 Task: Compose an email with the signature Jesse Powell with the subject Request for a call and the message Can you please confirm if the equipment has been ordered? from softage.8@softage.net to softage.6@softage.net Select the numbered list and change the font typography to strikethroughSelect the numbered list and remove the font typography strikethrough Send the email. Finally, move the email from Sent Items to the label Volunteer work
Action: Mouse moved to (1147, 67)
Screenshot: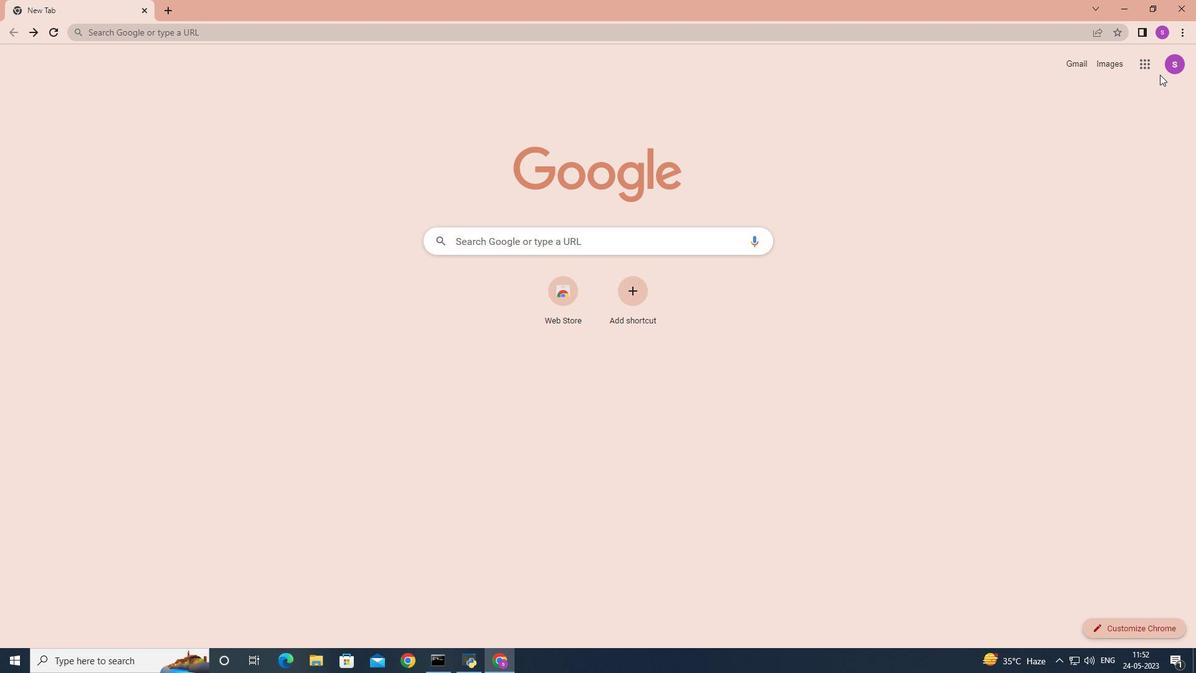 
Action: Mouse pressed left at (1147, 67)
Screenshot: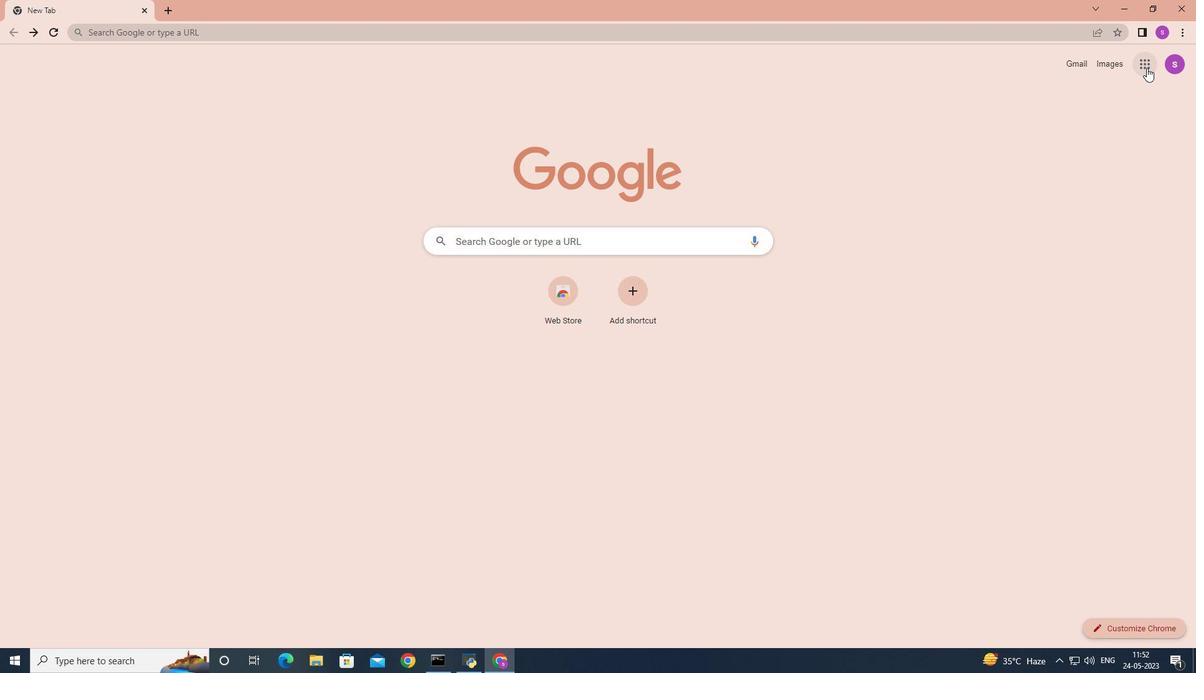 
Action: Mouse moved to (1103, 125)
Screenshot: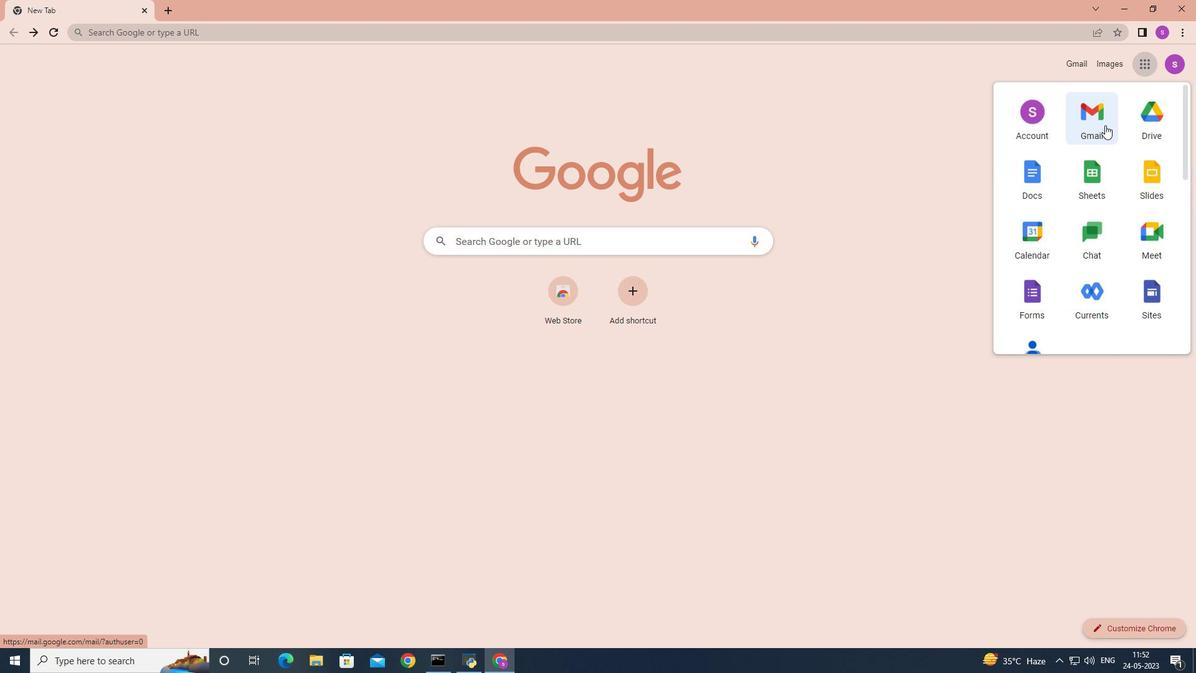 
Action: Mouse pressed left at (1103, 125)
Screenshot: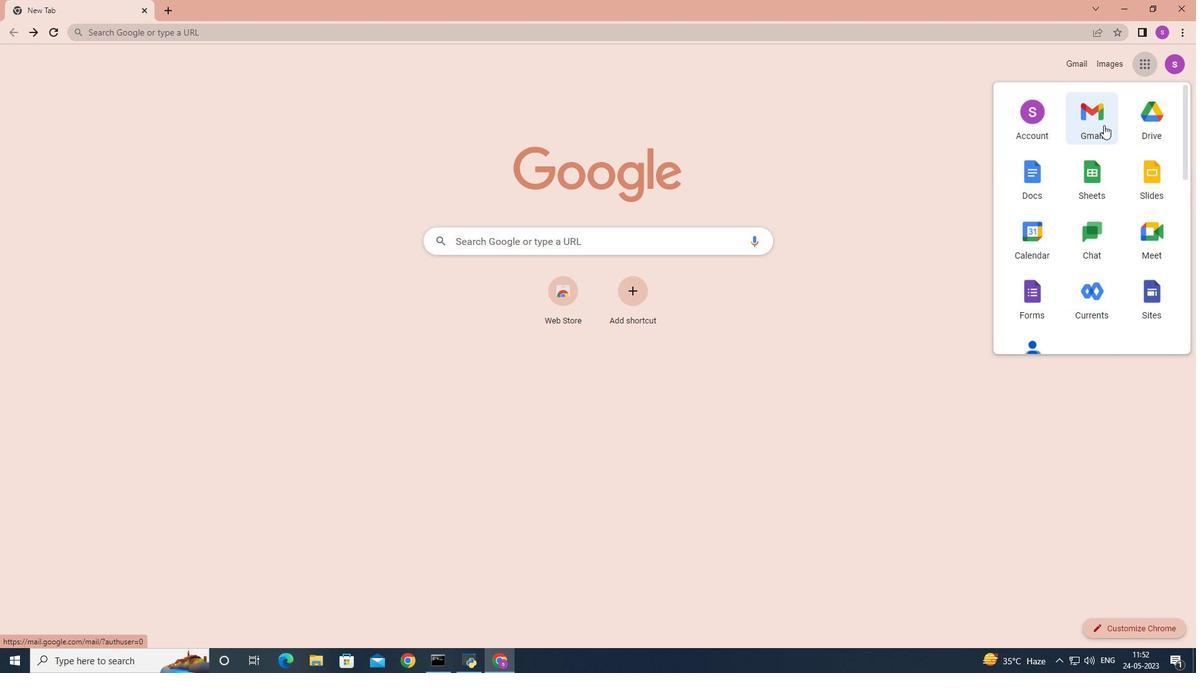 
Action: Mouse moved to (1060, 65)
Screenshot: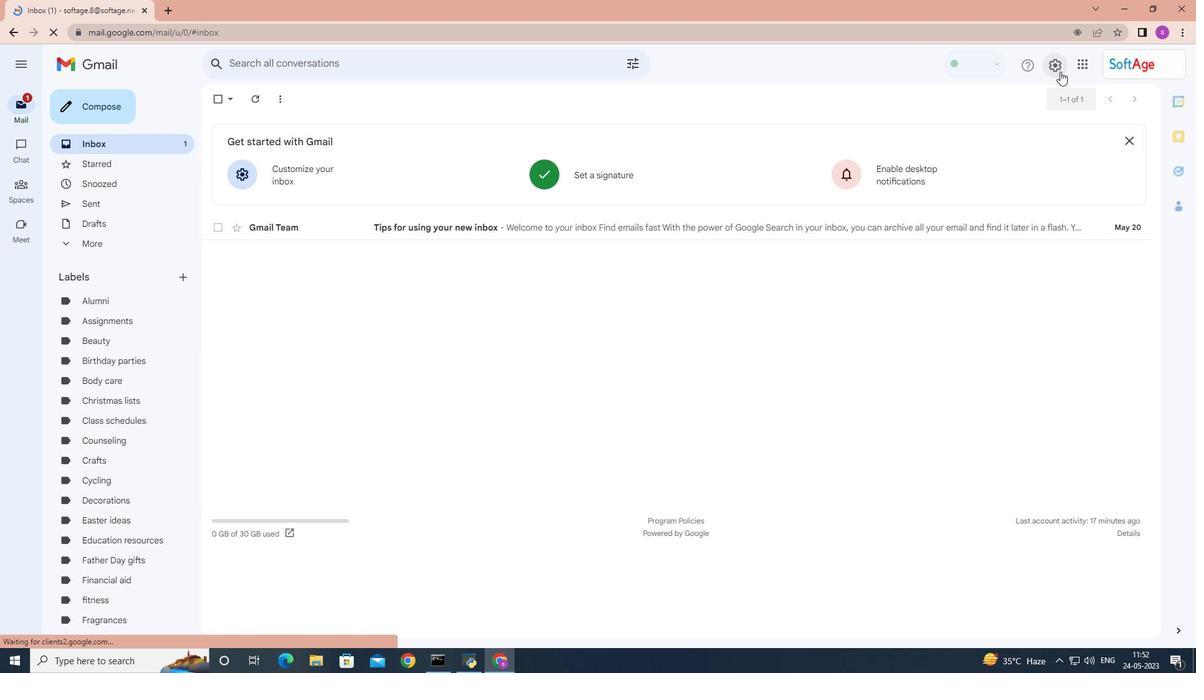 
Action: Mouse pressed left at (1060, 65)
Screenshot: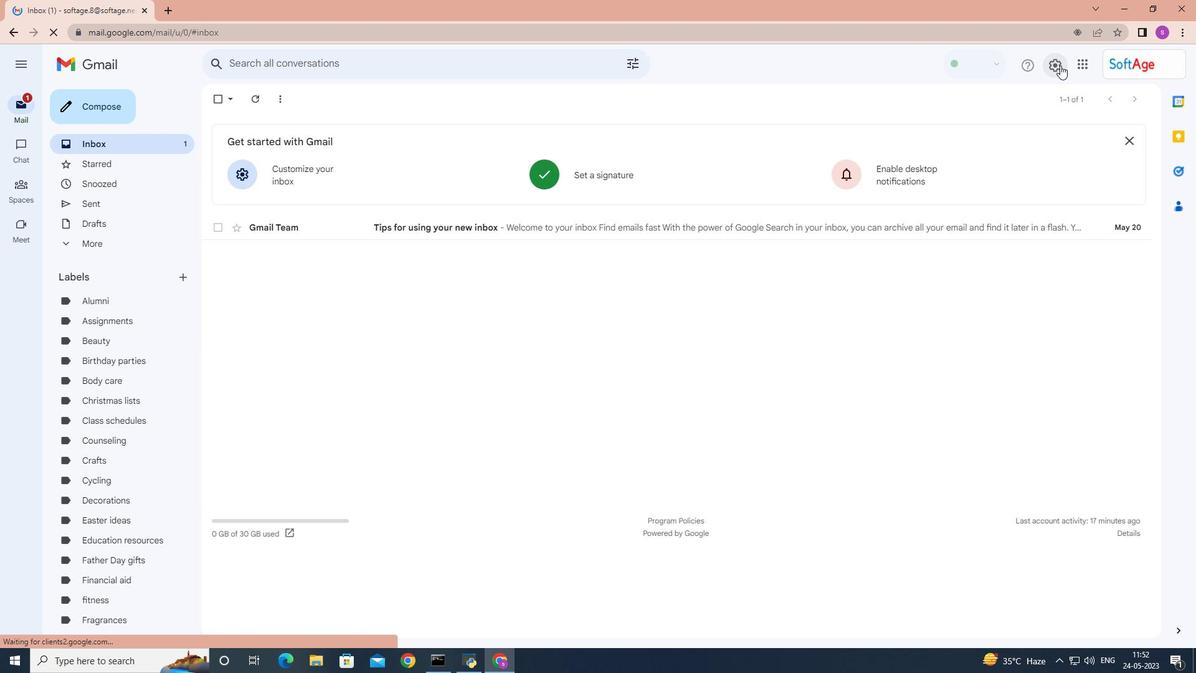 
Action: Mouse moved to (1066, 130)
Screenshot: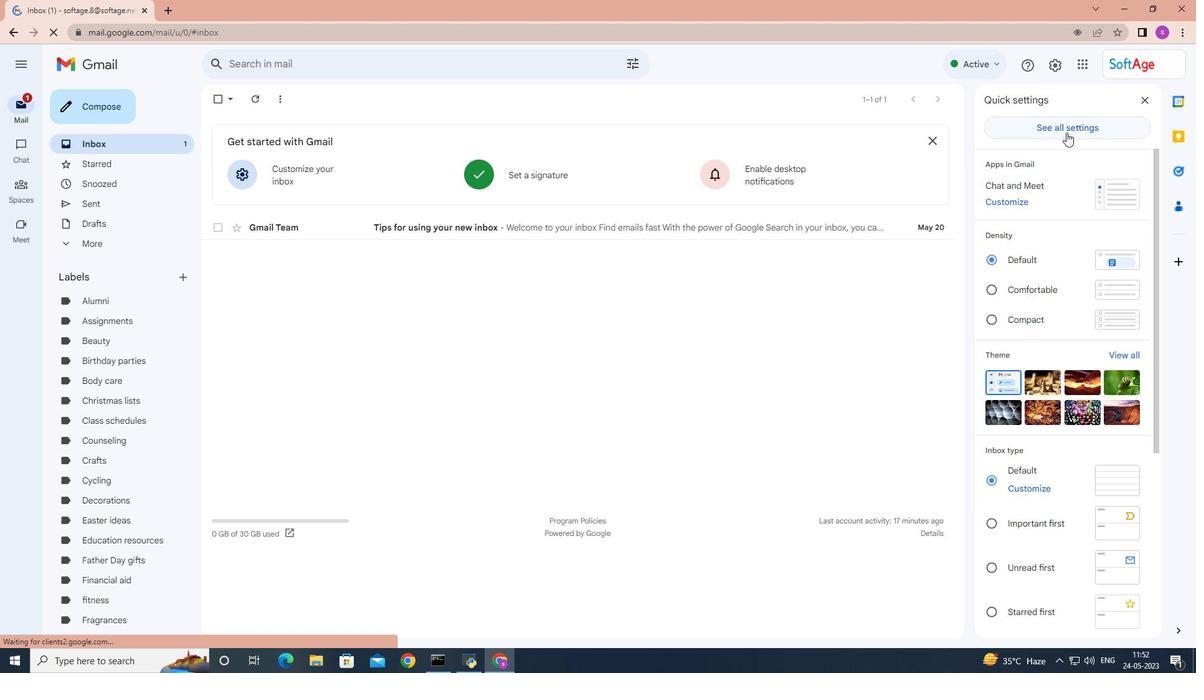 
Action: Mouse pressed left at (1066, 130)
Screenshot: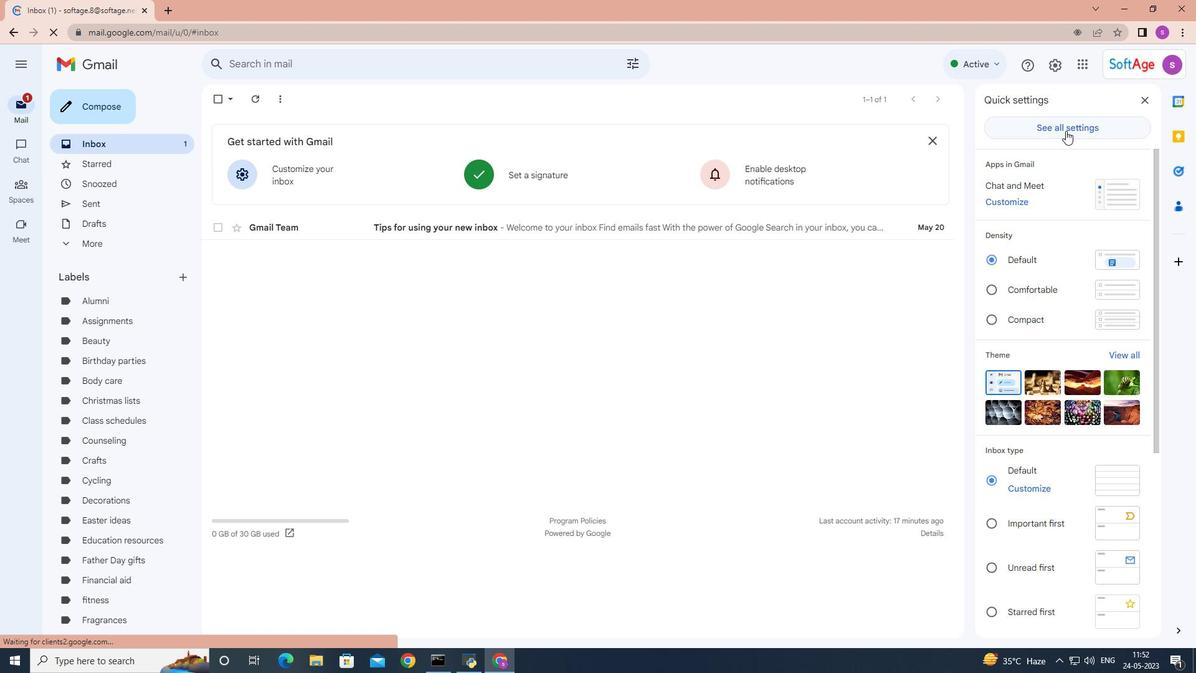 
Action: Mouse moved to (824, 248)
Screenshot: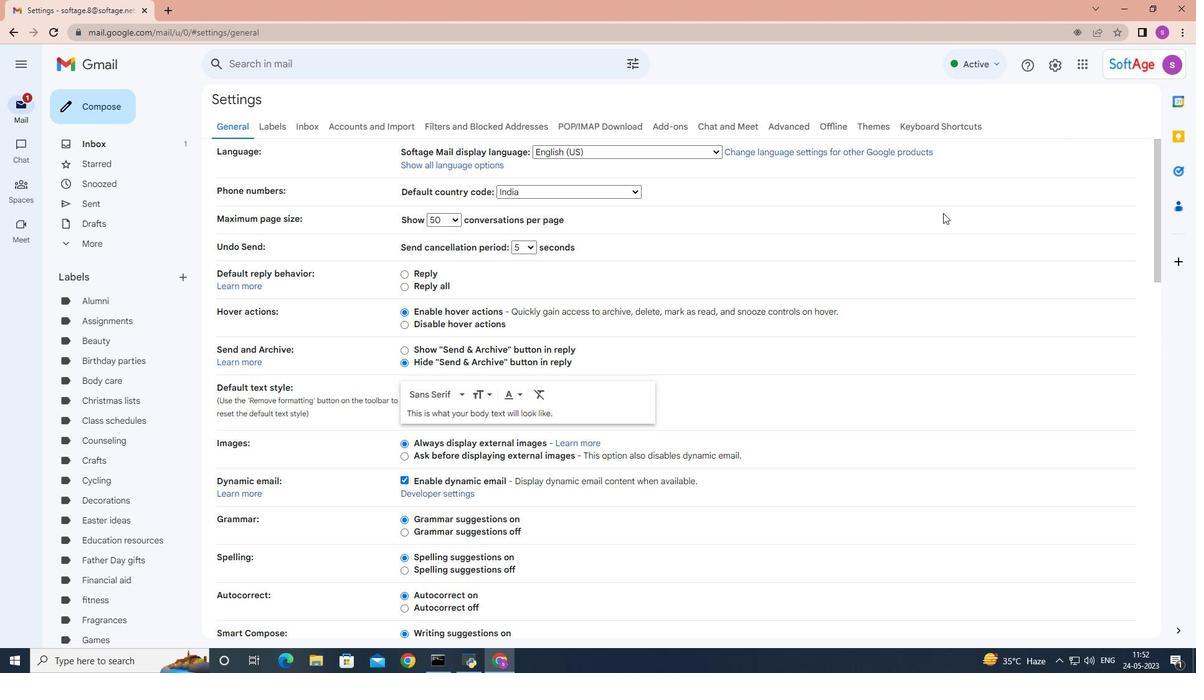
Action: Mouse scrolled (824, 247) with delta (0, 0)
Screenshot: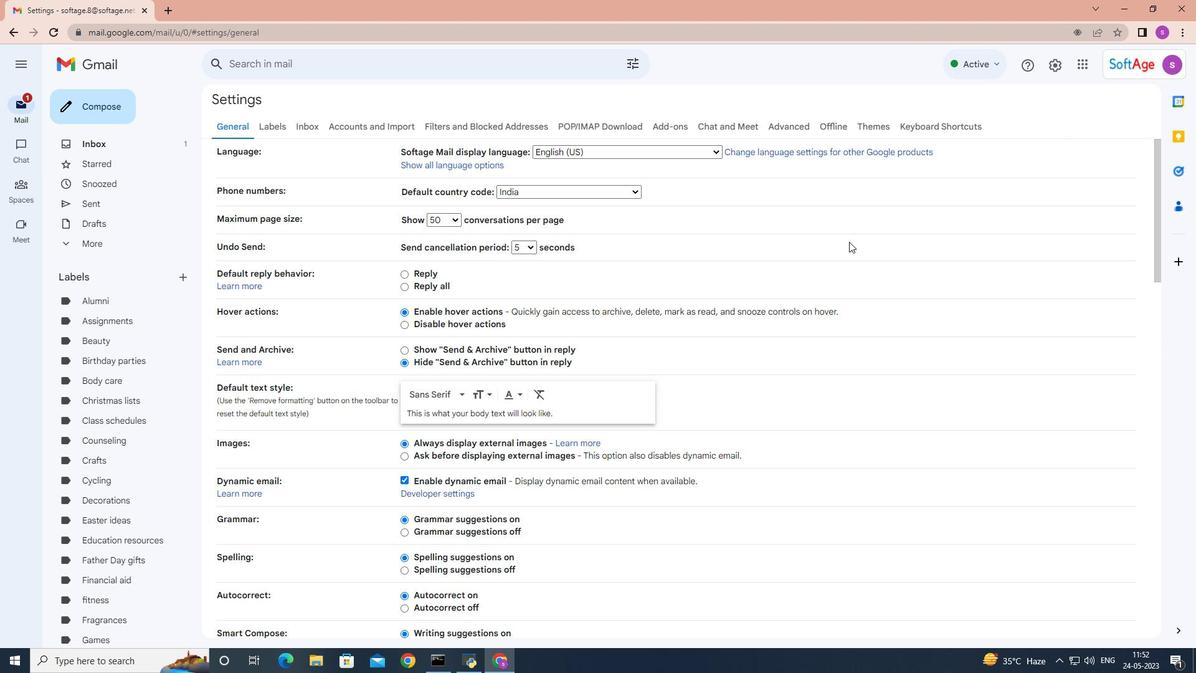 
Action: Mouse scrolled (824, 247) with delta (0, 0)
Screenshot: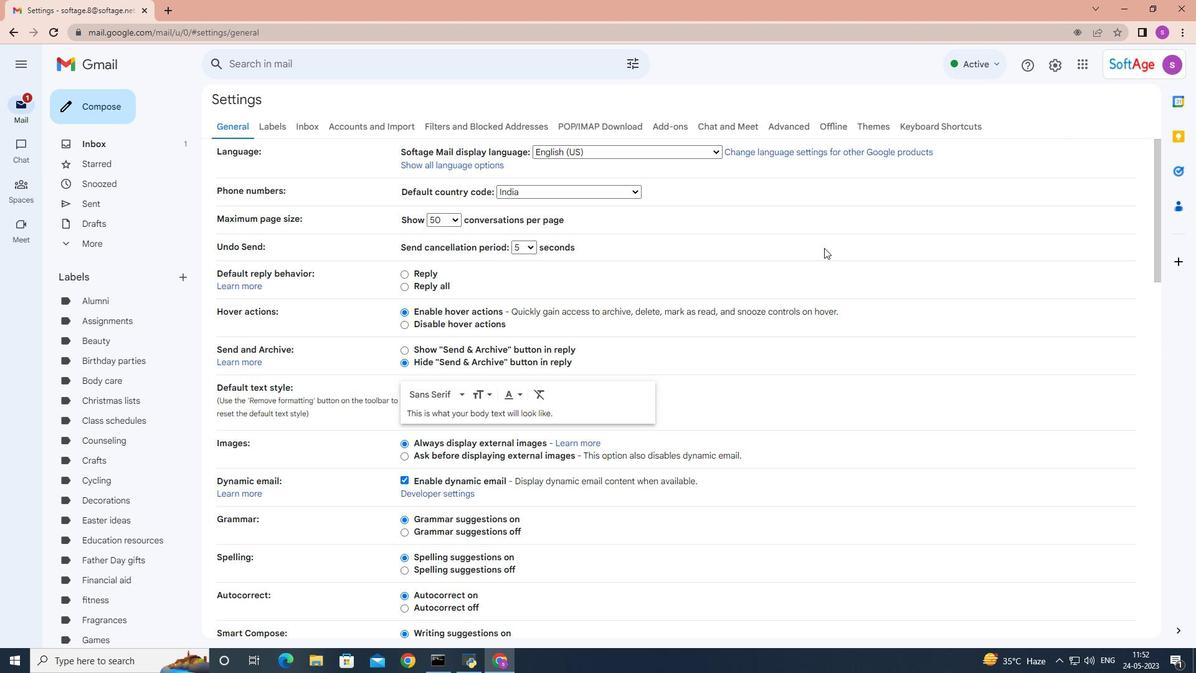 
Action: Mouse scrolled (824, 247) with delta (0, 0)
Screenshot: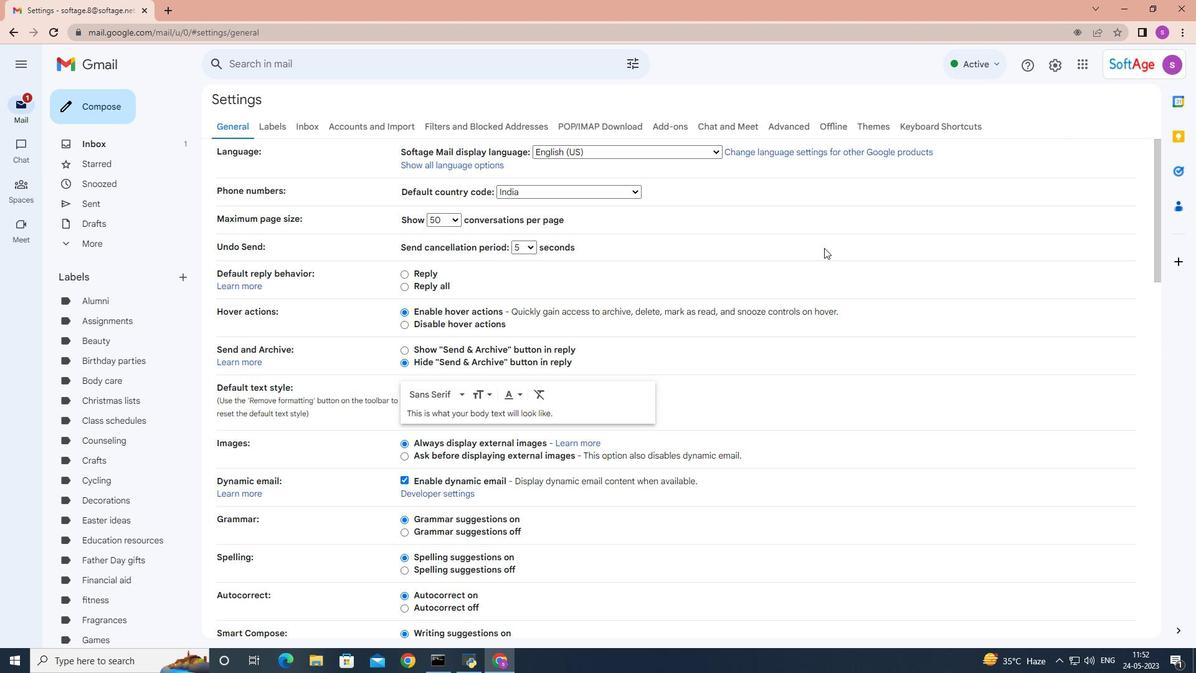 
Action: Mouse scrolled (824, 247) with delta (0, 0)
Screenshot: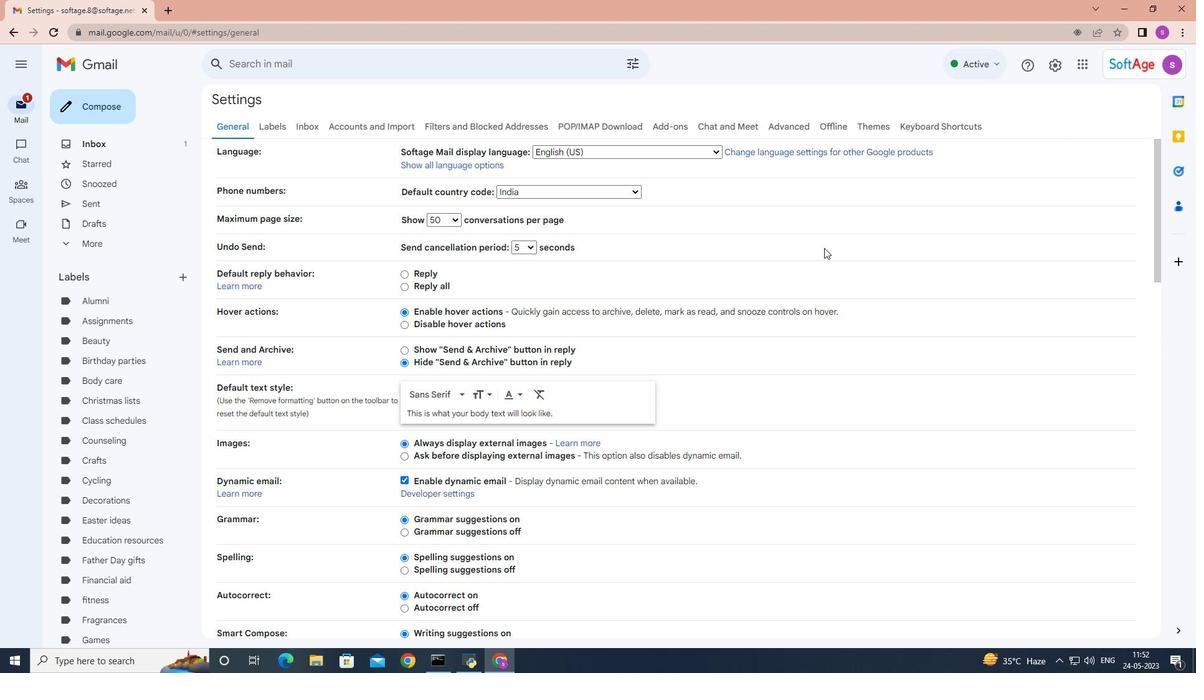 
Action: Mouse scrolled (824, 247) with delta (0, 0)
Screenshot: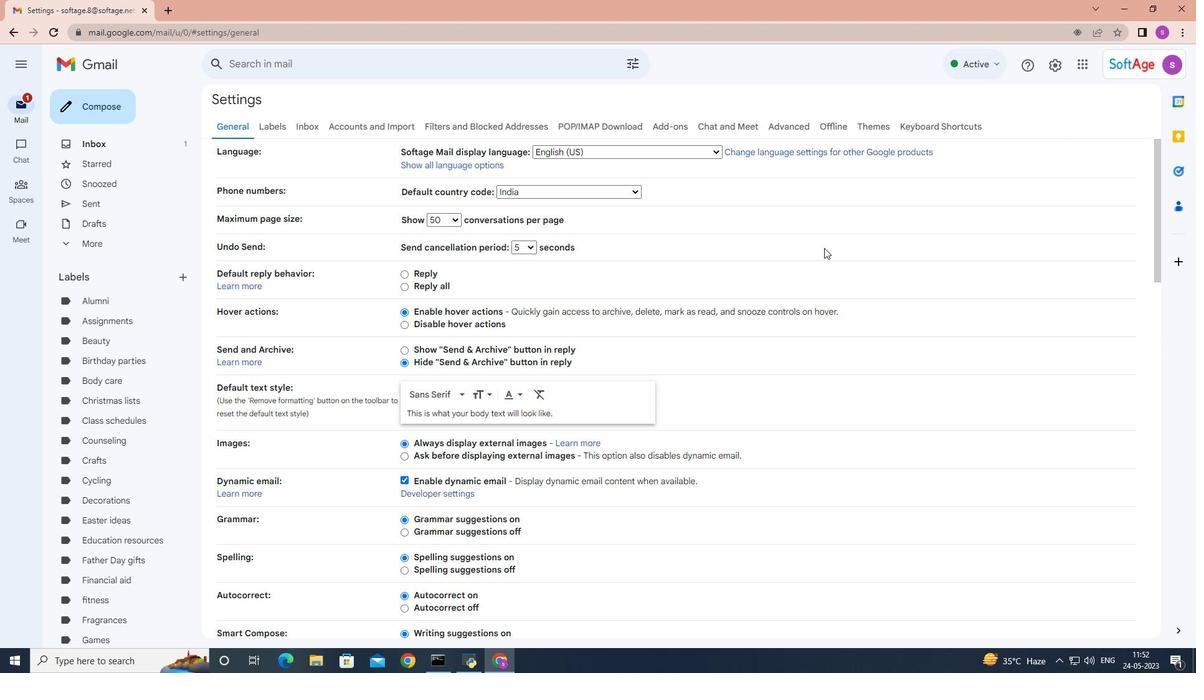 
Action: Mouse scrolled (824, 247) with delta (0, 0)
Screenshot: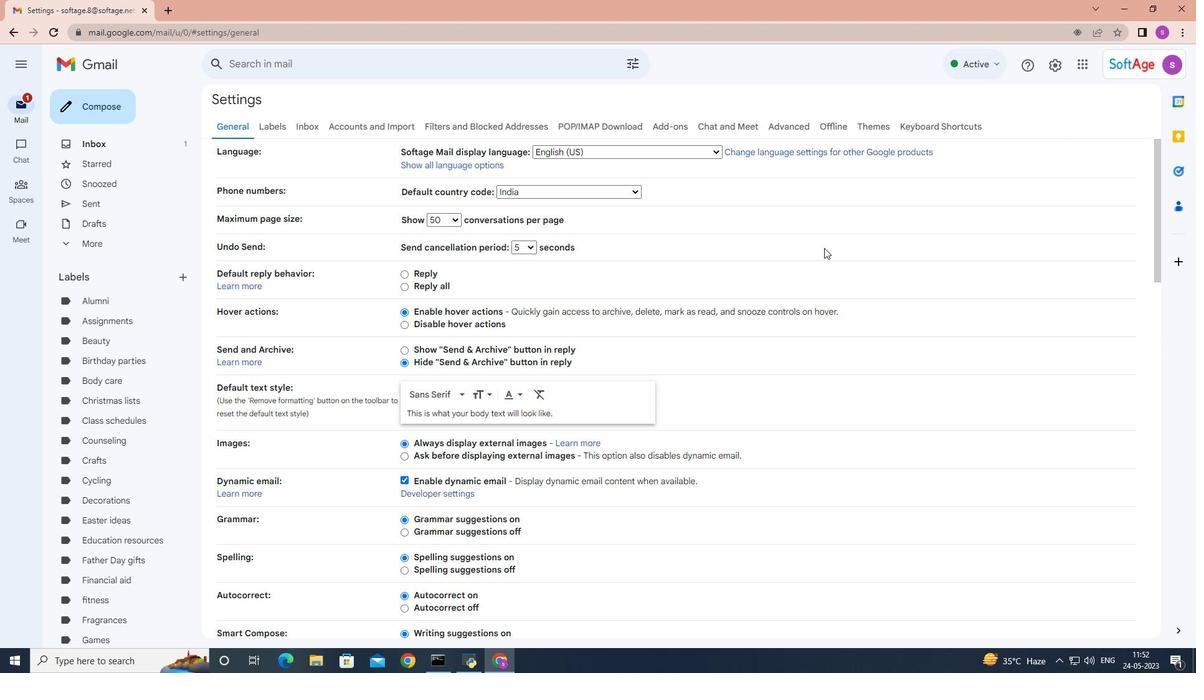 
Action: Mouse moved to (823, 248)
Screenshot: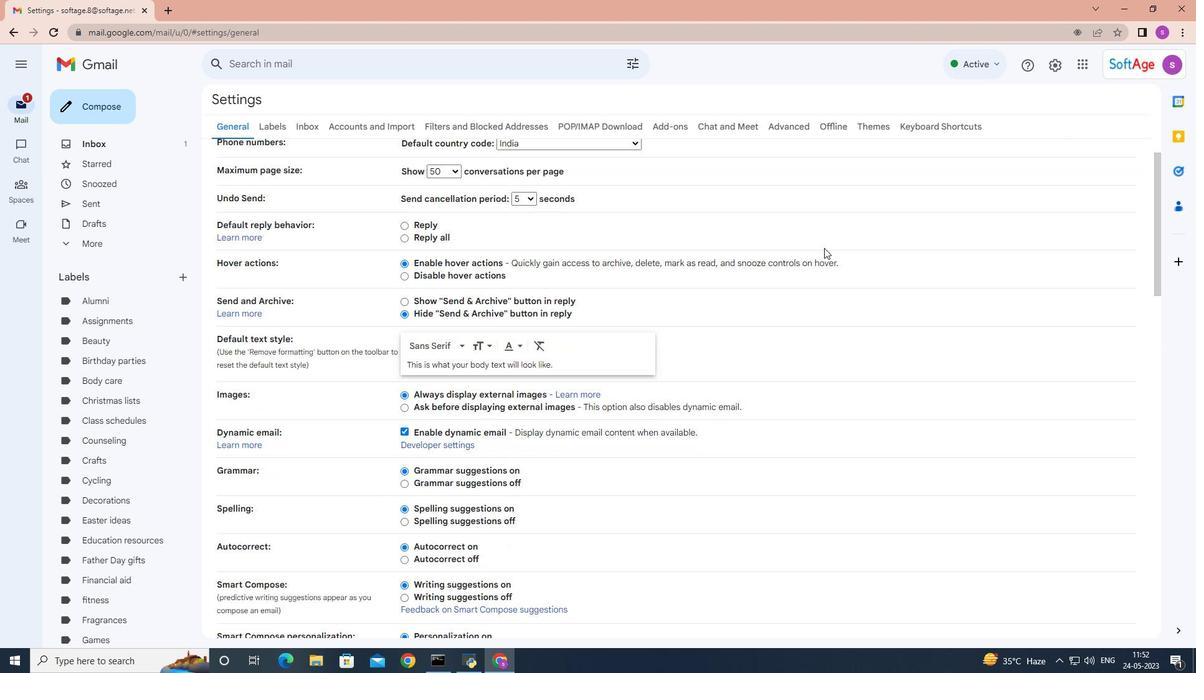 
Action: Mouse scrolled (823, 247) with delta (0, 0)
Screenshot: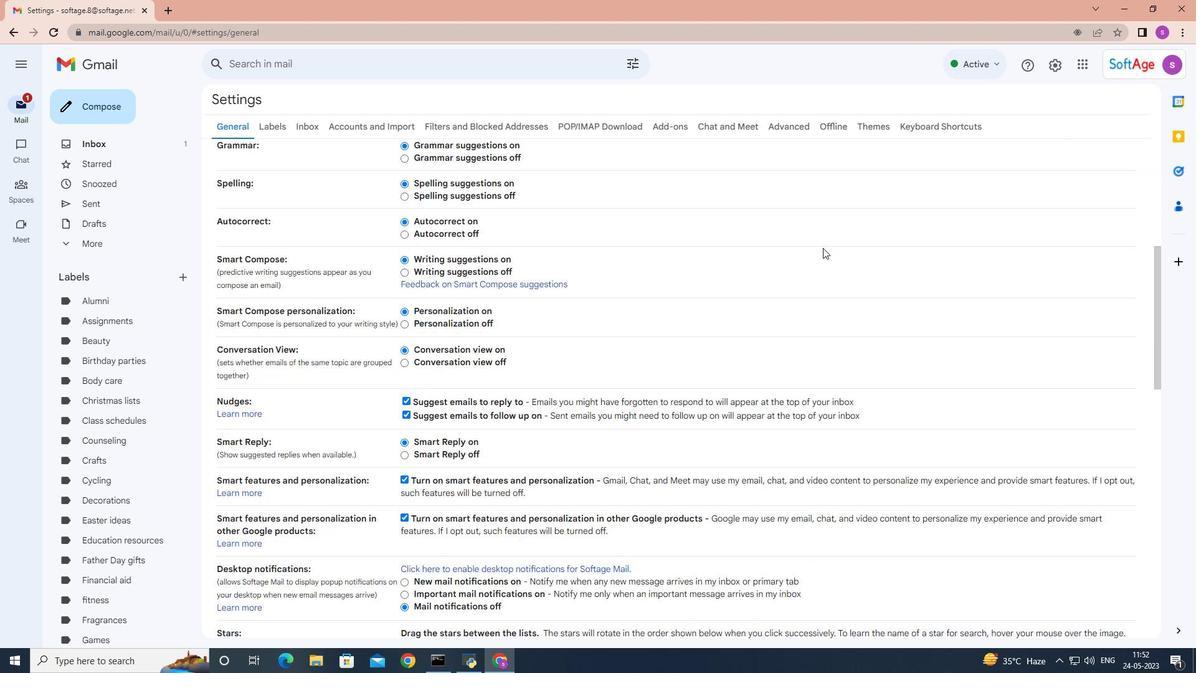 
Action: Mouse scrolled (823, 247) with delta (0, 0)
Screenshot: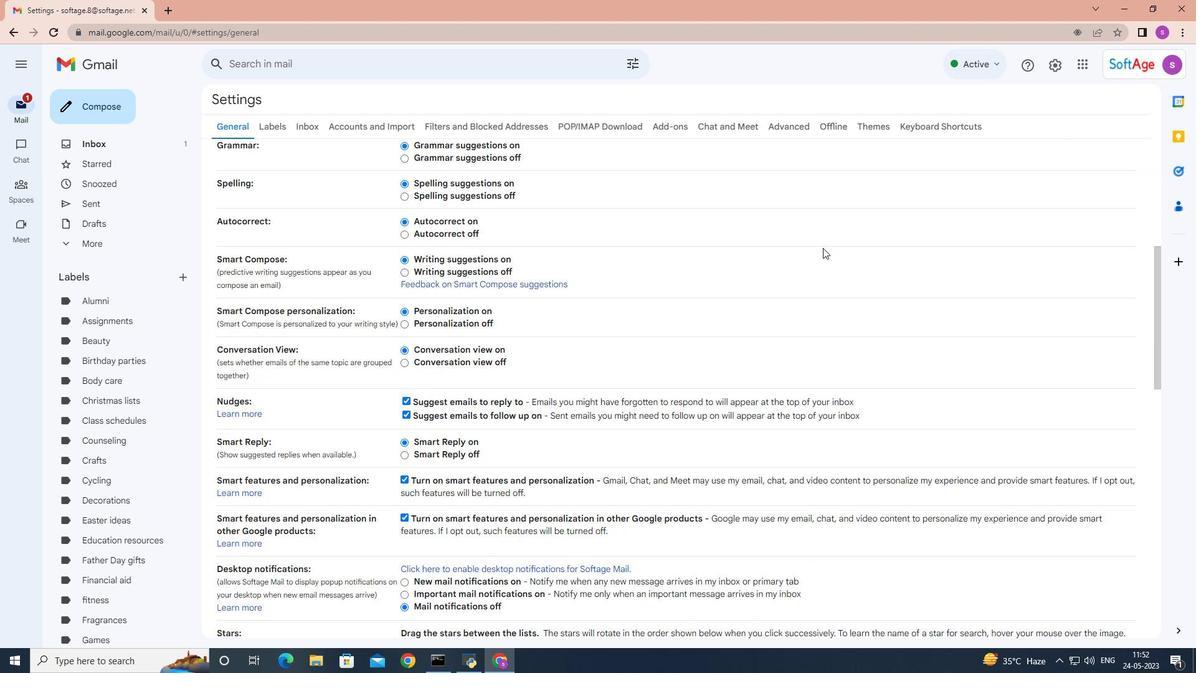 
Action: Mouse scrolled (823, 247) with delta (0, 0)
Screenshot: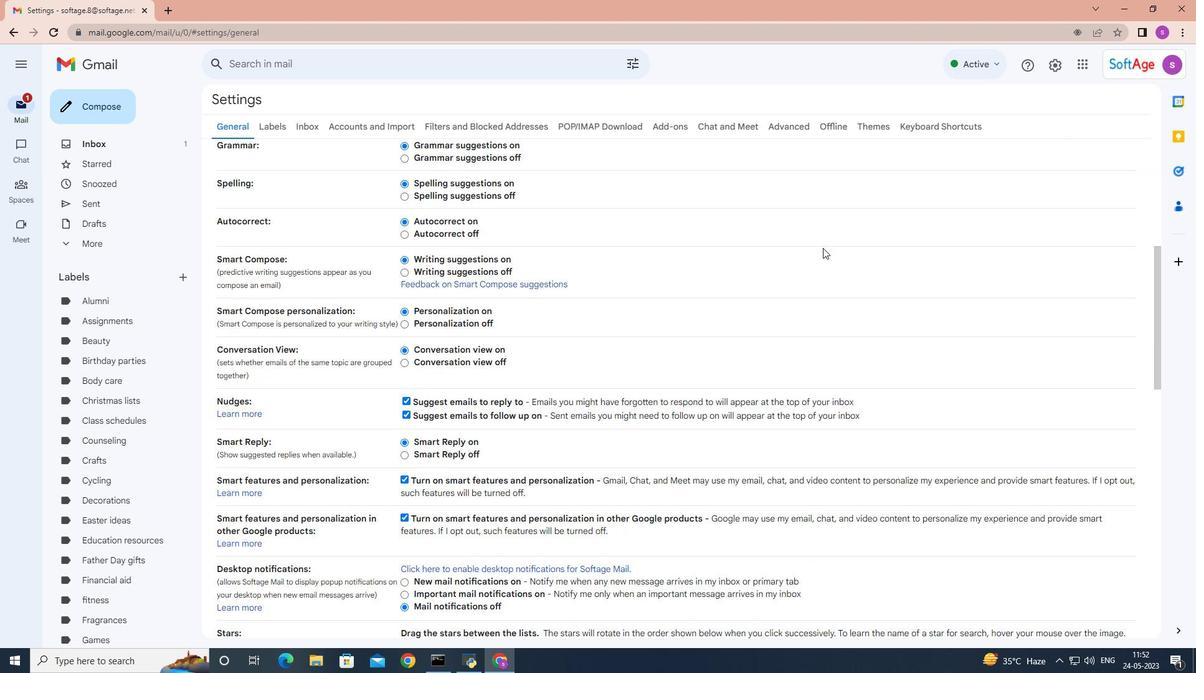 
Action: Mouse scrolled (823, 247) with delta (0, 0)
Screenshot: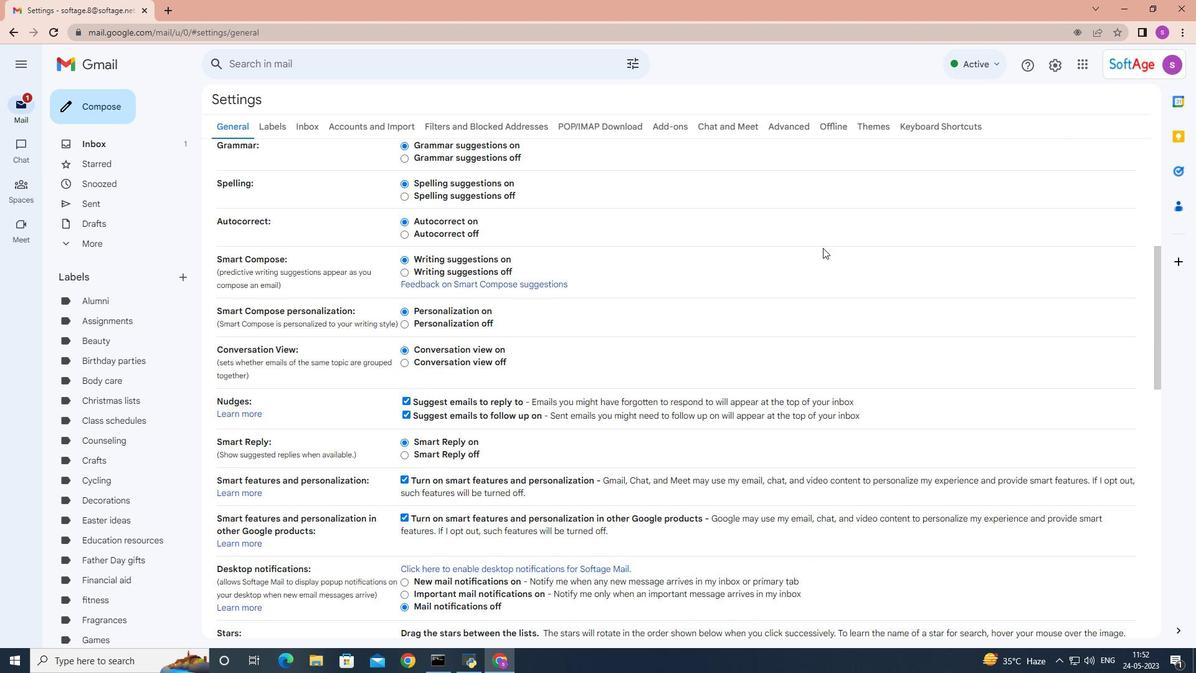 
Action: Mouse scrolled (823, 247) with delta (0, 0)
Screenshot: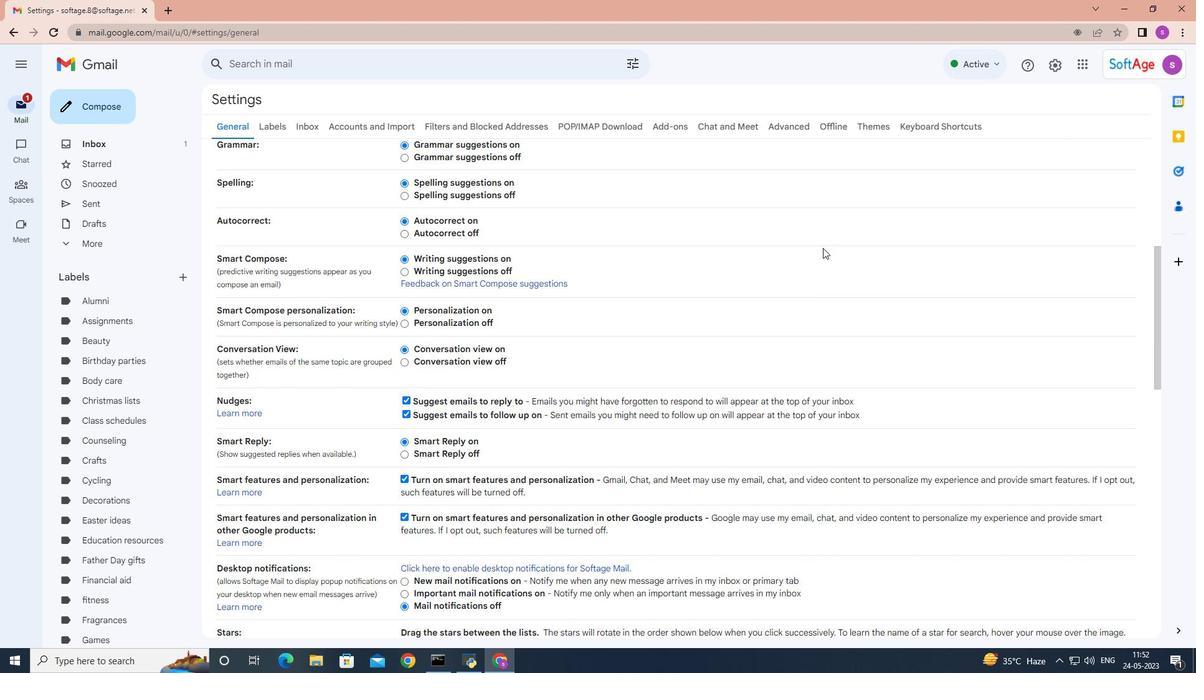 
Action: Mouse scrolled (823, 247) with delta (0, 0)
Screenshot: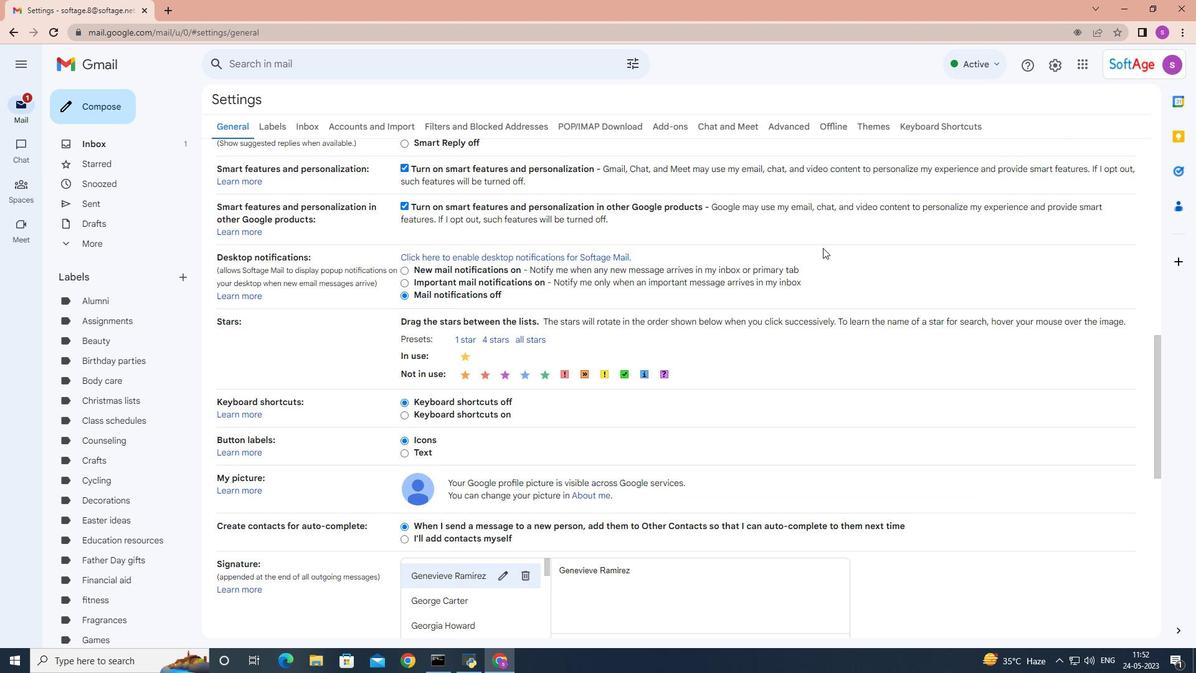 
Action: Mouse scrolled (823, 247) with delta (0, 0)
Screenshot: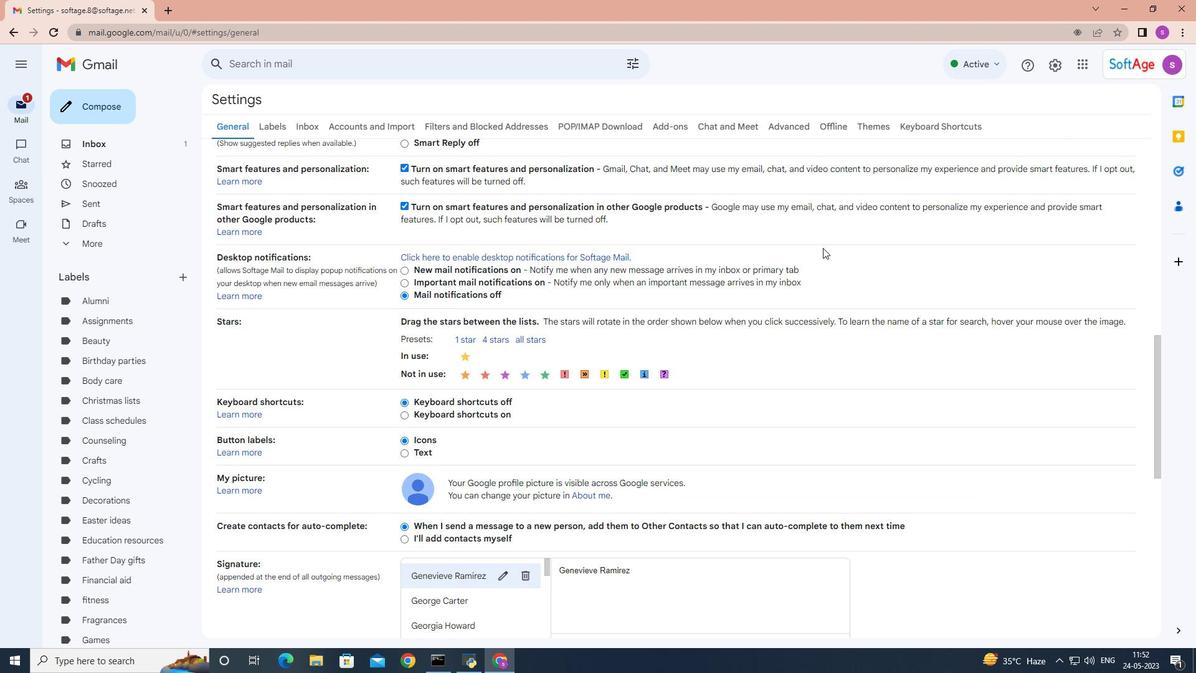
Action: Mouse scrolled (823, 247) with delta (0, 0)
Screenshot: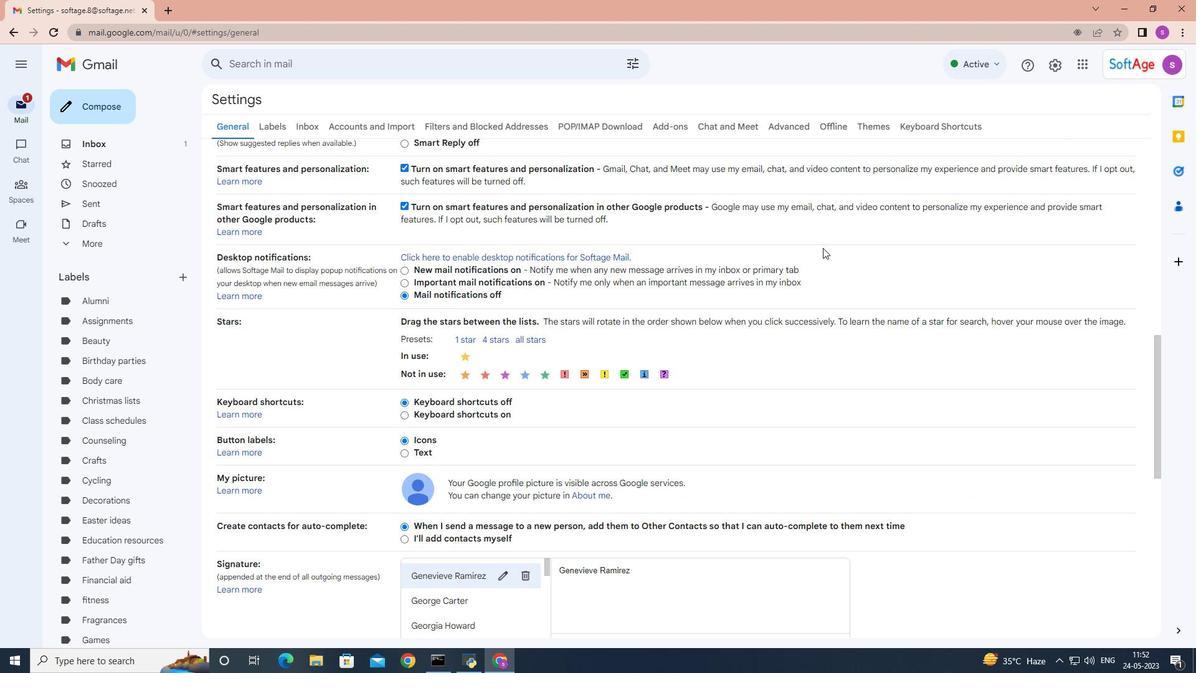 
Action: Mouse moved to (511, 493)
Screenshot: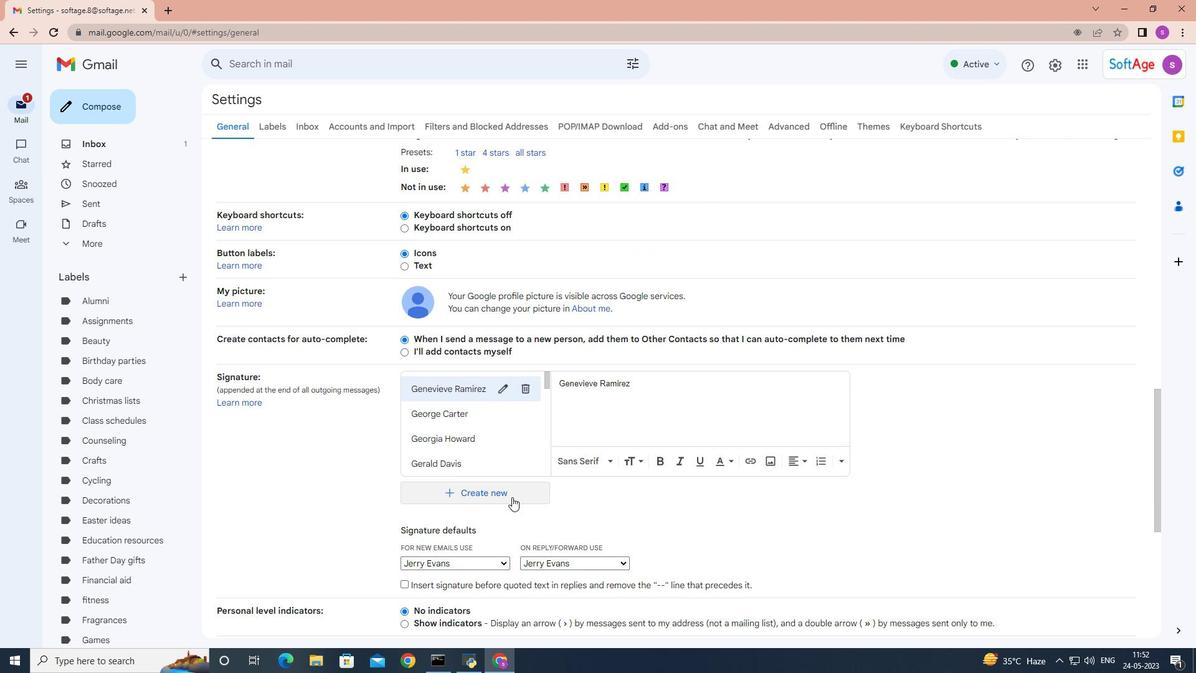 
Action: Mouse pressed left at (511, 493)
Screenshot: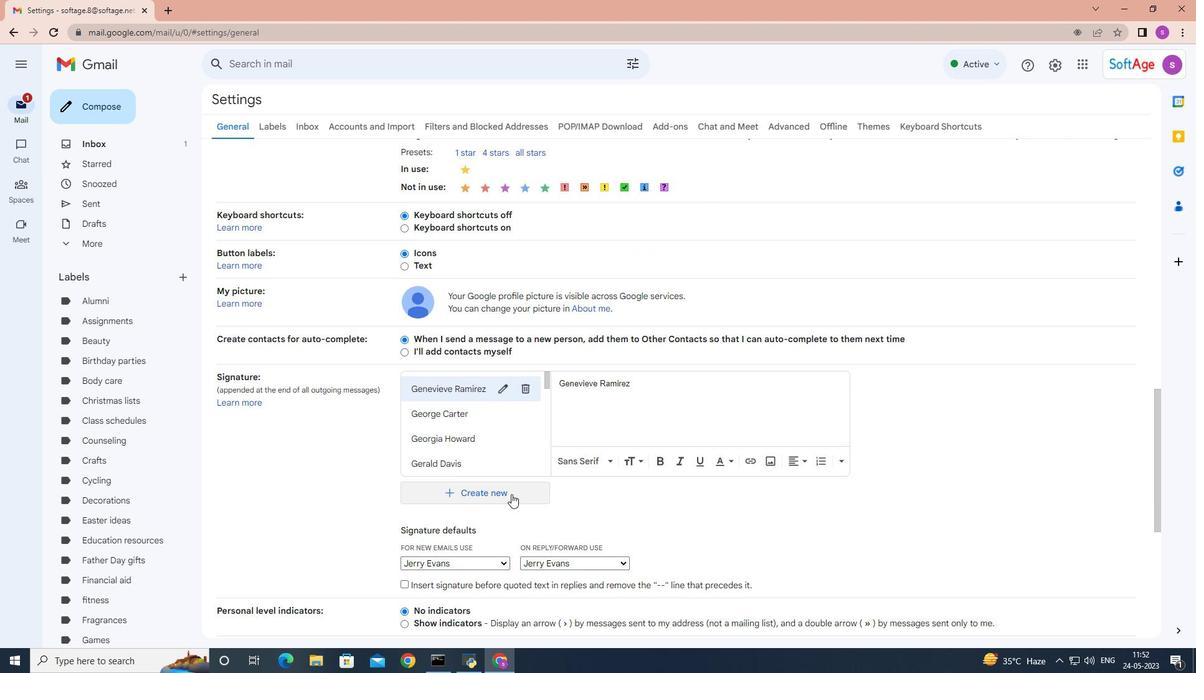 
Action: Key pressed <Key.shift>Jesse<Key.space><Key.shift>Powell
Screenshot: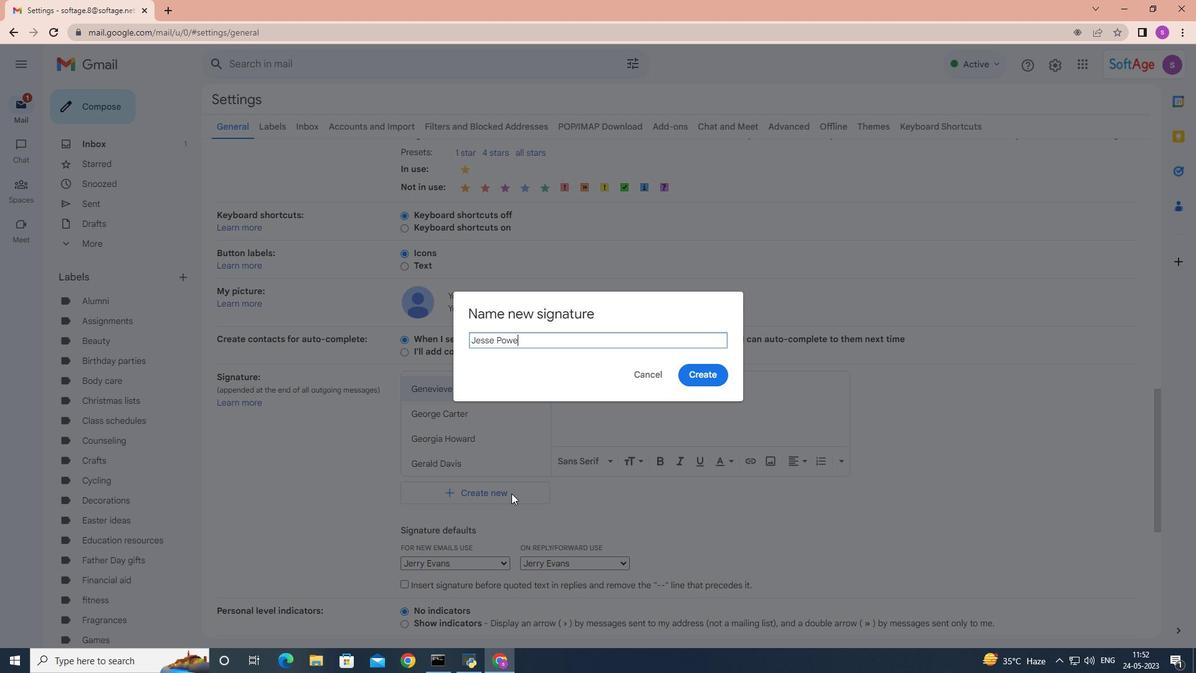 
Action: Mouse moved to (713, 376)
Screenshot: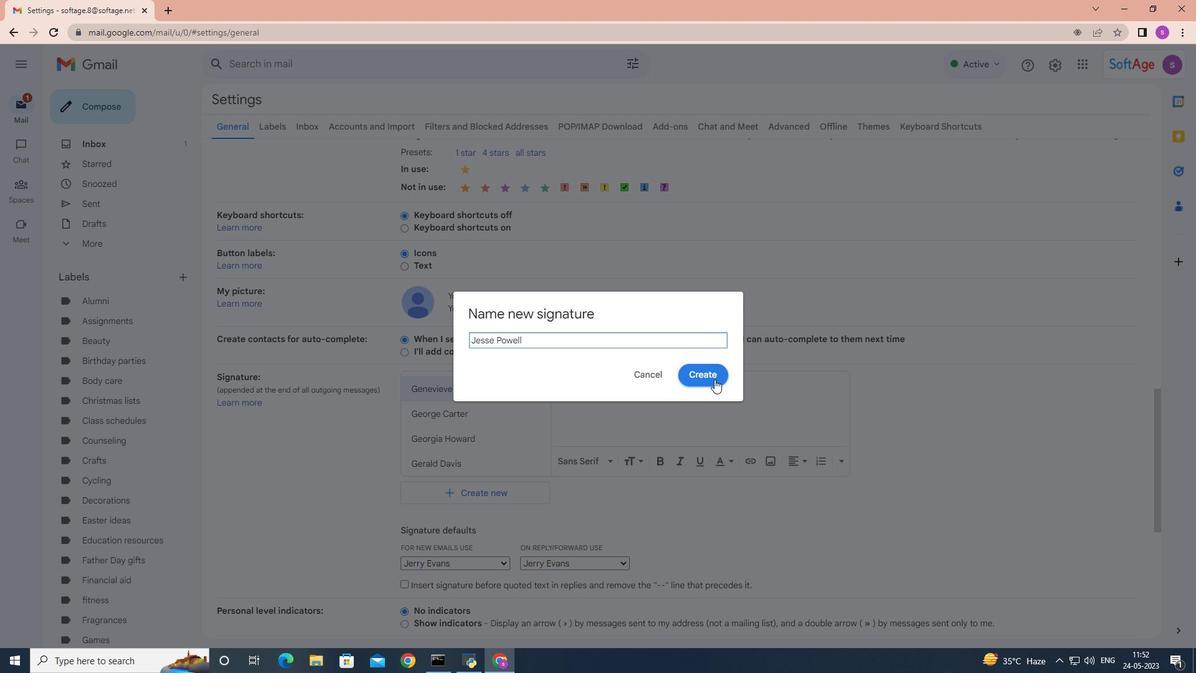 
Action: Mouse pressed left at (713, 376)
Screenshot: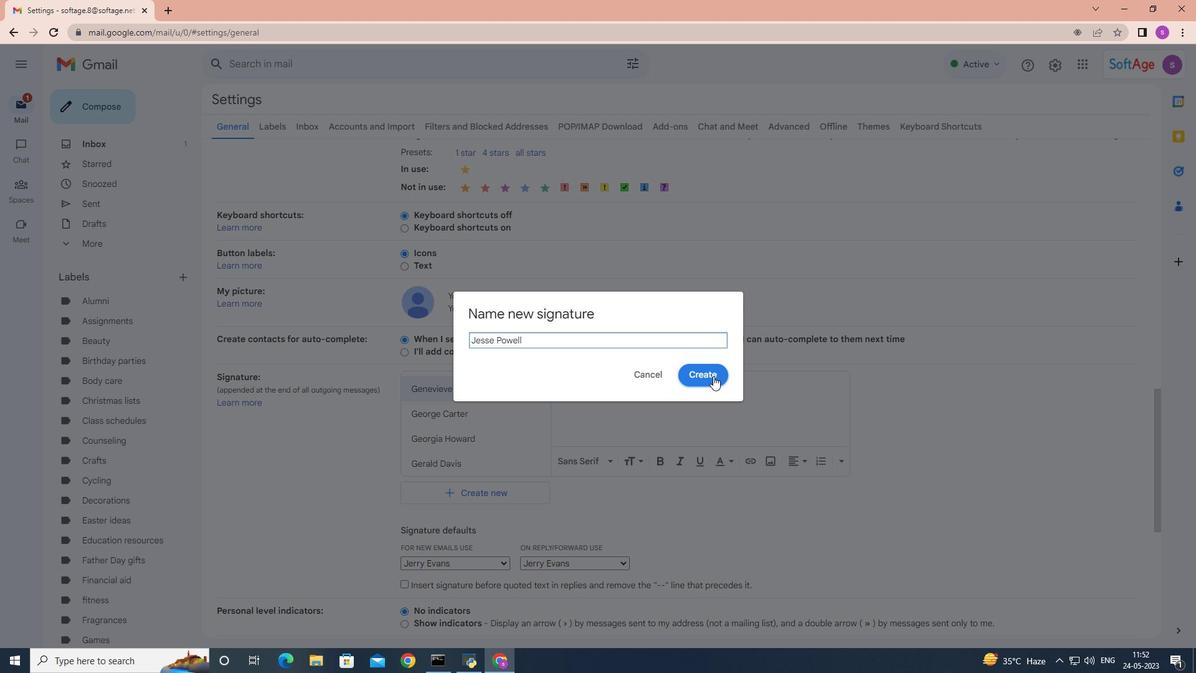 
Action: Key pressed <Key.shift>Jesse<Key.space><Key.shift>Powell
Screenshot: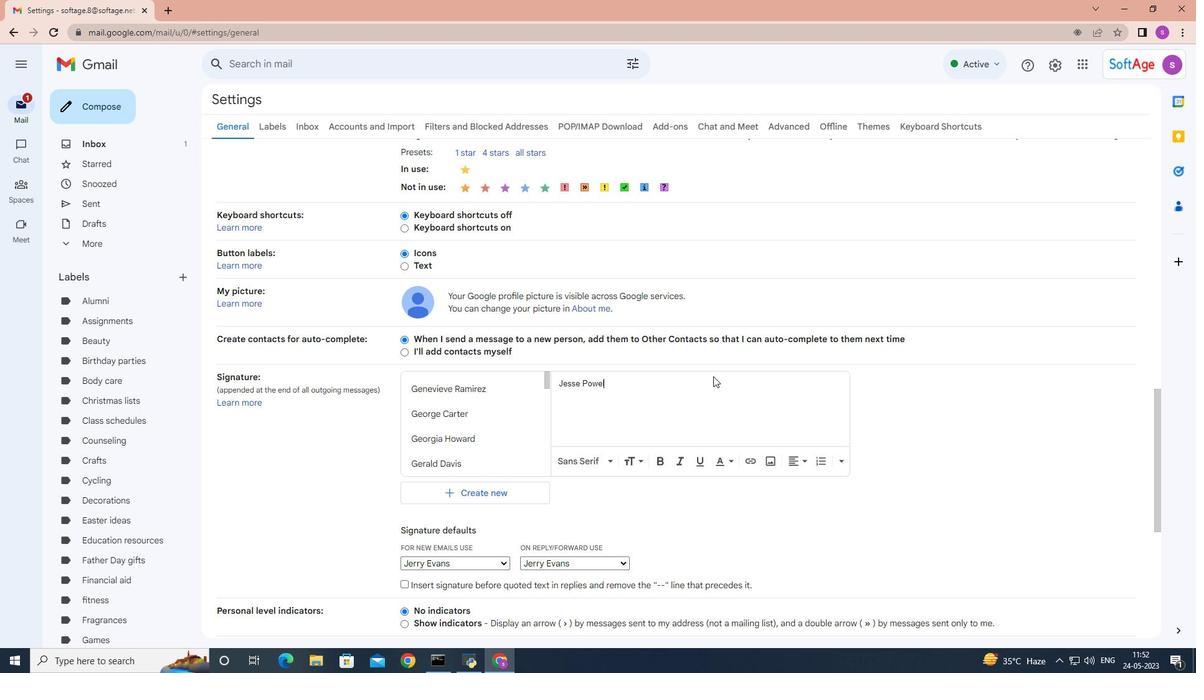 
Action: Mouse moved to (709, 373)
Screenshot: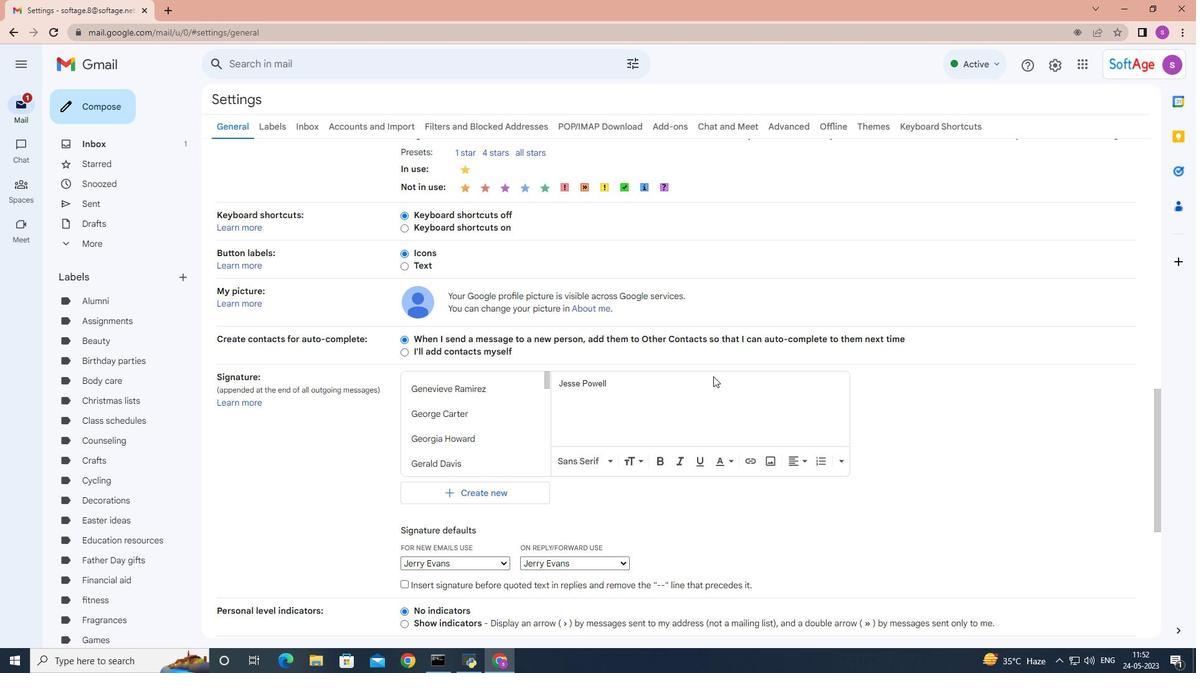 
Action: Mouse scrolled (709, 372) with delta (0, 0)
Screenshot: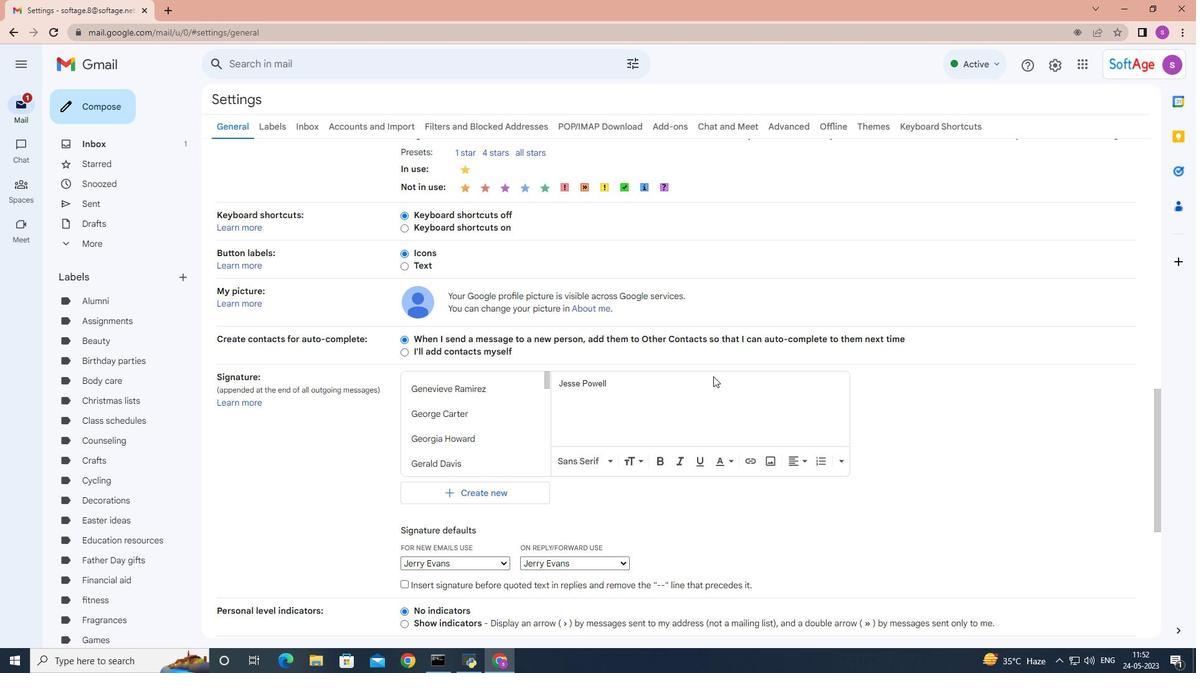 
Action: Mouse moved to (704, 370)
Screenshot: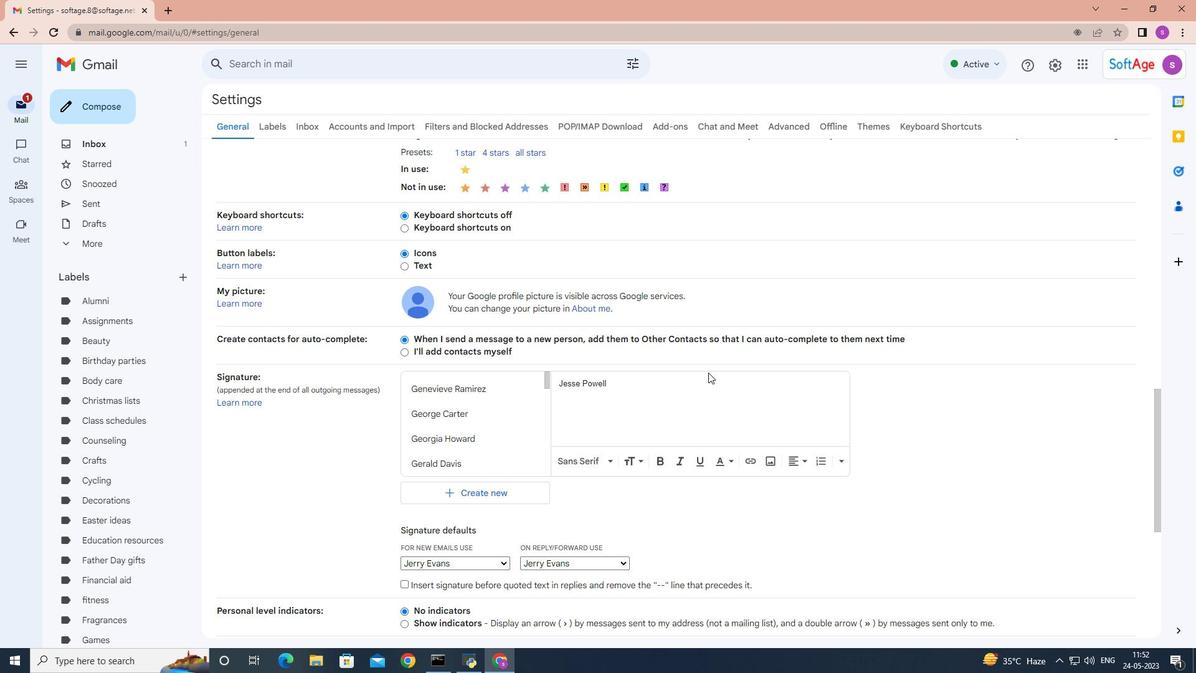 
Action: Mouse scrolled (704, 369) with delta (0, 0)
Screenshot: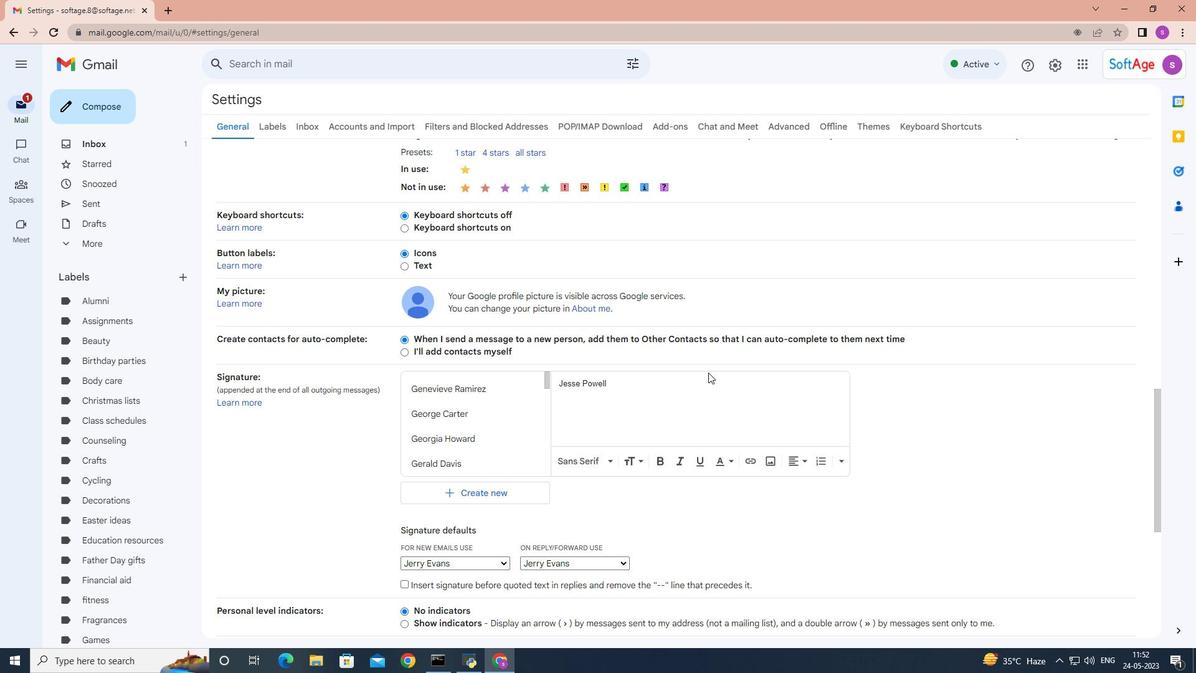 
Action: Mouse moved to (497, 441)
Screenshot: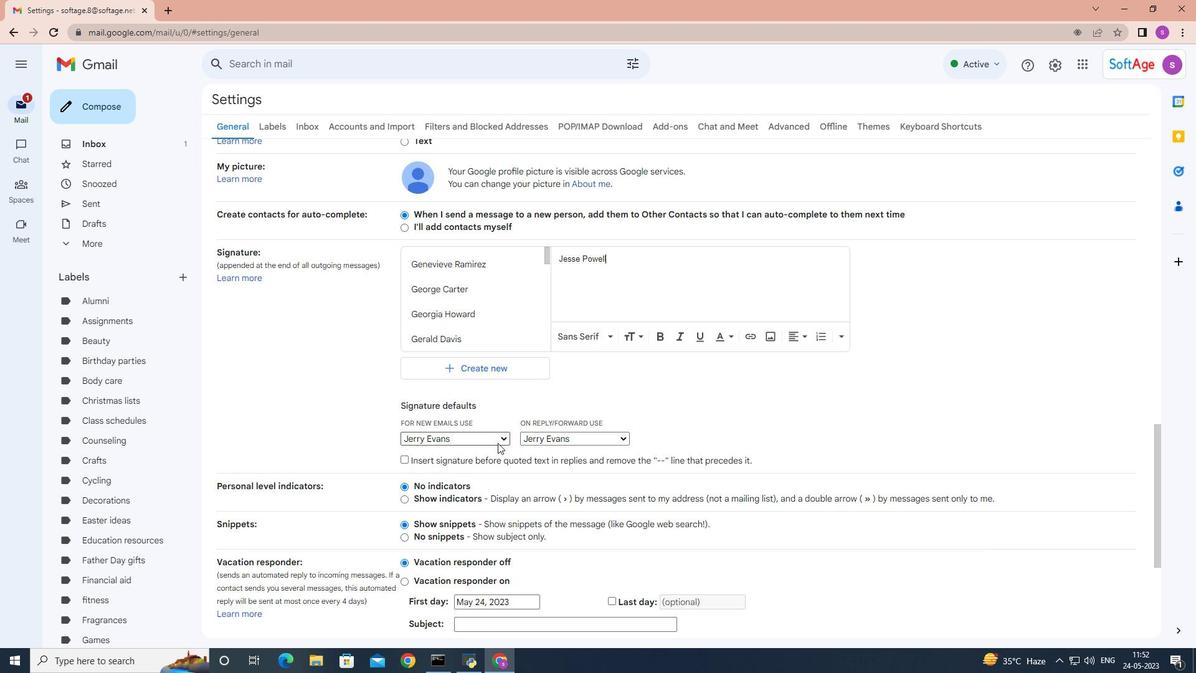
Action: Mouse pressed left at (497, 441)
Screenshot: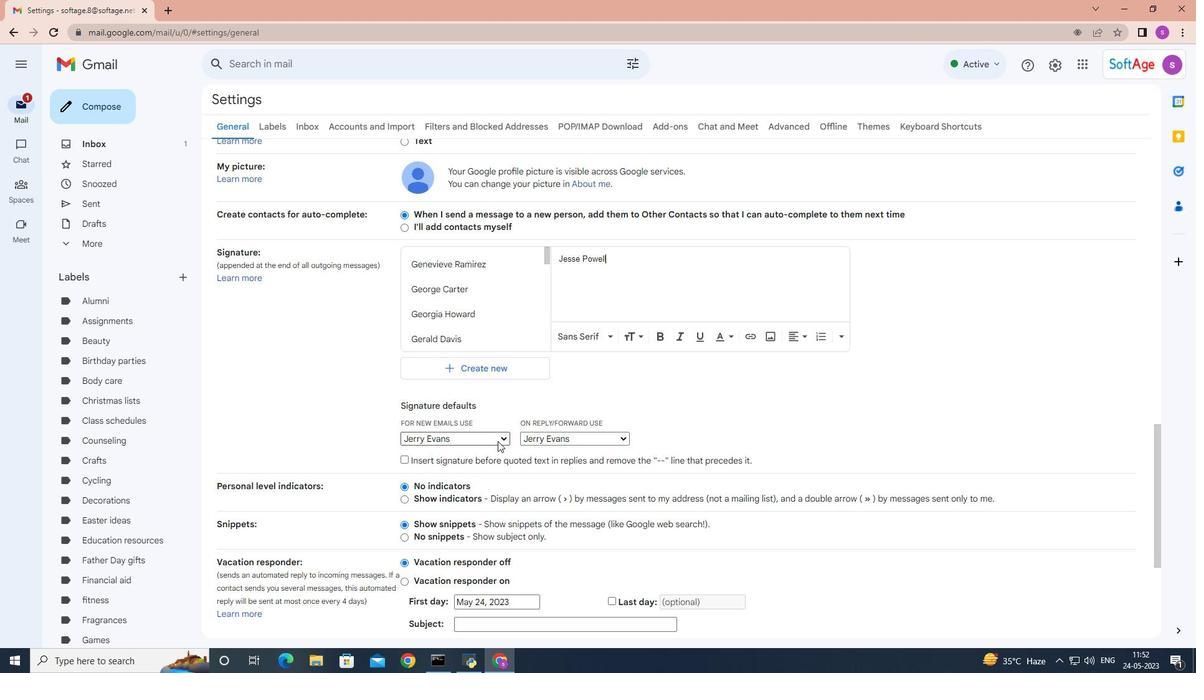 
Action: Mouse scrolled (497, 440) with delta (0, 0)
Screenshot: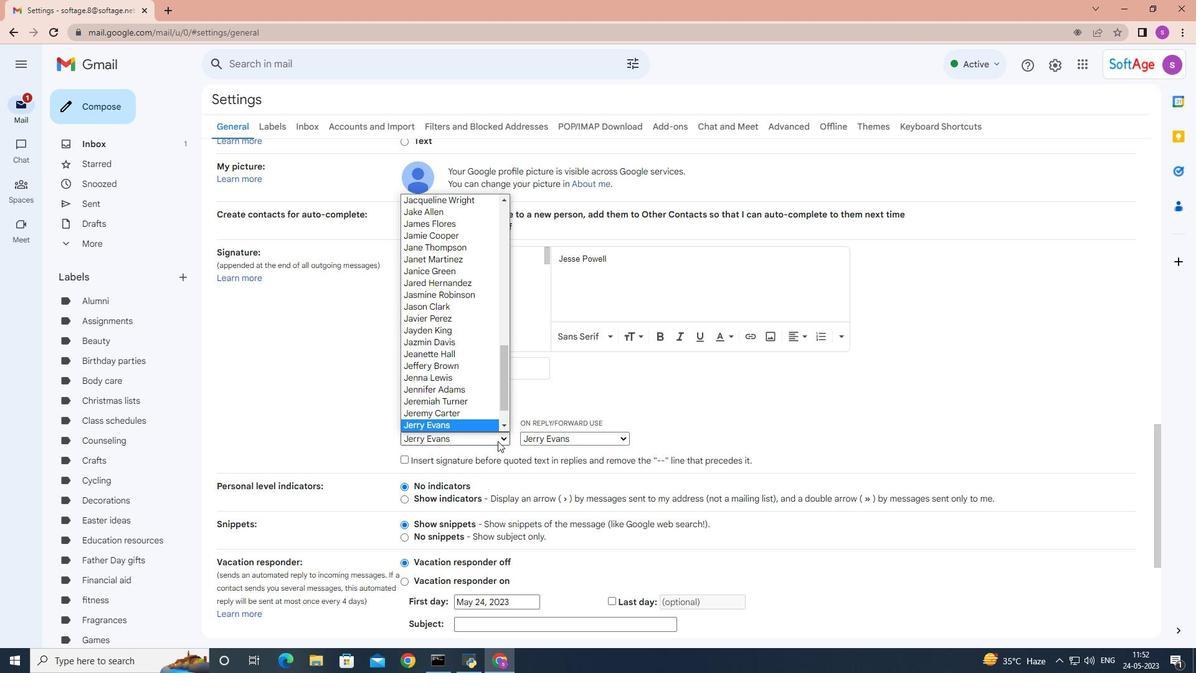 
Action: Mouse moved to (502, 382)
Screenshot: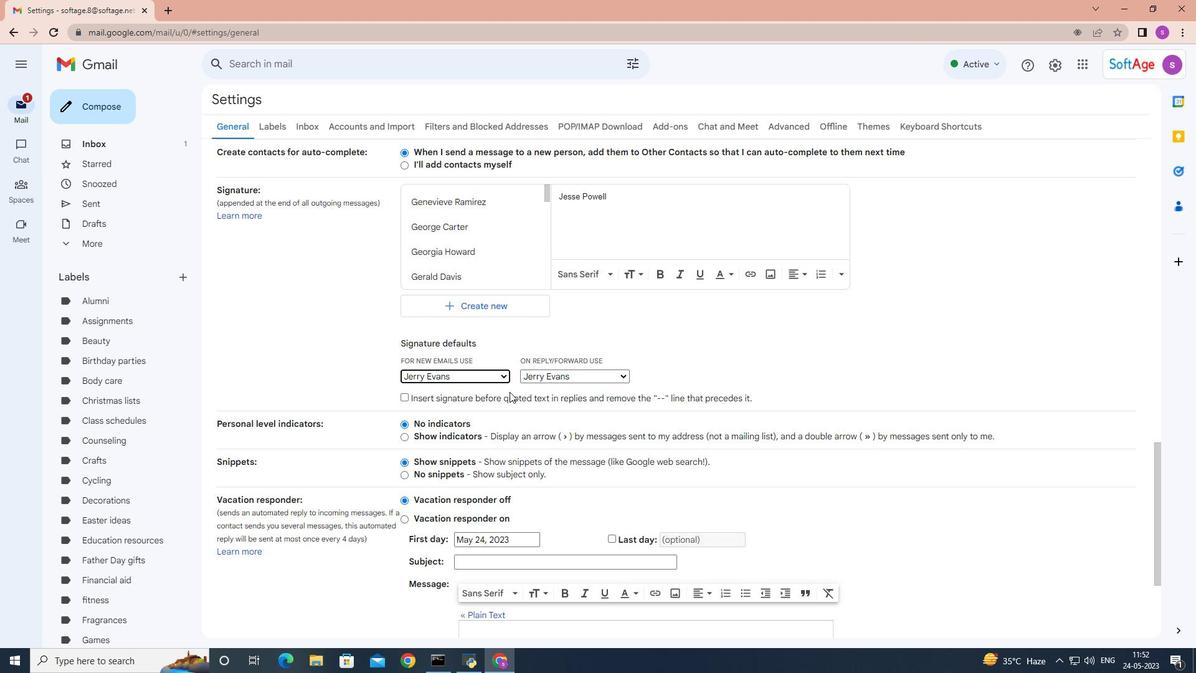 
Action: Mouse pressed left at (502, 382)
Screenshot: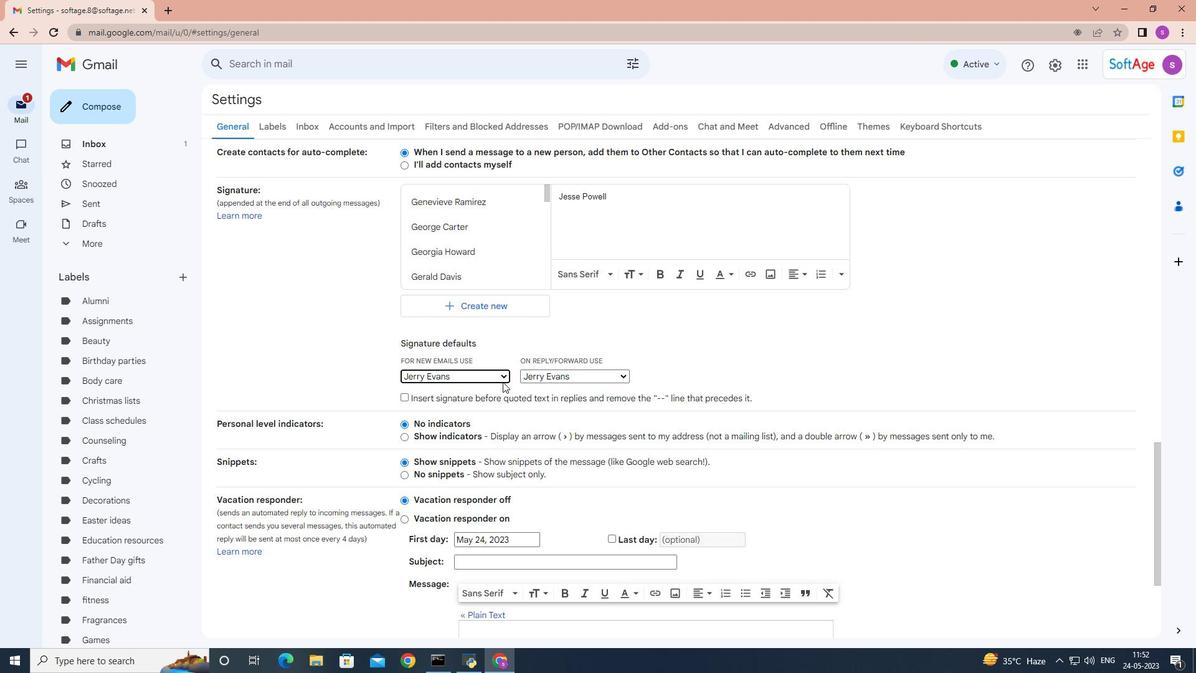 
Action: Mouse moved to (471, 478)
Screenshot: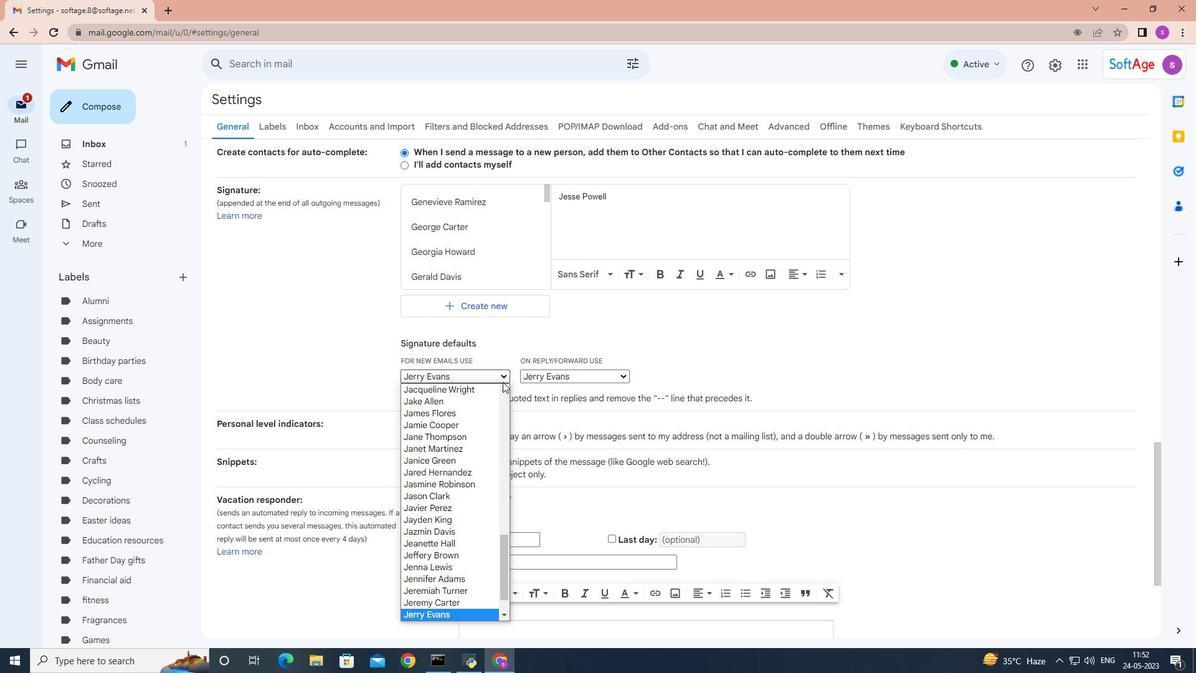 
Action: Mouse scrolled (471, 477) with delta (0, 0)
Screenshot: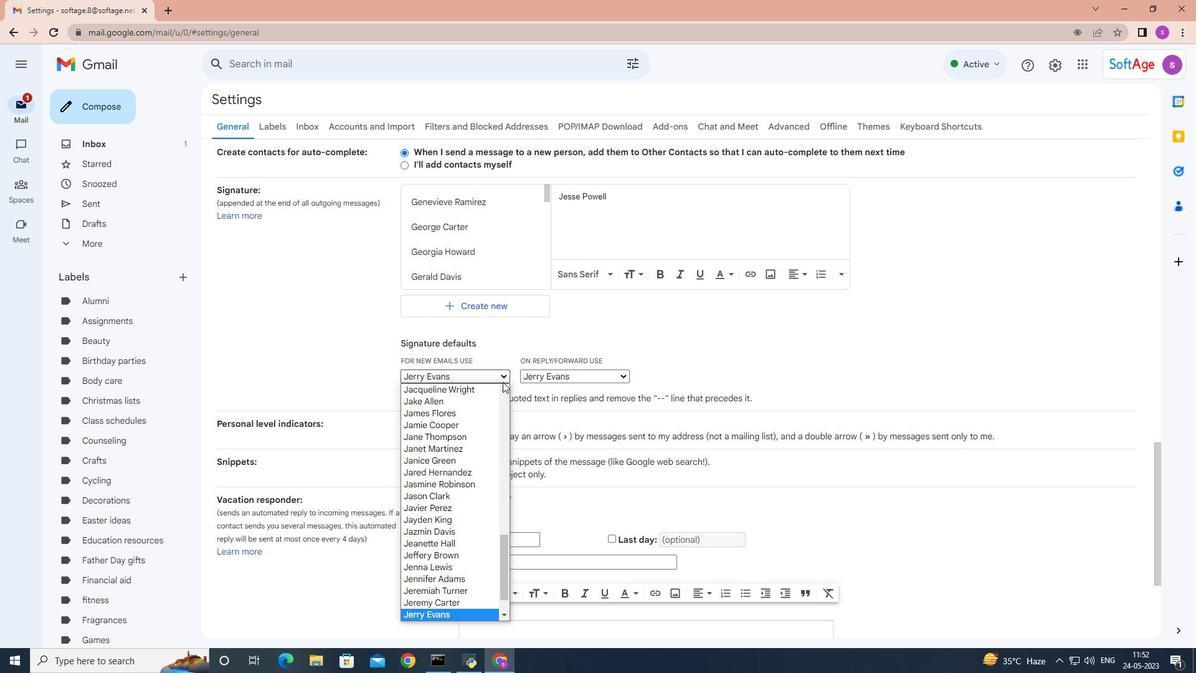 
Action: Mouse moved to (471, 479)
Screenshot: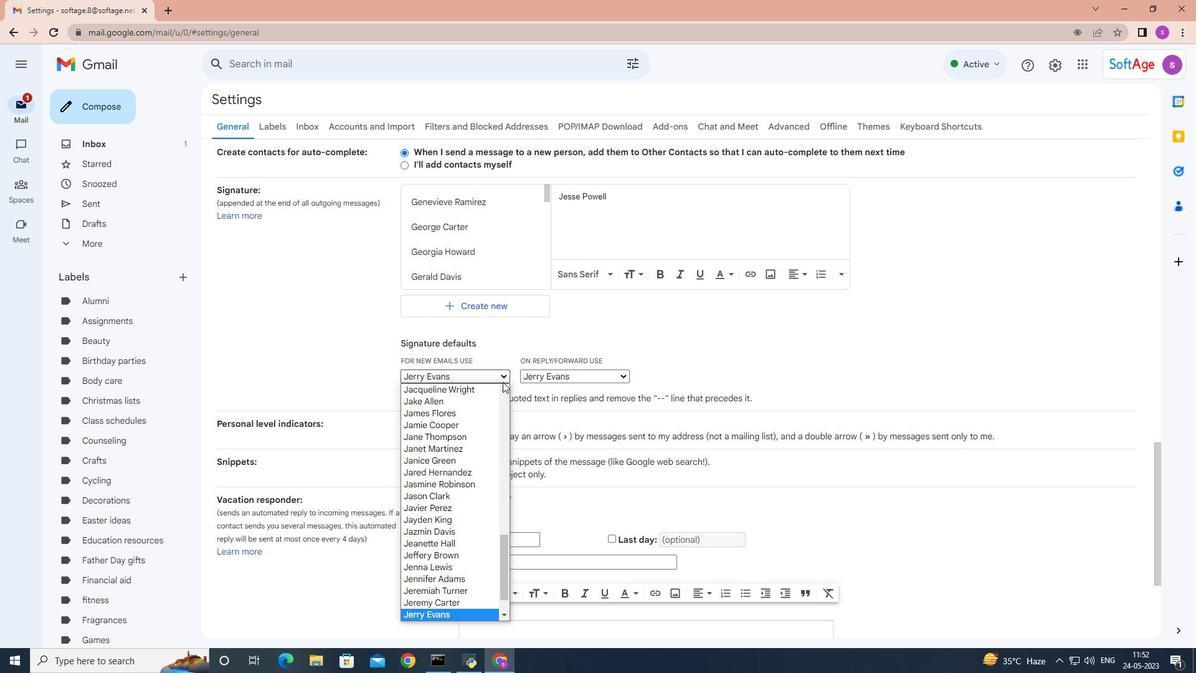 
Action: Mouse scrolled (471, 479) with delta (0, 0)
Screenshot: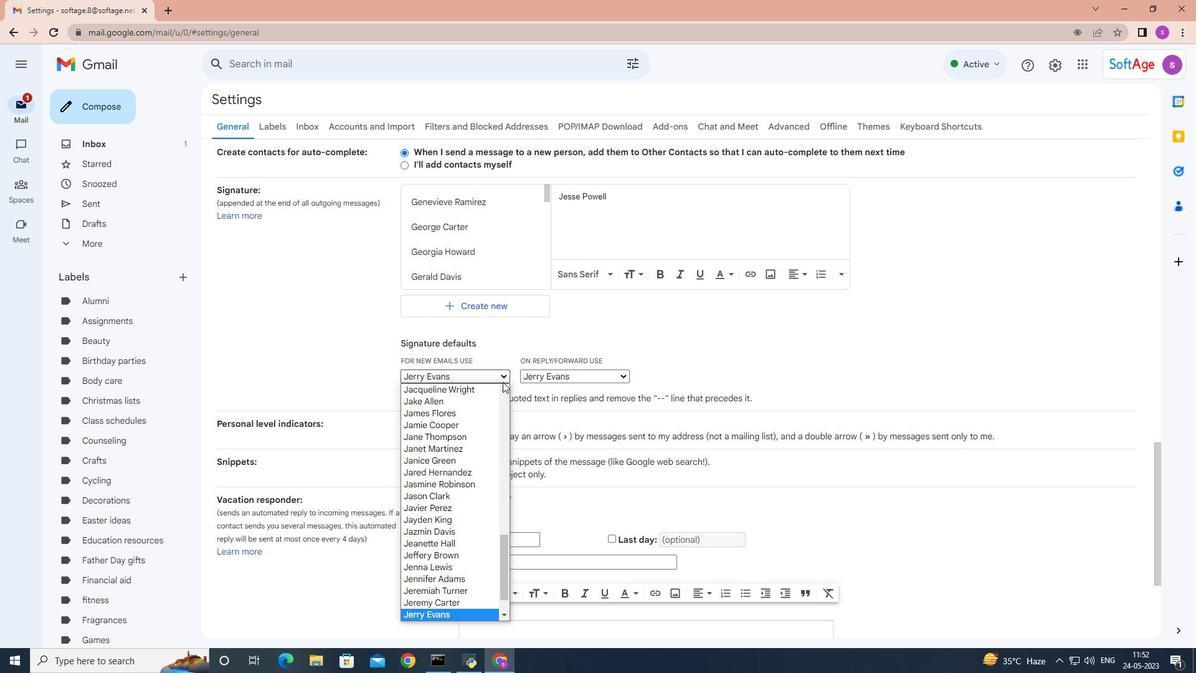 
Action: Mouse moved to (470, 480)
Screenshot: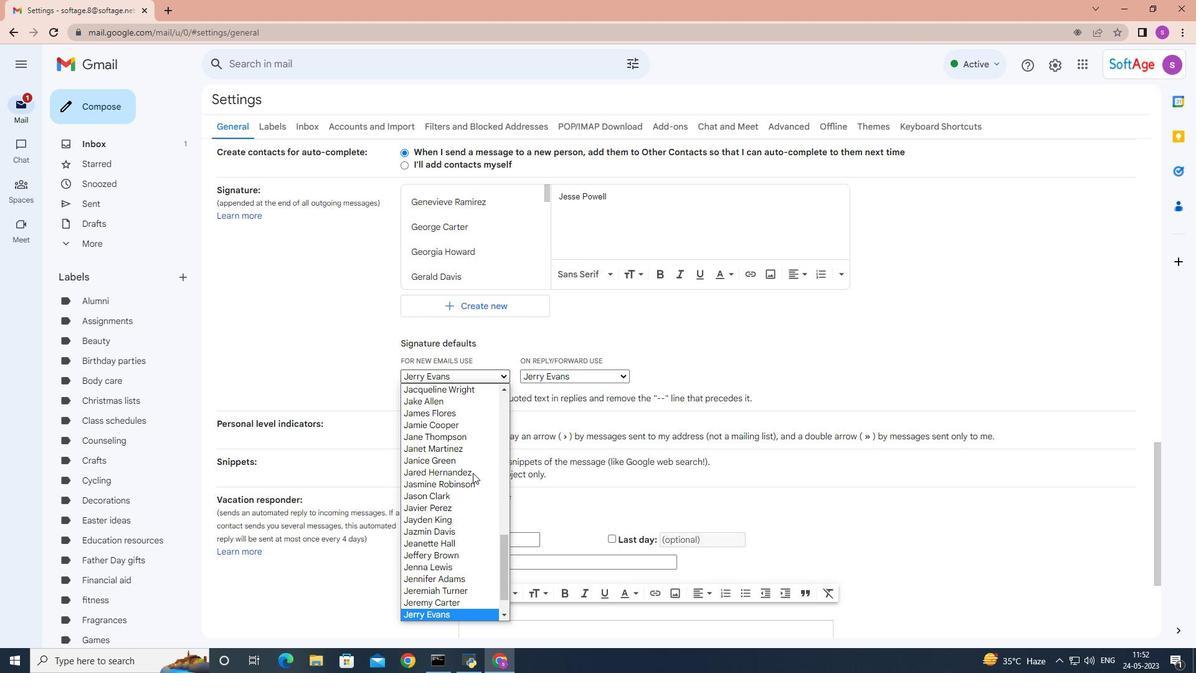 
Action: Mouse scrolled (470, 479) with delta (0, 0)
Screenshot: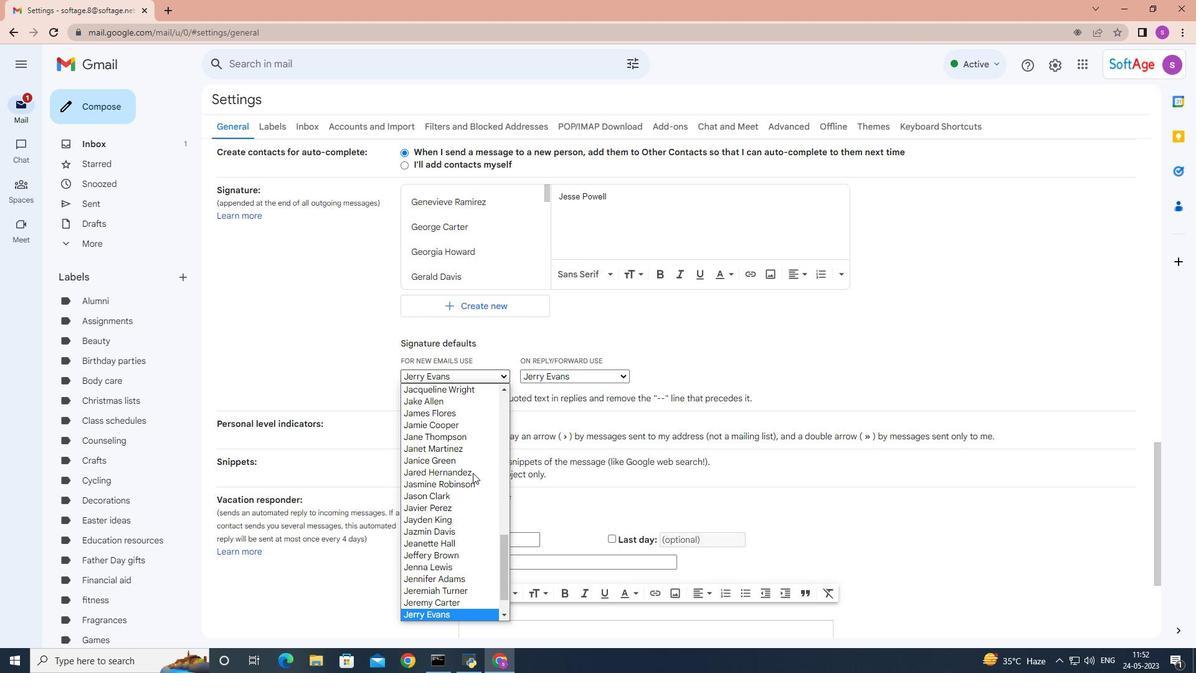 
Action: Mouse moved to (470, 480)
Screenshot: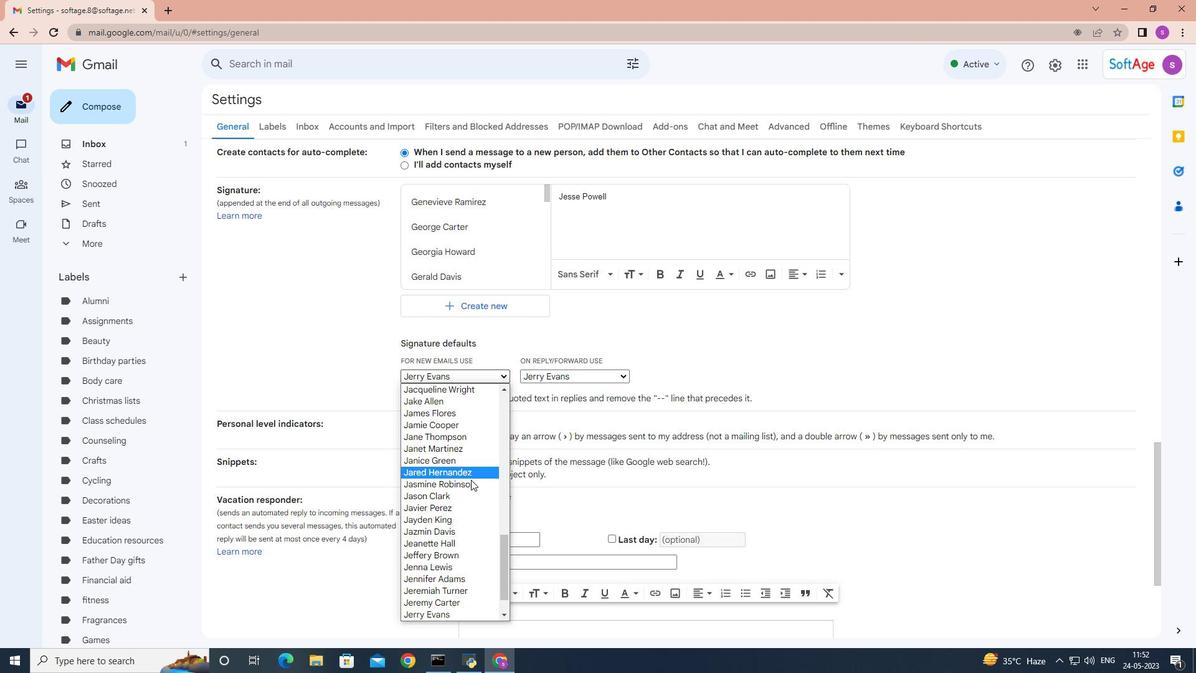 
Action: Mouse scrolled (470, 479) with delta (0, 0)
Screenshot: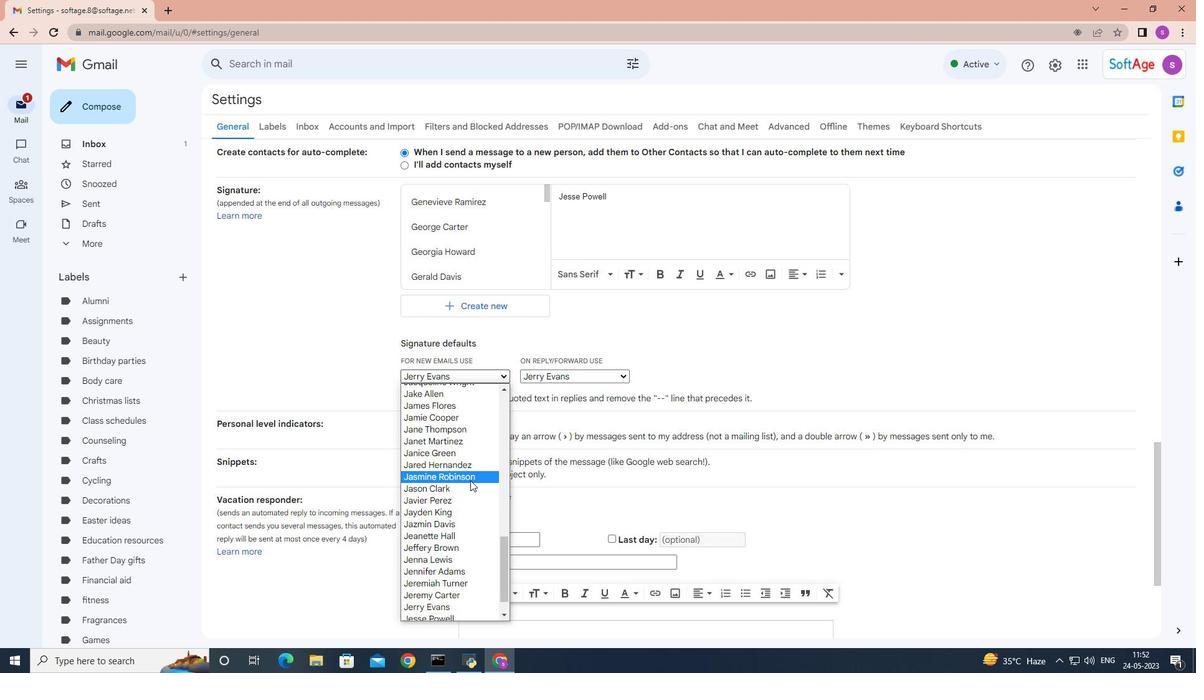 
Action: Mouse moved to (470, 480)
Screenshot: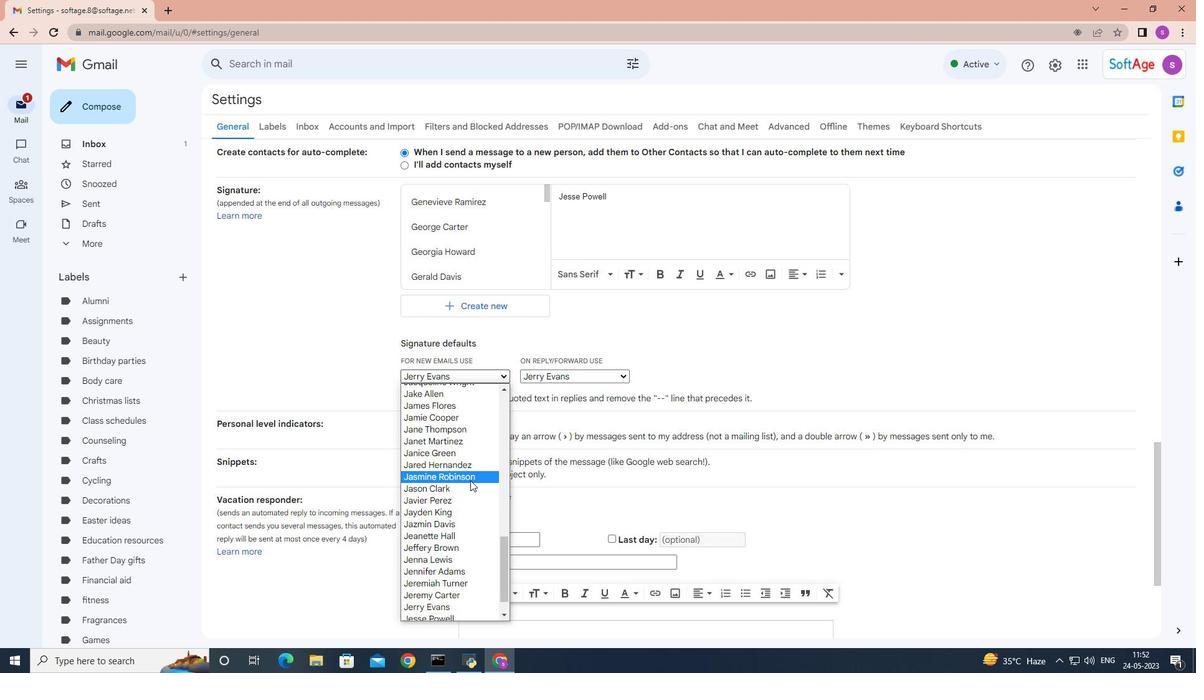 
Action: Mouse scrolled (470, 479) with delta (0, 0)
Screenshot: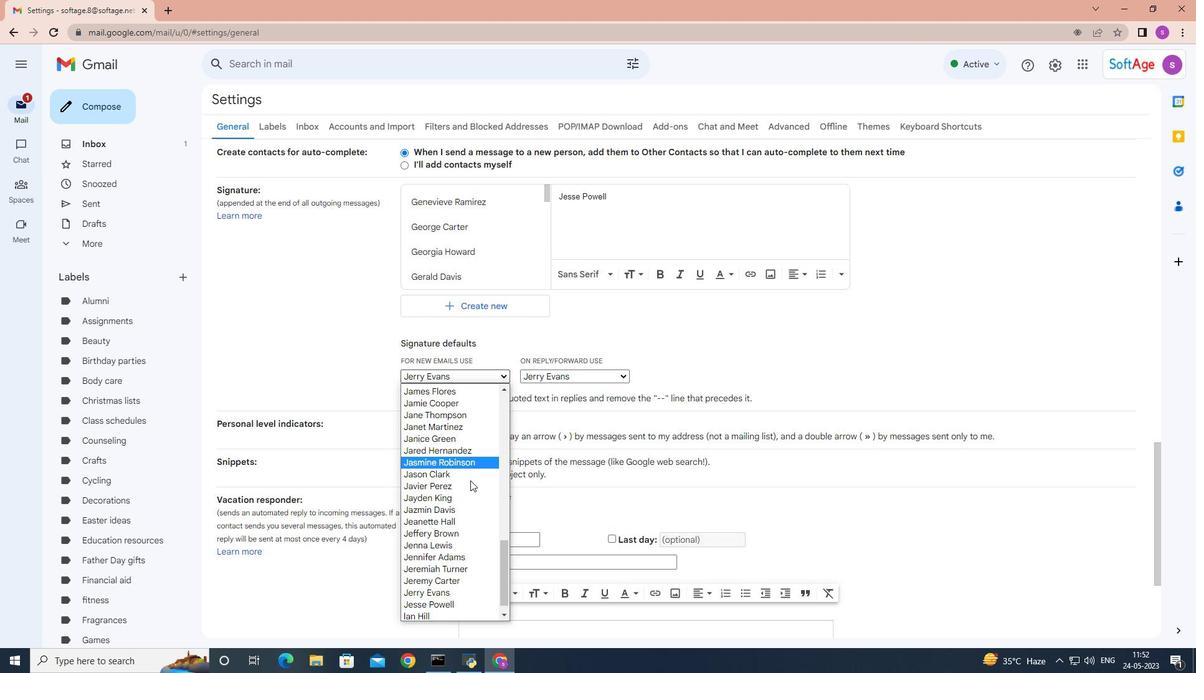 
Action: Mouse scrolled (470, 479) with delta (0, 0)
Screenshot: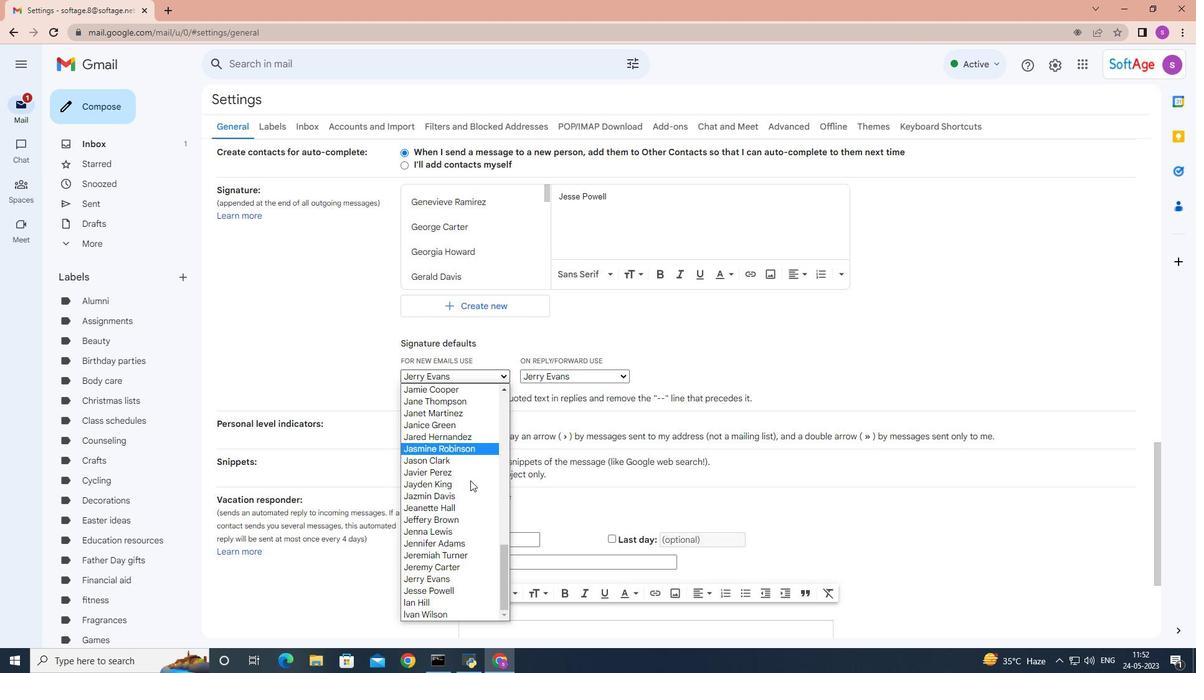 
Action: Mouse scrolled (470, 479) with delta (0, 0)
Screenshot: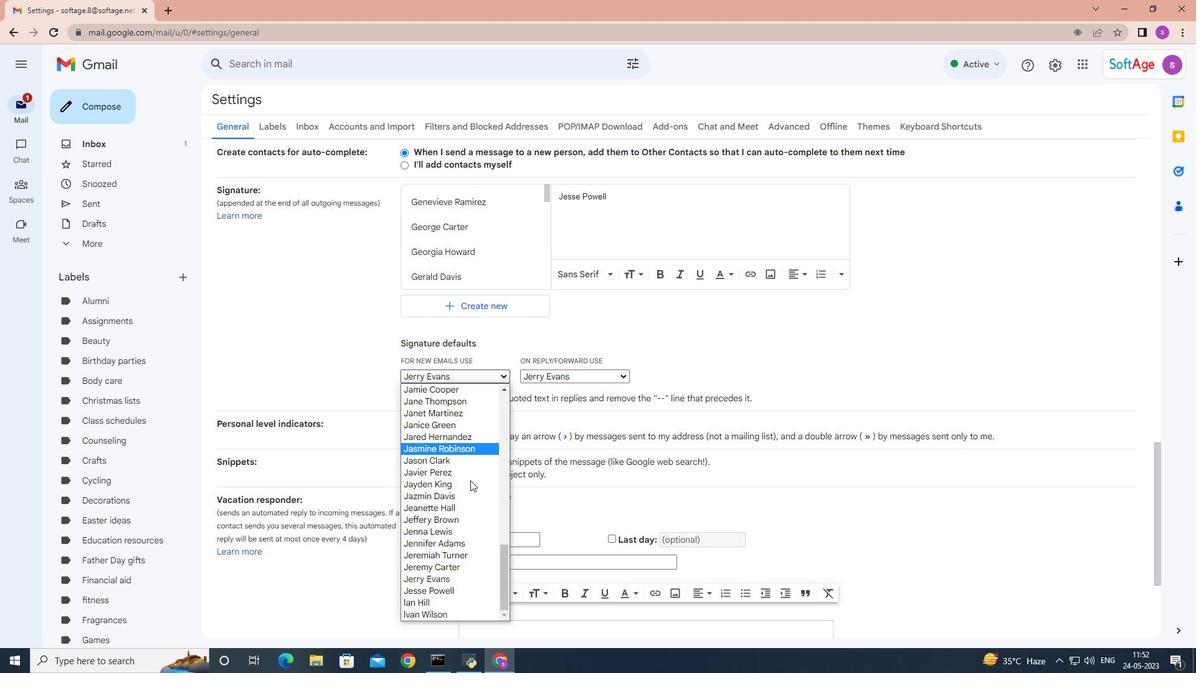 
Action: Mouse moved to (468, 587)
Screenshot: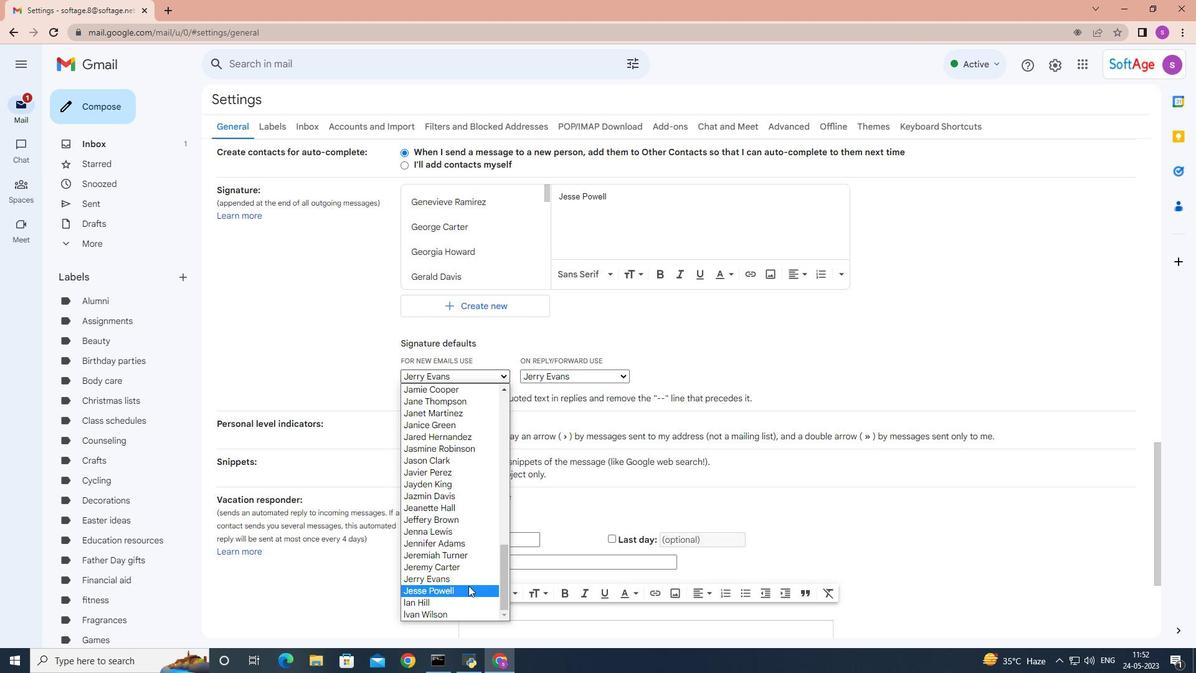 
Action: Mouse pressed left at (468, 587)
Screenshot: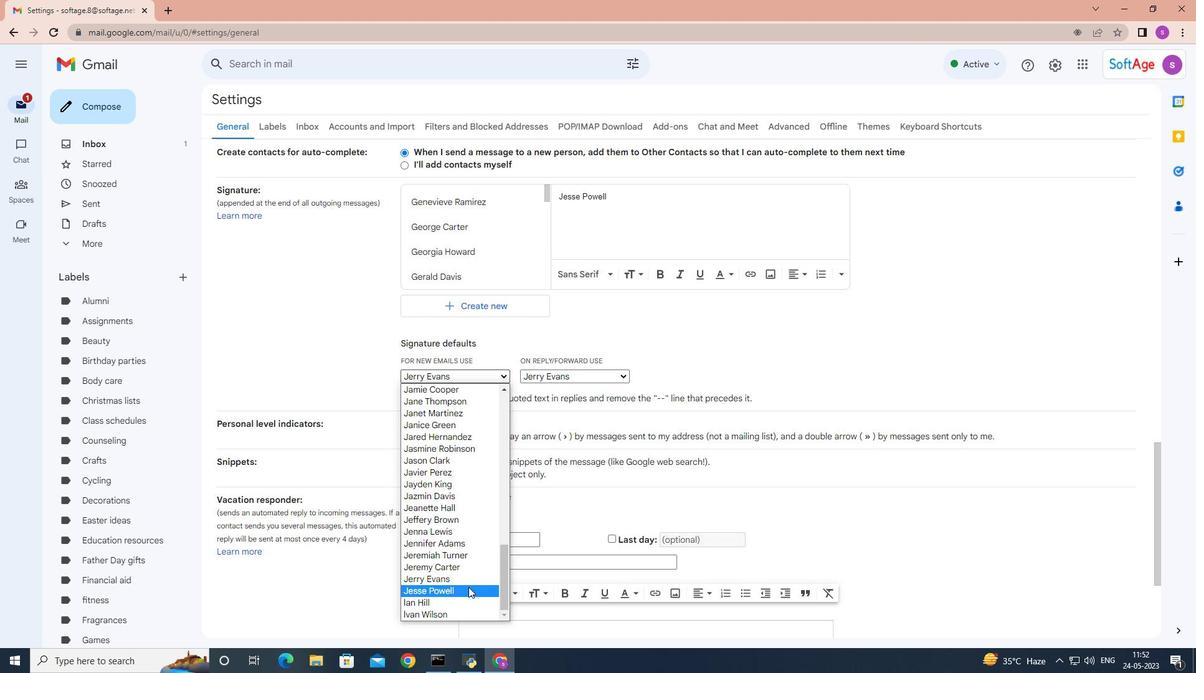 
Action: Mouse moved to (616, 375)
Screenshot: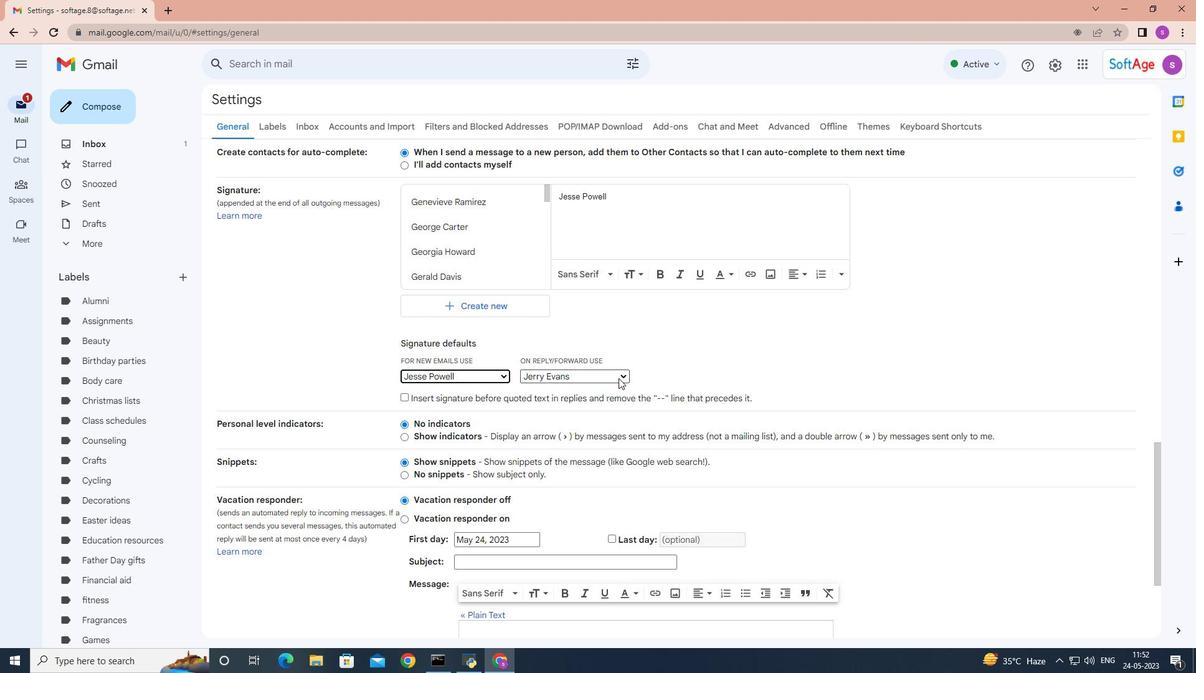 
Action: Mouse pressed left at (616, 375)
Screenshot: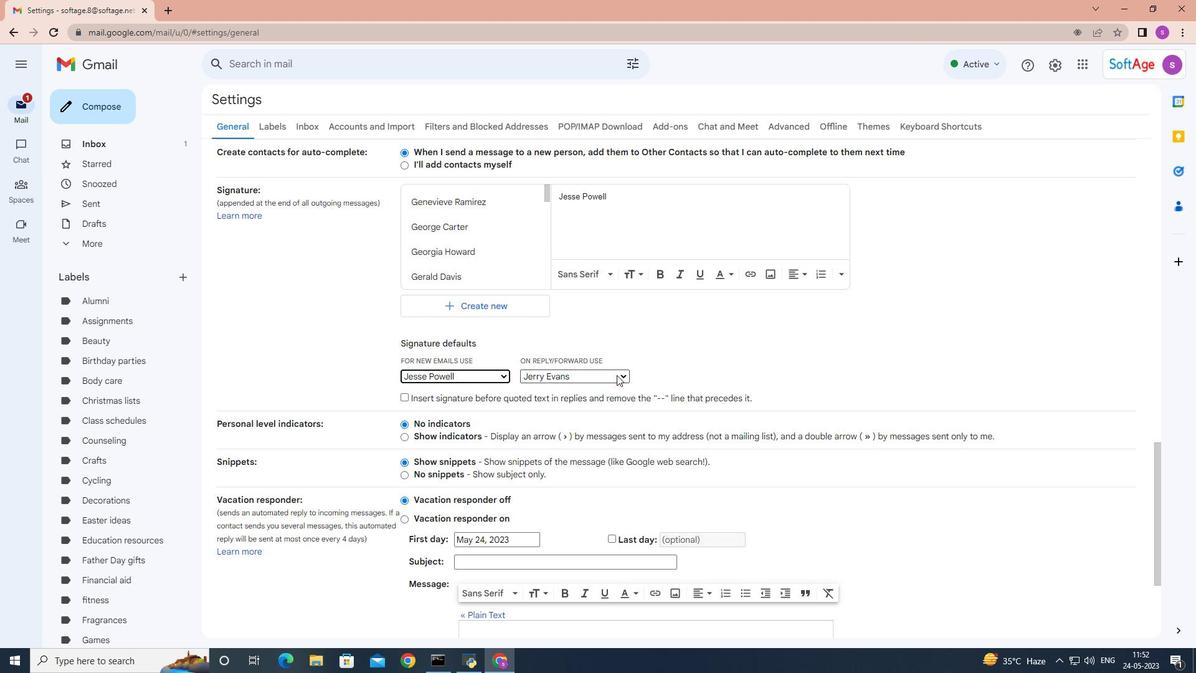 
Action: Mouse moved to (610, 428)
Screenshot: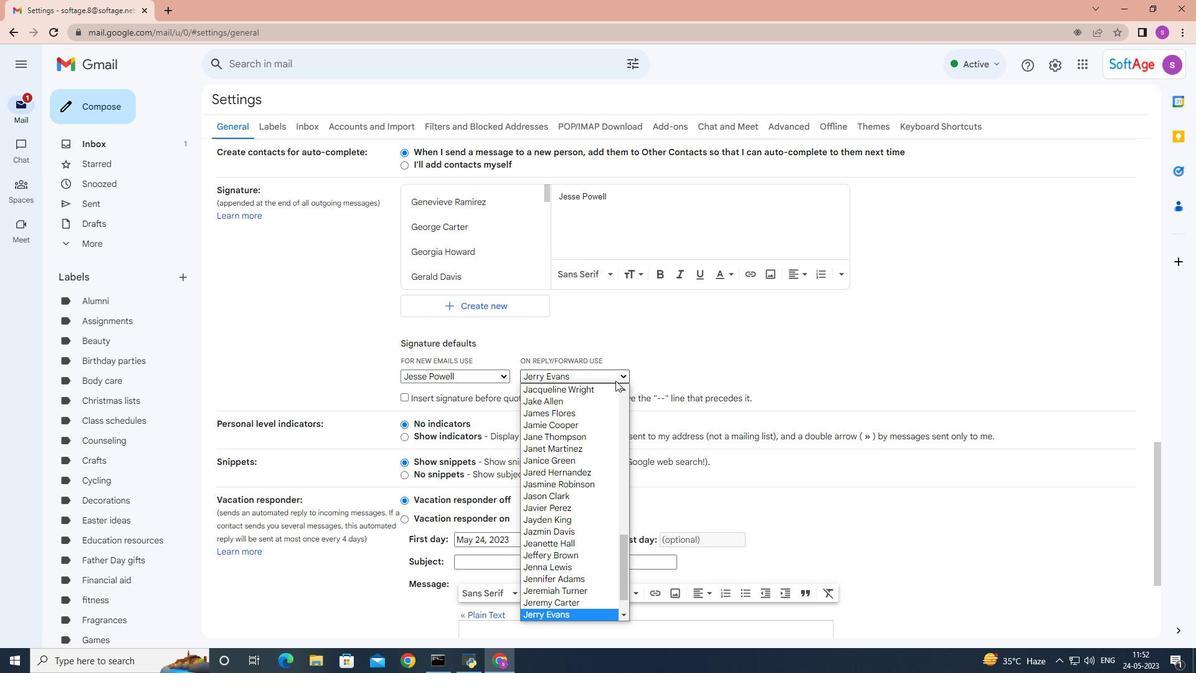 
Action: Mouse scrolled (610, 427) with delta (0, 0)
Screenshot: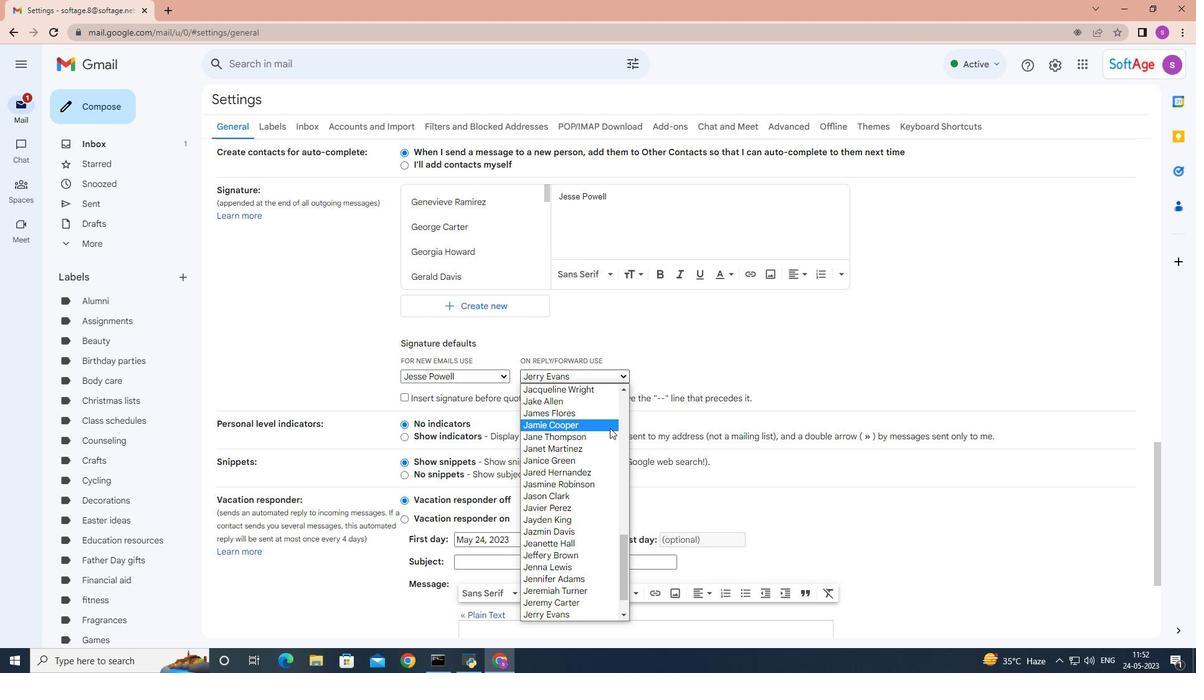 
Action: Mouse scrolled (610, 427) with delta (0, 0)
Screenshot: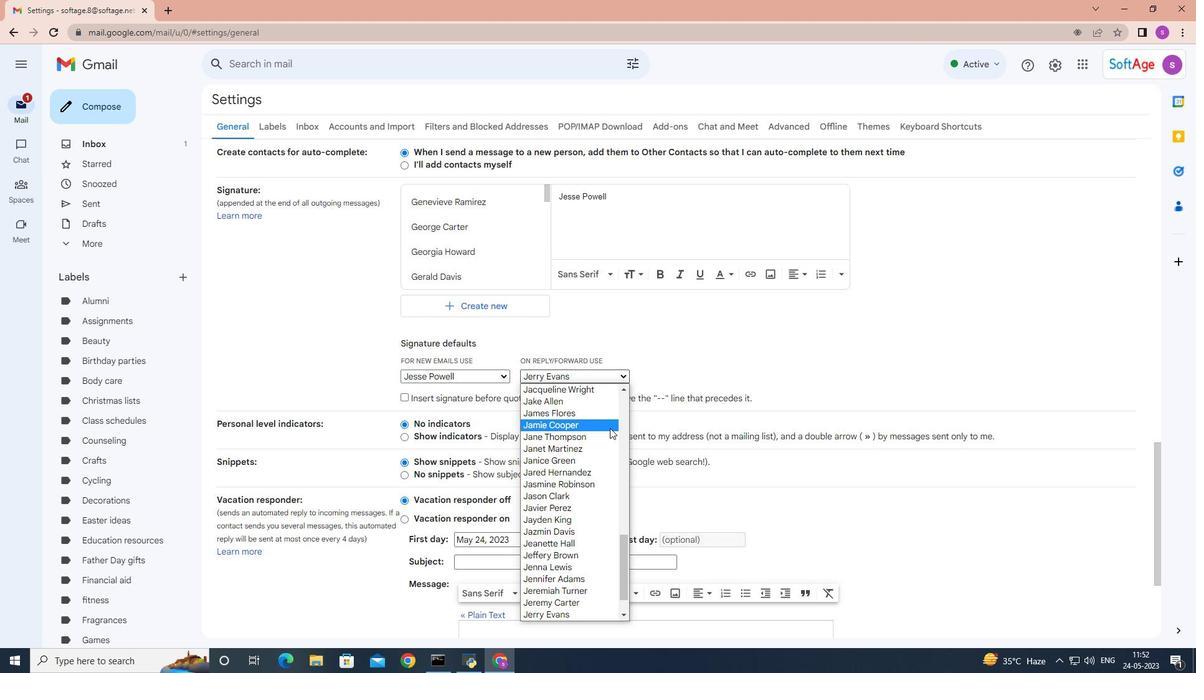 
Action: Mouse scrolled (610, 427) with delta (0, 0)
Screenshot: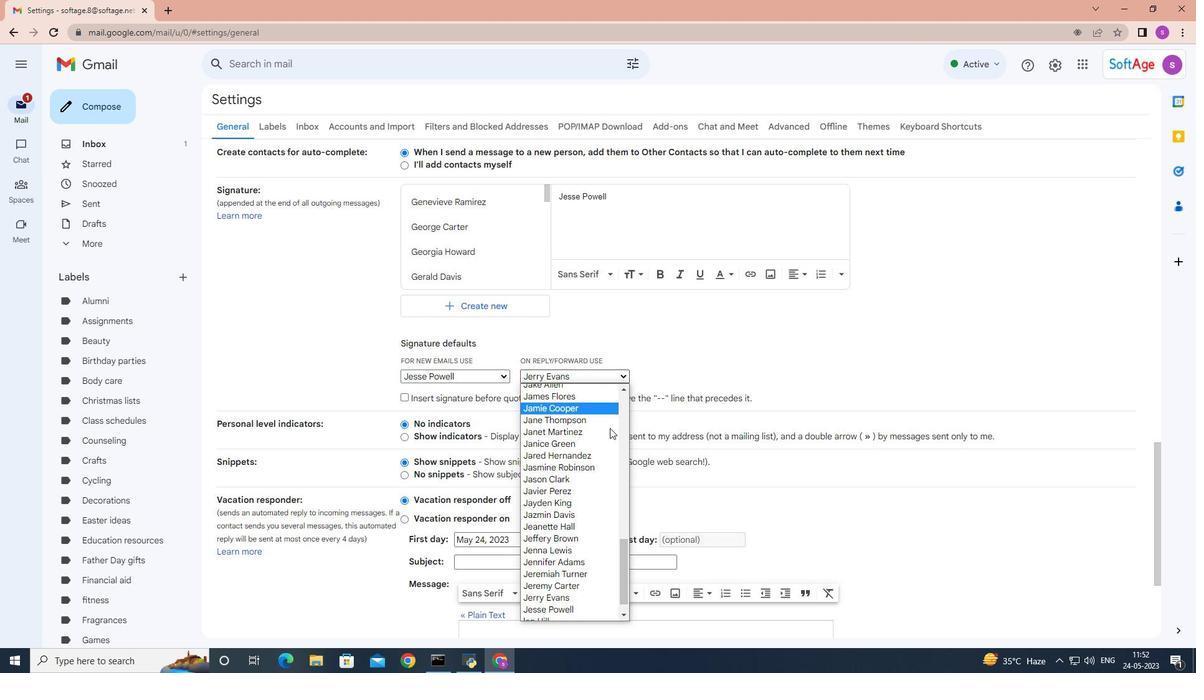 
Action: Mouse scrolled (610, 427) with delta (0, 0)
Screenshot: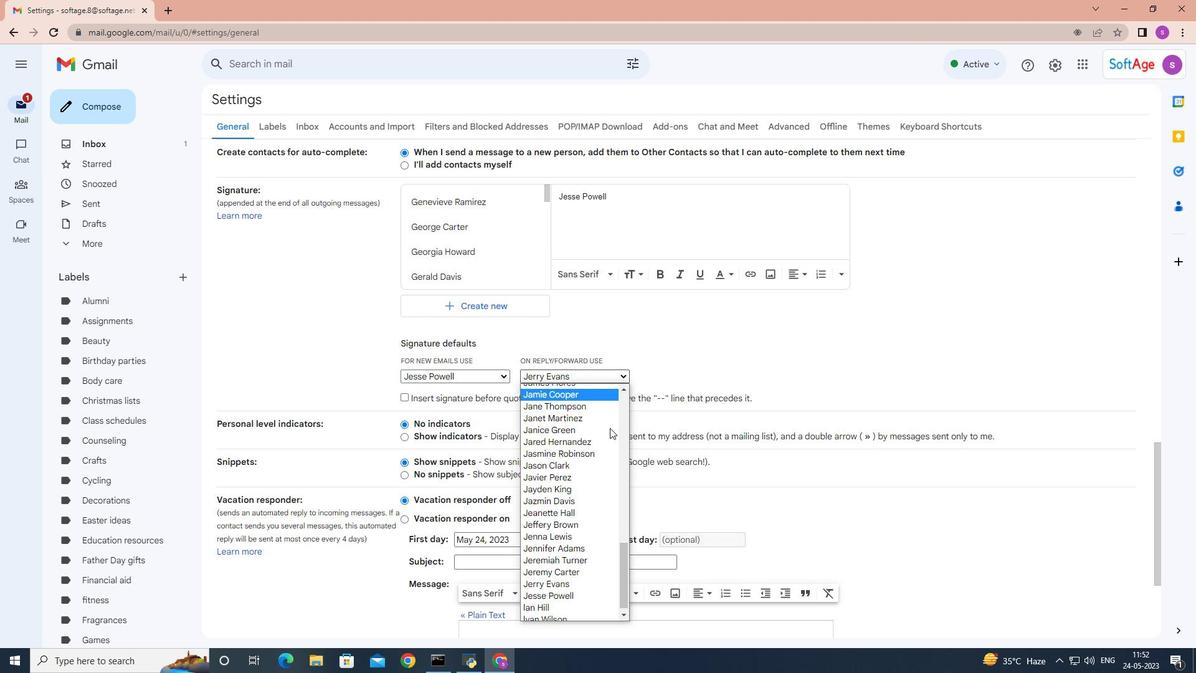 
Action: Mouse scrolled (610, 427) with delta (0, 0)
Screenshot: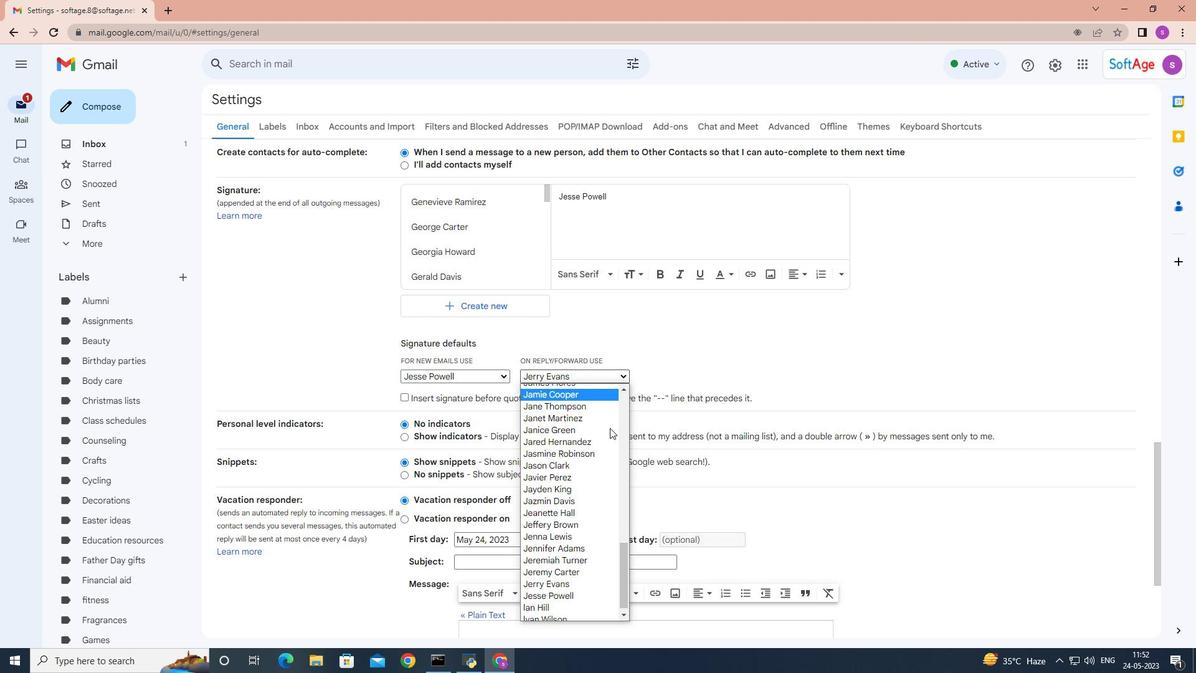 
Action: Mouse scrolled (610, 427) with delta (0, 0)
Screenshot: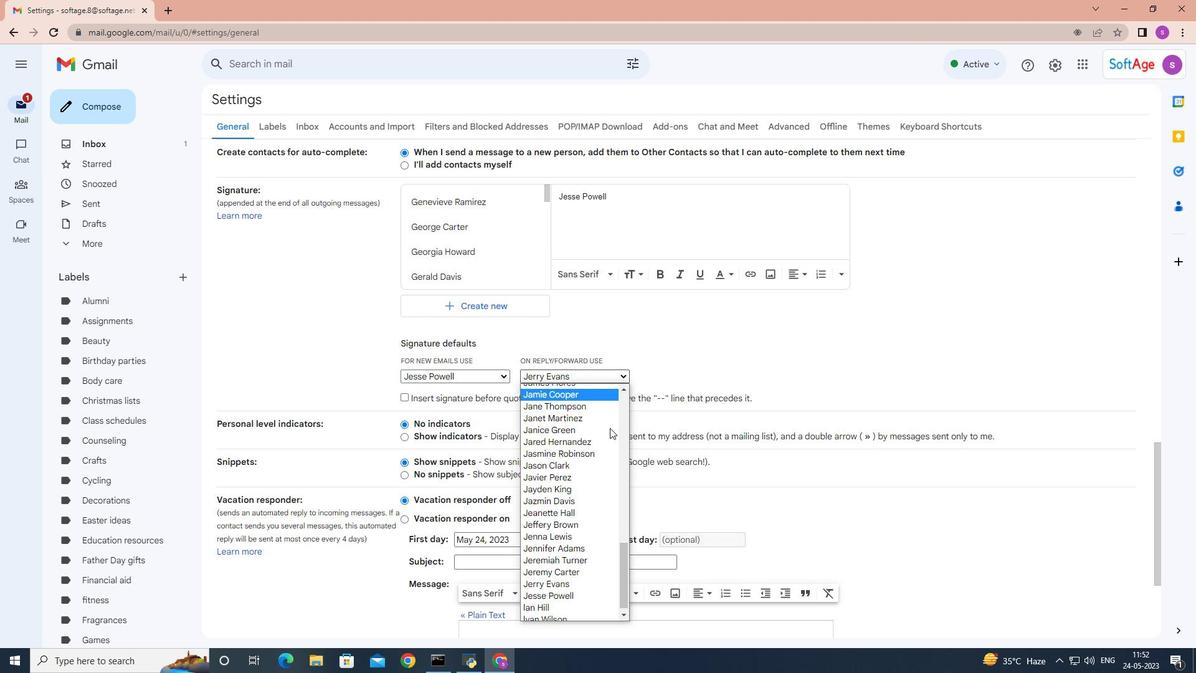
Action: Mouse scrolled (610, 427) with delta (0, 0)
Screenshot: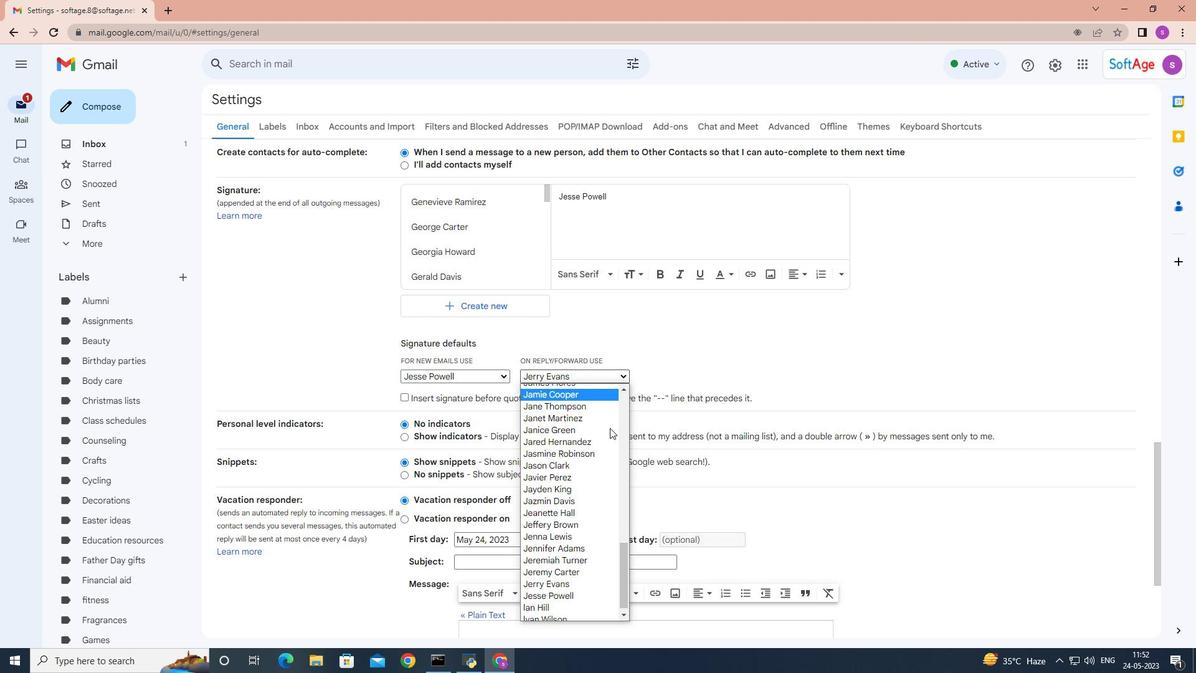 
Action: Mouse moved to (593, 585)
Screenshot: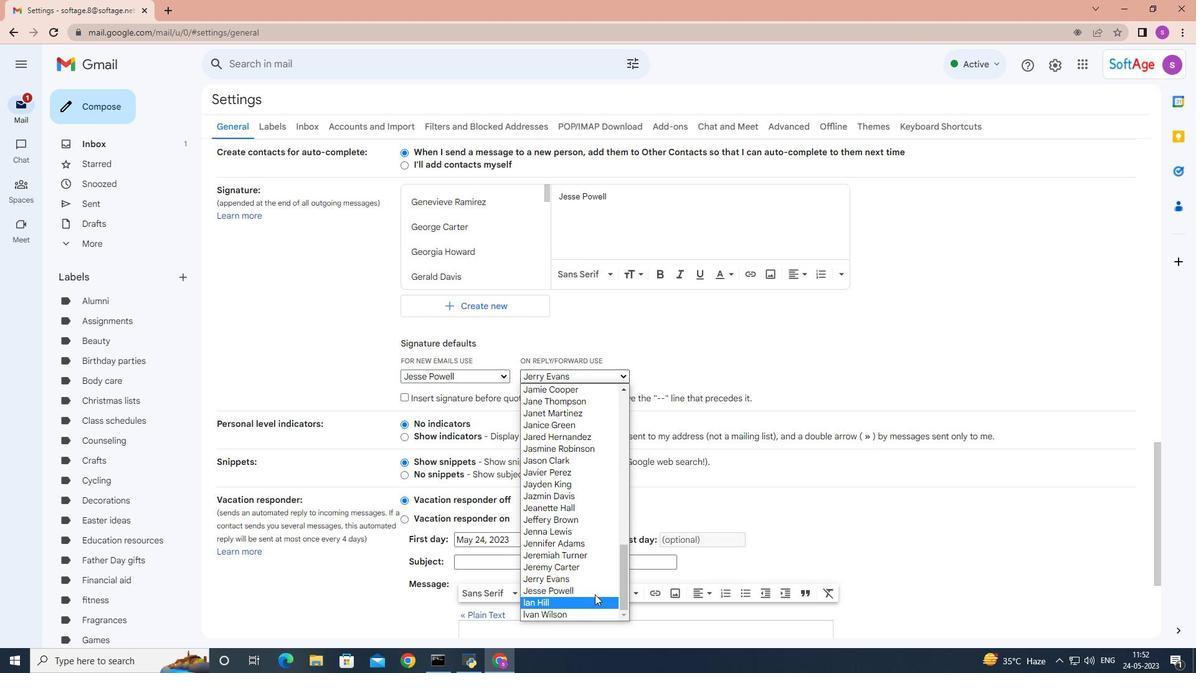 
Action: Mouse pressed left at (593, 585)
Screenshot: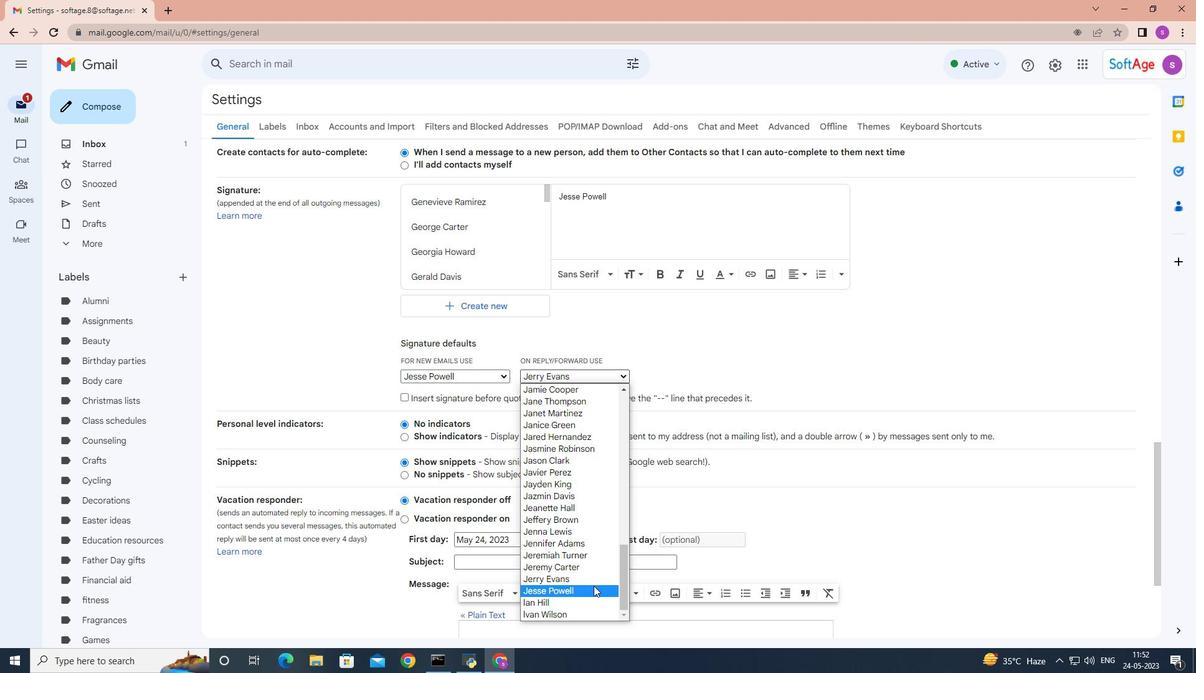 
Action: Mouse moved to (815, 401)
Screenshot: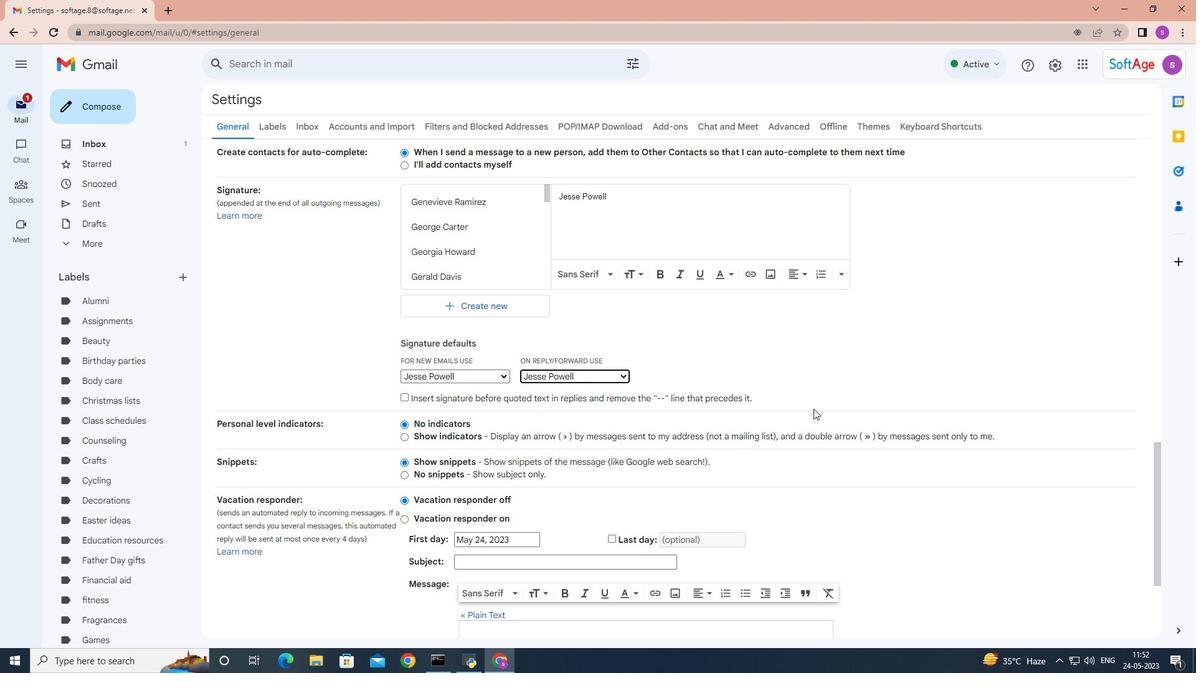 
Action: Mouse scrolled (815, 401) with delta (0, 0)
Screenshot: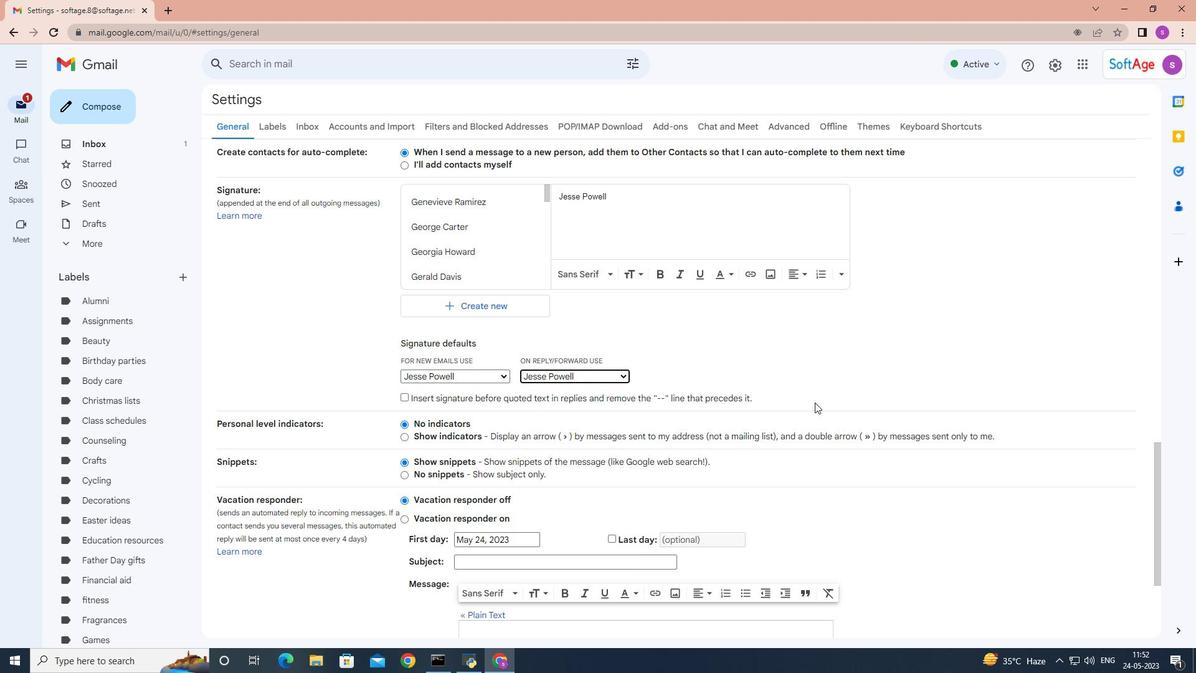 
Action: Mouse scrolled (815, 401) with delta (0, 0)
Screenshot: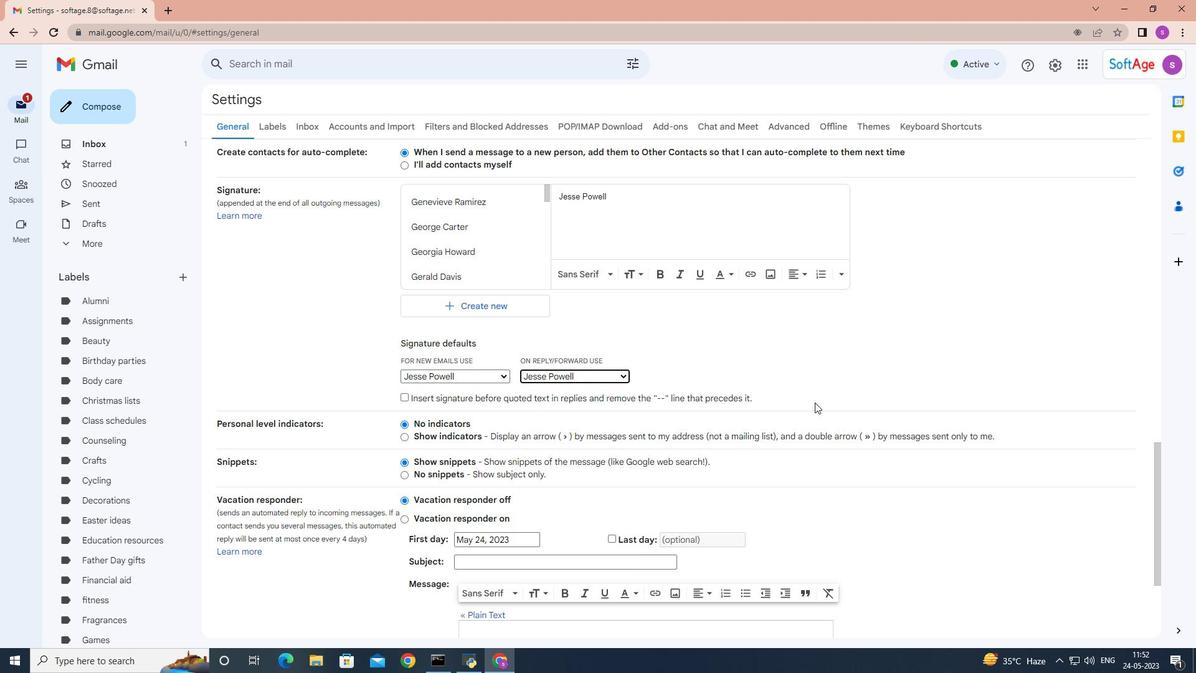 
Action: Mouse scrolled (815, 401) with delta (0, 0)
Screenshot: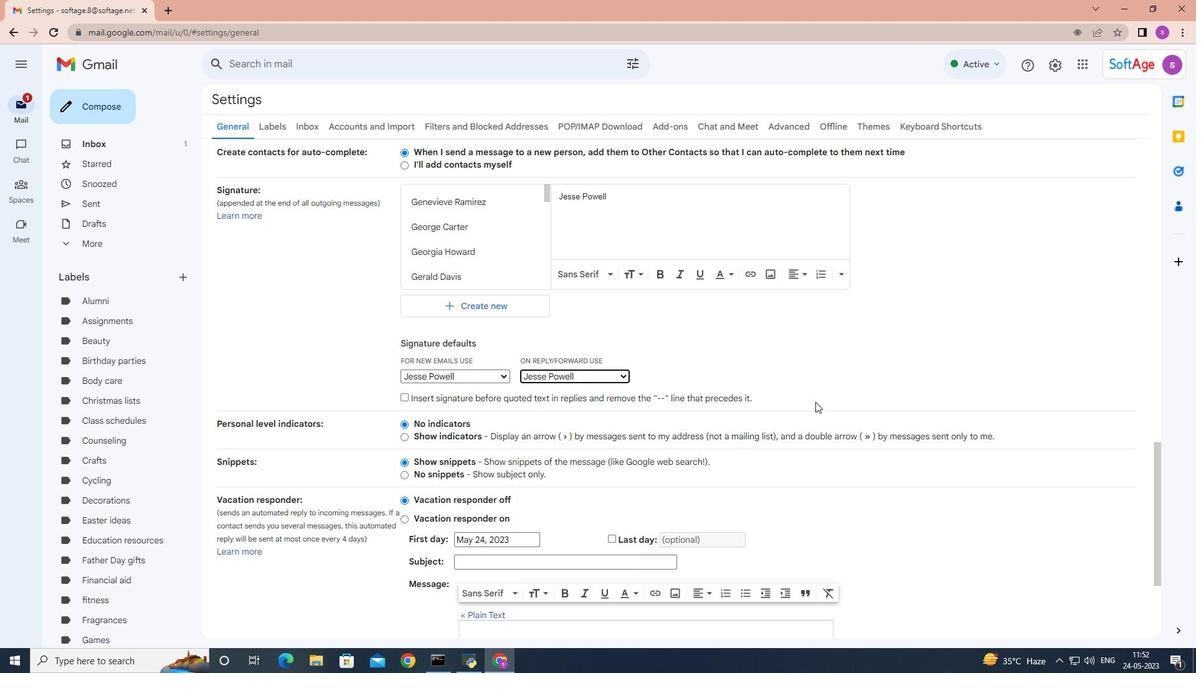 
Action: Mouse moved to (637, 575)
Screenshot: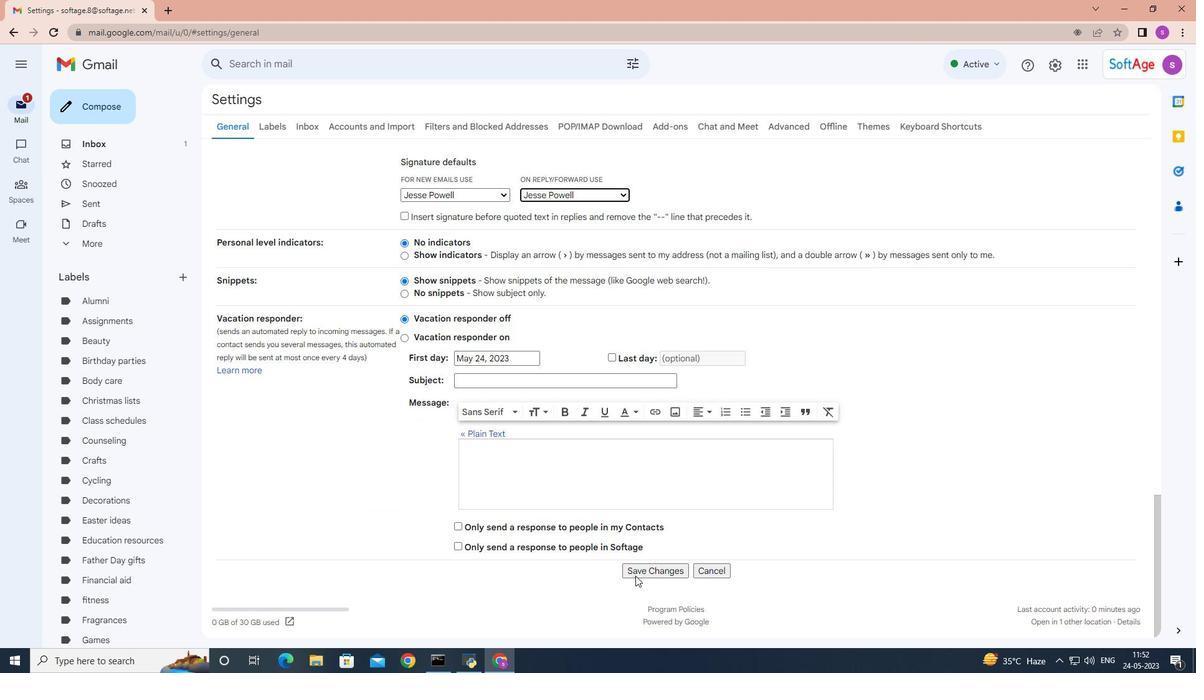
Action: Mouse pressed left at (637, 575)
Screenshot: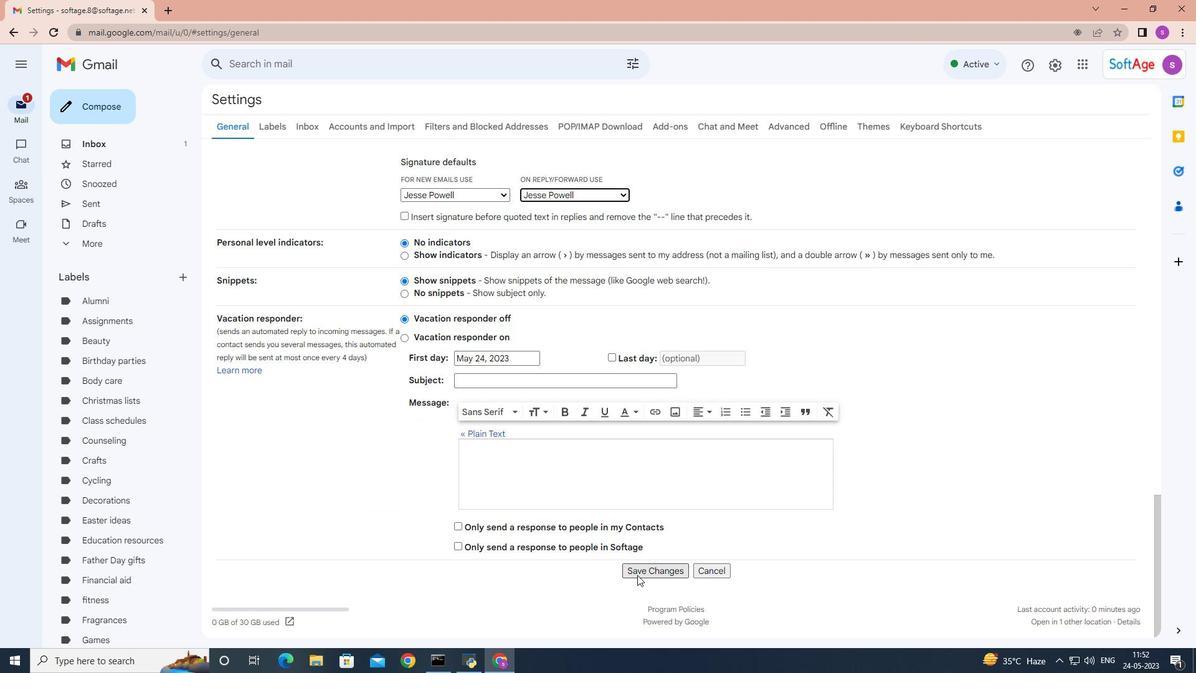 
Action: Mouse moved to (119, 107)
Screenshot: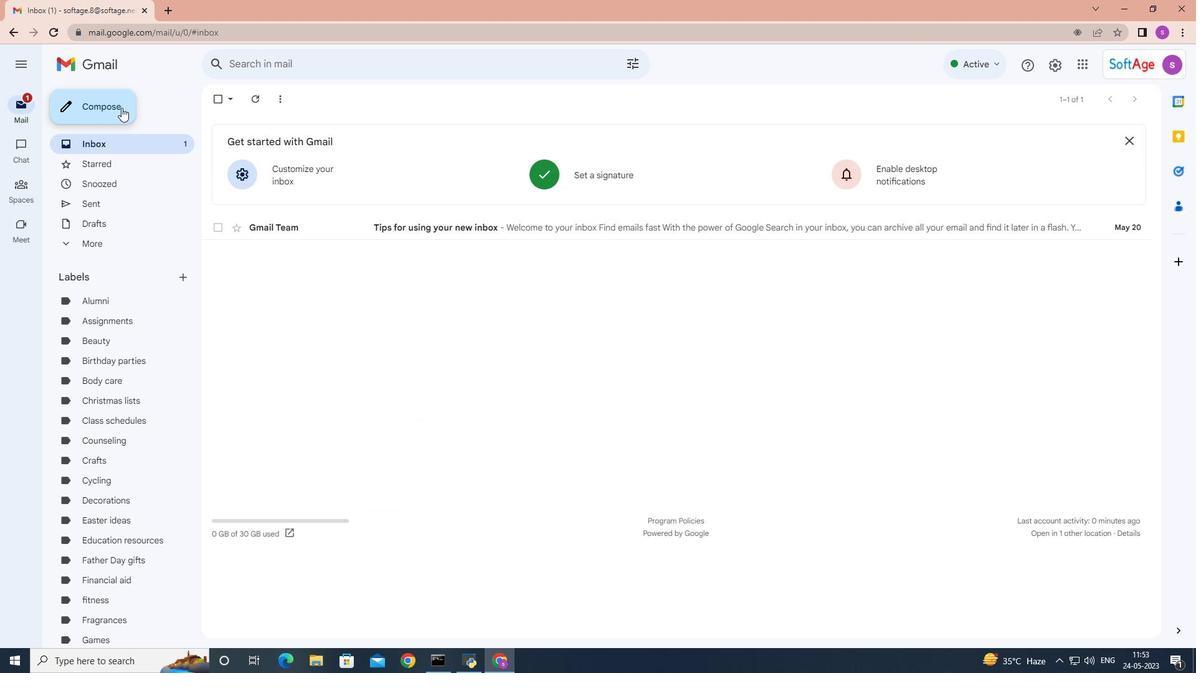 
Action: Mouse pressed left at (119, 107)
Screenshot: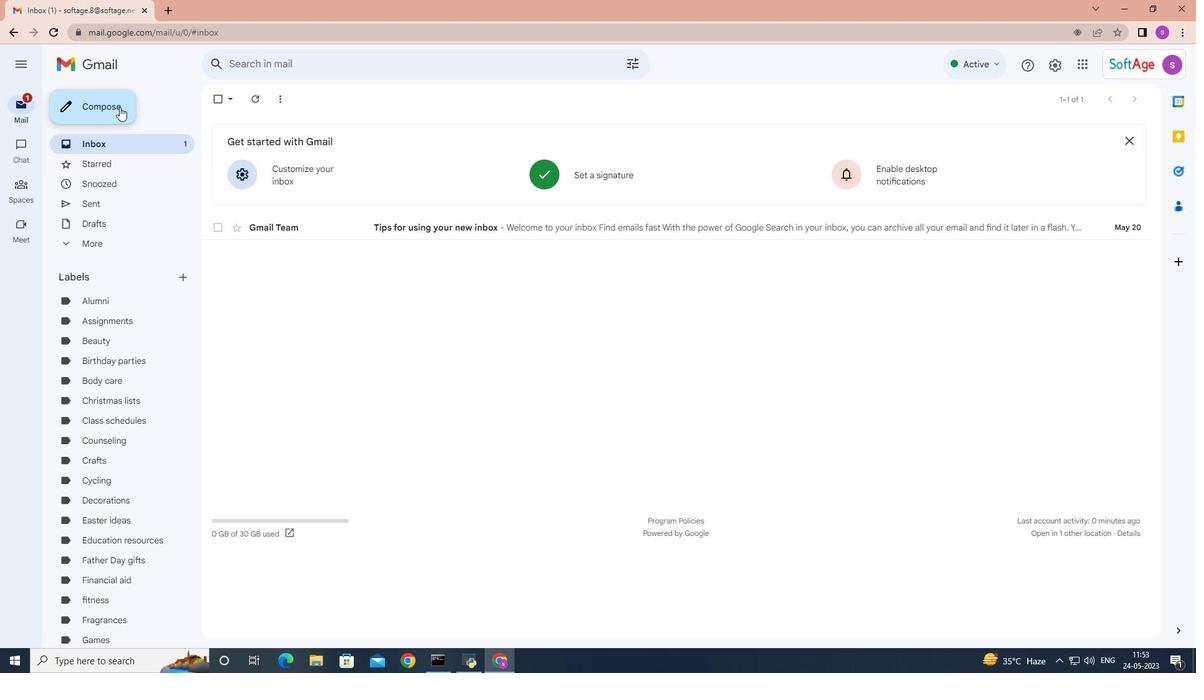 
Action: Mouse moved to (825, 331)
Screenshot: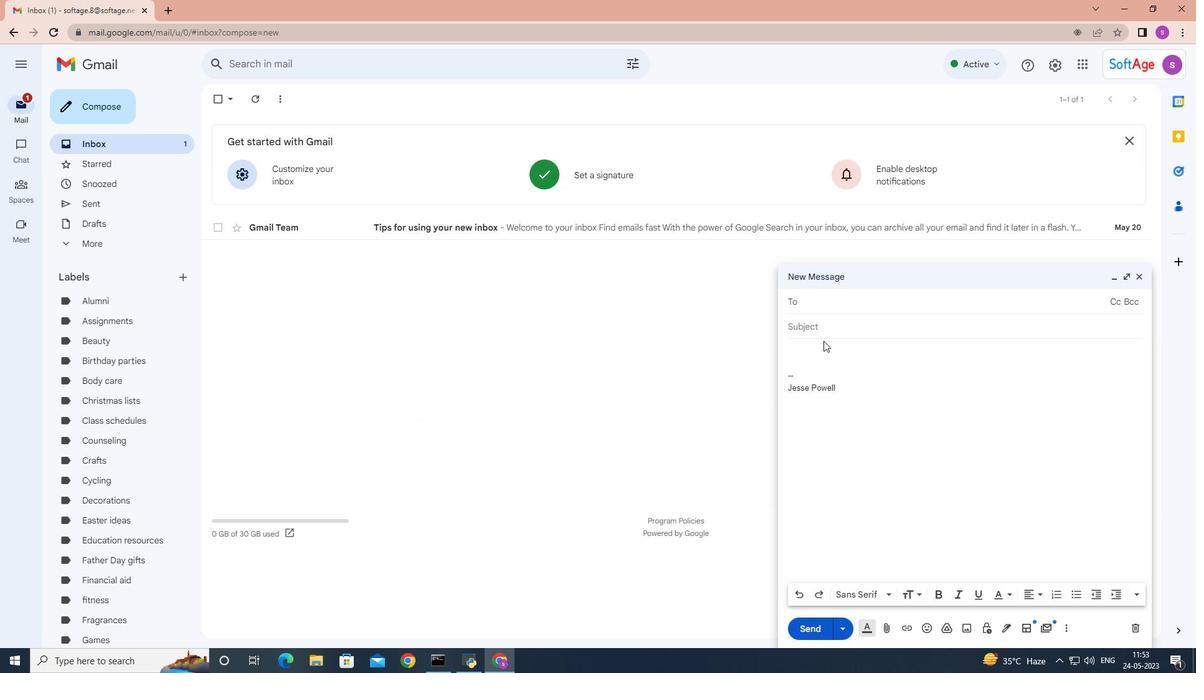 
Action: Mouse pressed left at (825, 331)
Screenshot: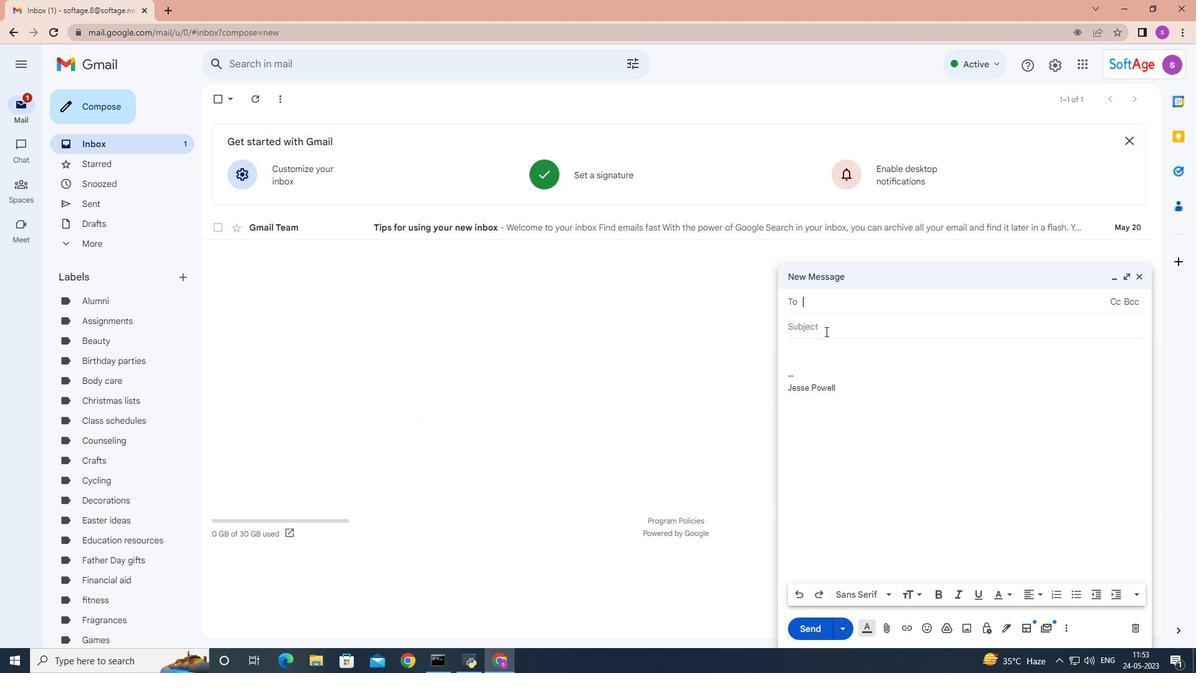 
Action: Mouse moved to (825, 331)
Screenshot: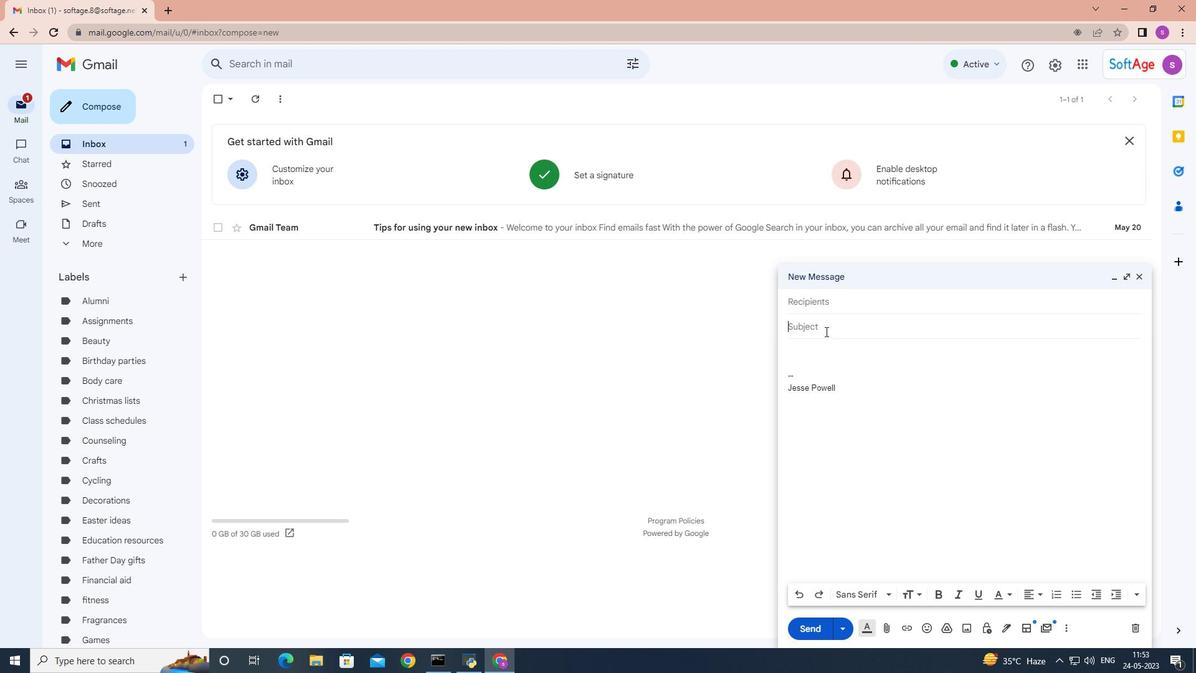 
Action: Key pressed <Key.shift>Request<Key.space>for<Key.space>a<Key.space>call<Key.space>and<Key.backspace><Key.backspace><Key.backspace>
Screenshot: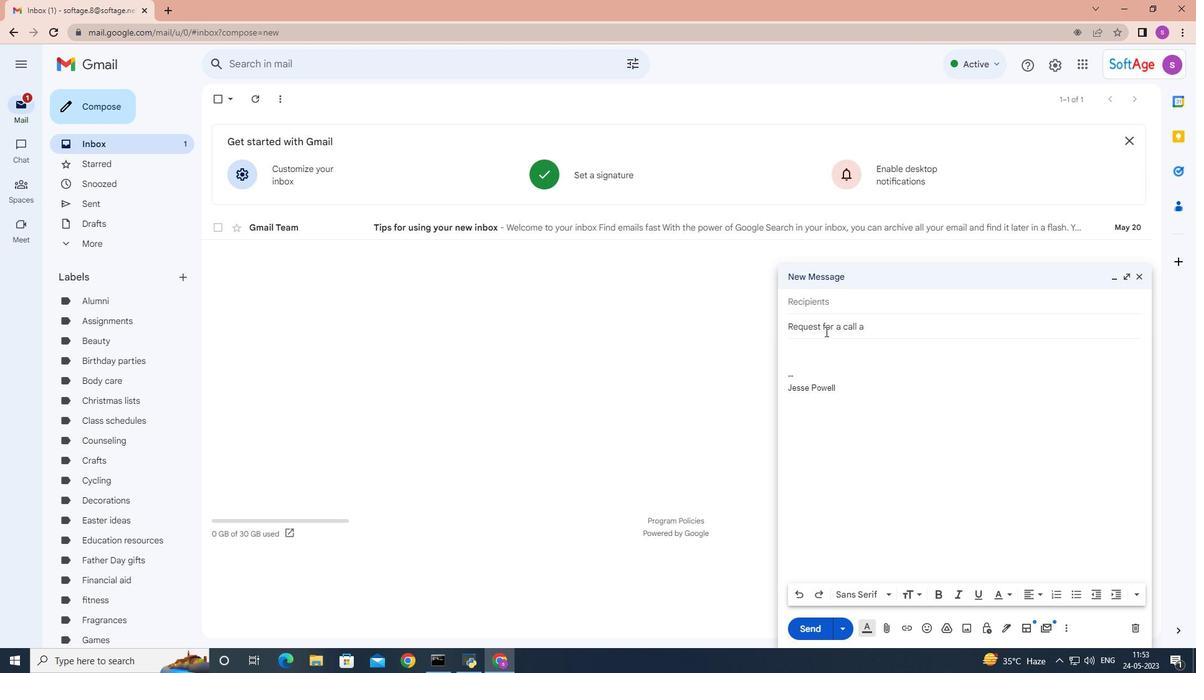 
Action: Mouse moved to (800, 349)
Screenshot: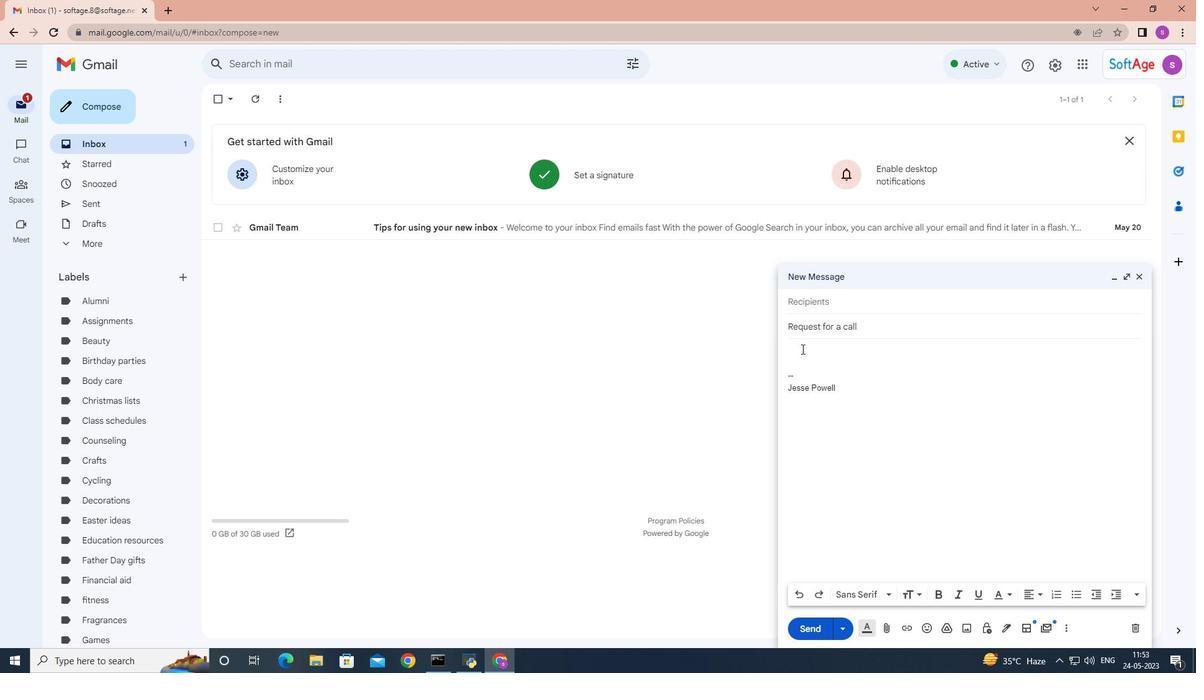 
Action: Mouse pressed left at (800, 349)
Screenshot: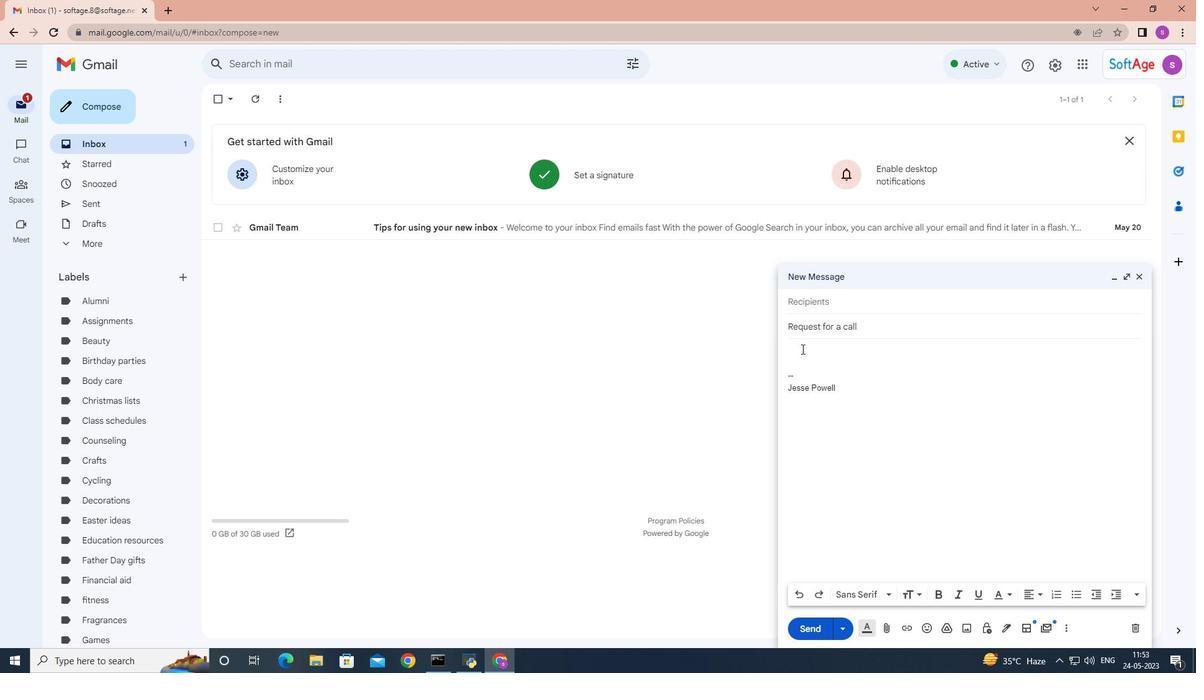 
Action: Key pressed <Key.shift>Can<Key.space>you<Key.space>please<Key.space>confirm<Key.space>if<Key.space>the<Key.space>equipment<Key.space>has<Key.space>been<Key.space>ordered<Key.shift_r>?
Screenshot: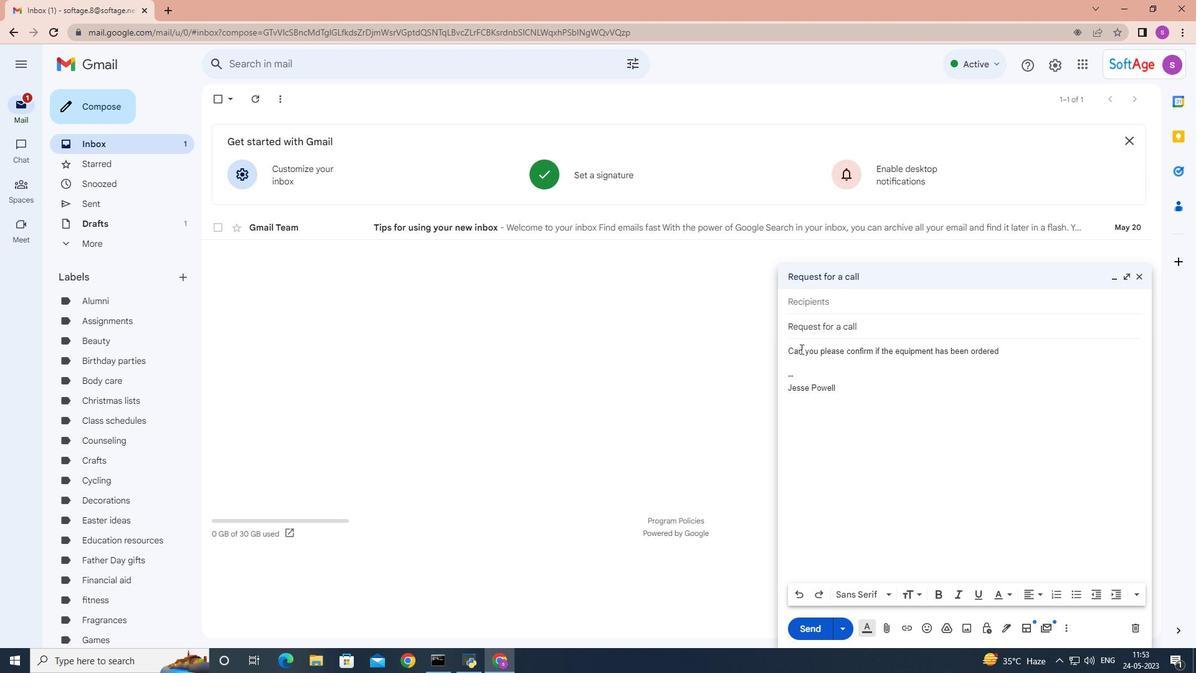 
Action: Mouse moved to (822, 303)
Screenshot: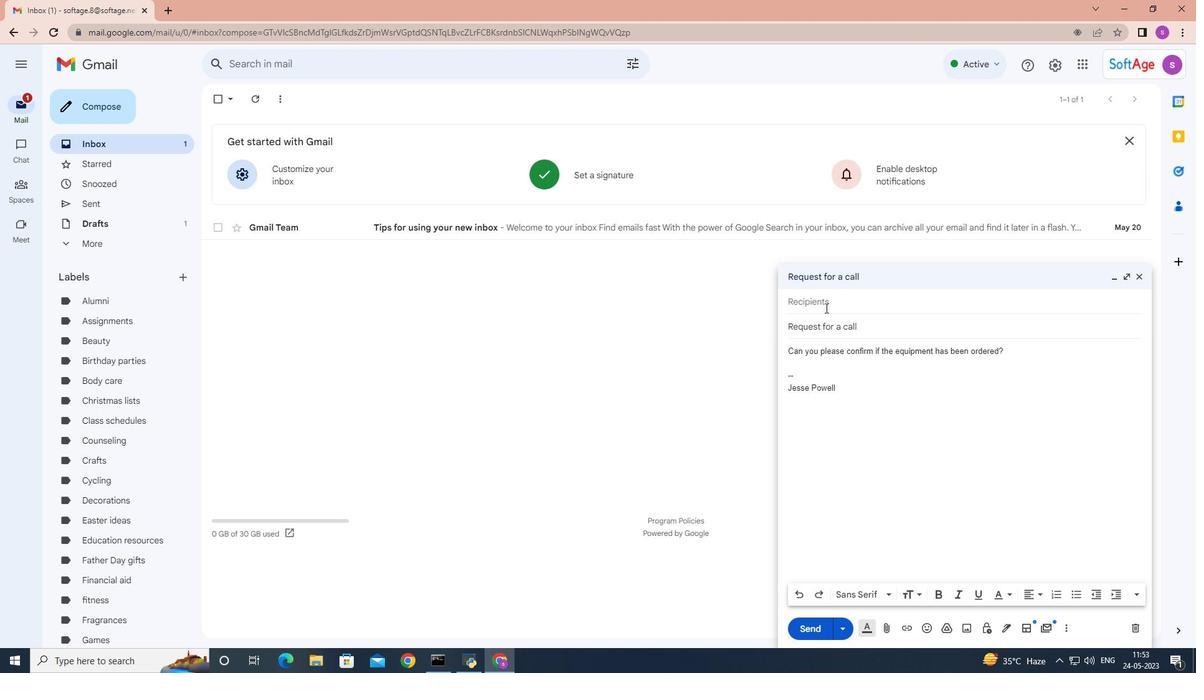 
Action: Mouse pressed left at (822, 303)
Screenshot: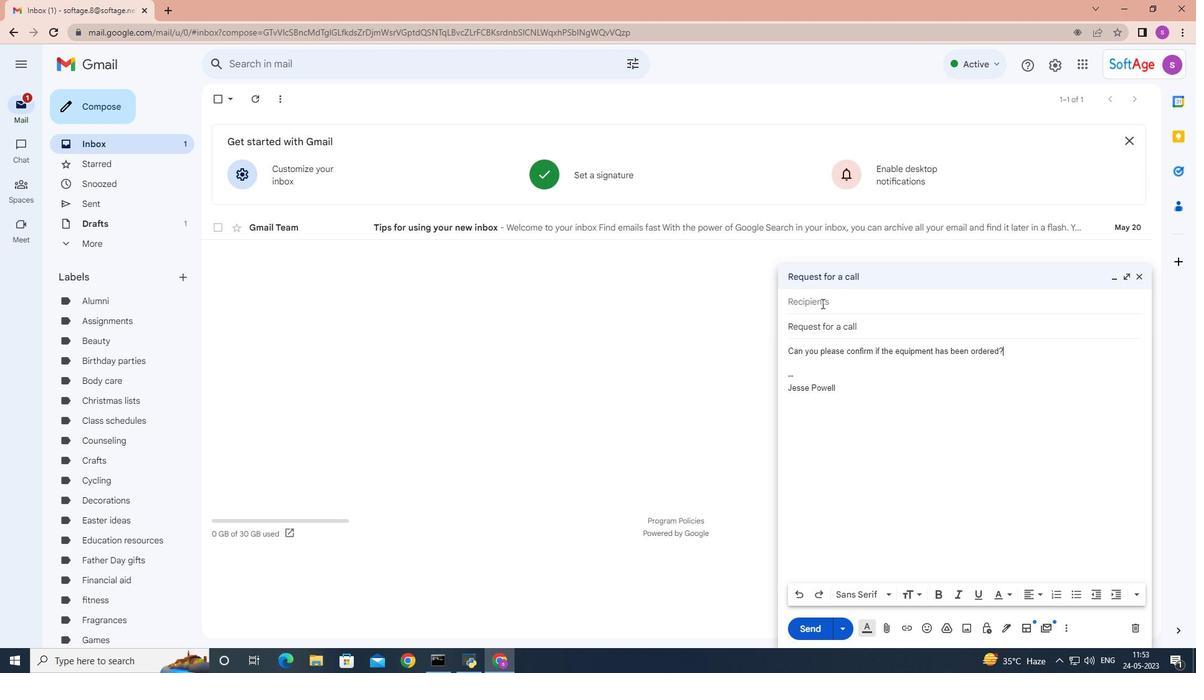 
Action: Key pressed <Key.shift>Softage.6
Screenshot: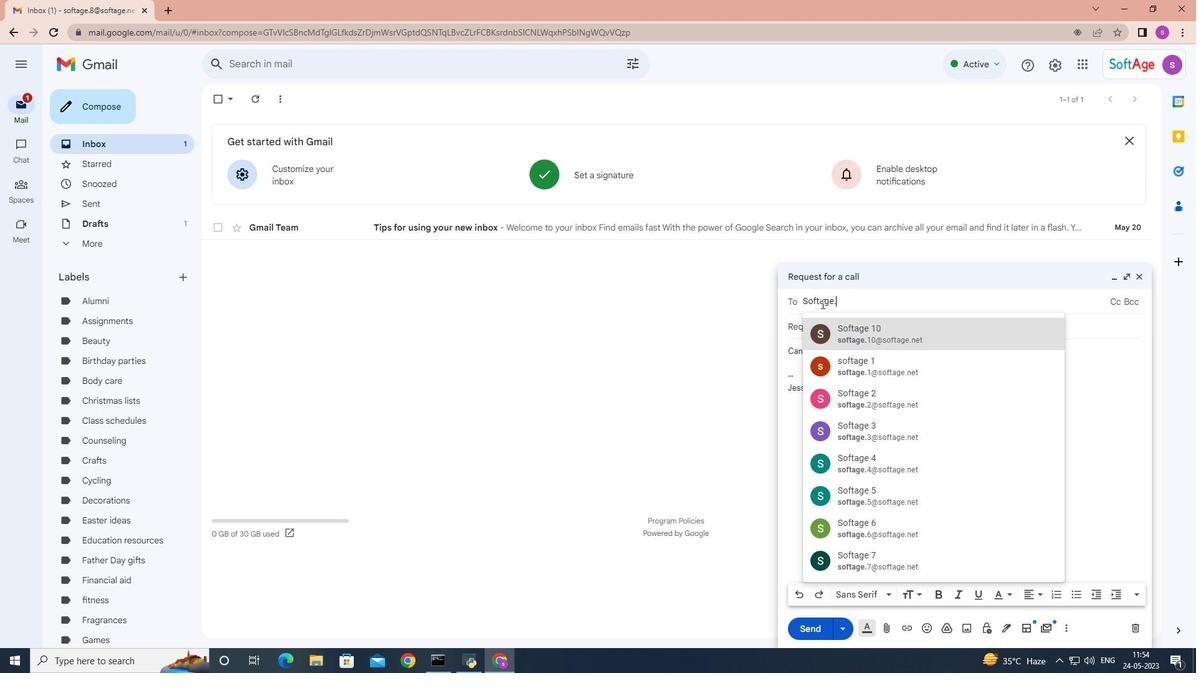 
Action: Mouse moved to (874, 332)
Screenshot: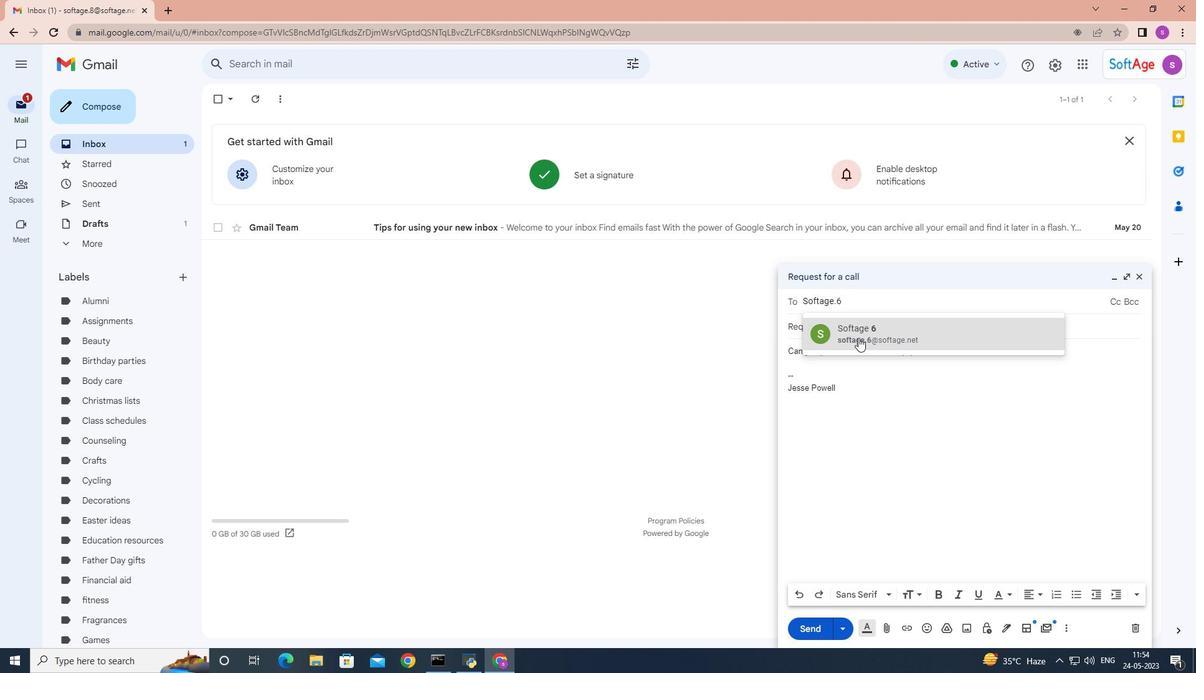 
Action: Mouse pressed left at (874, 332)
Screenshot: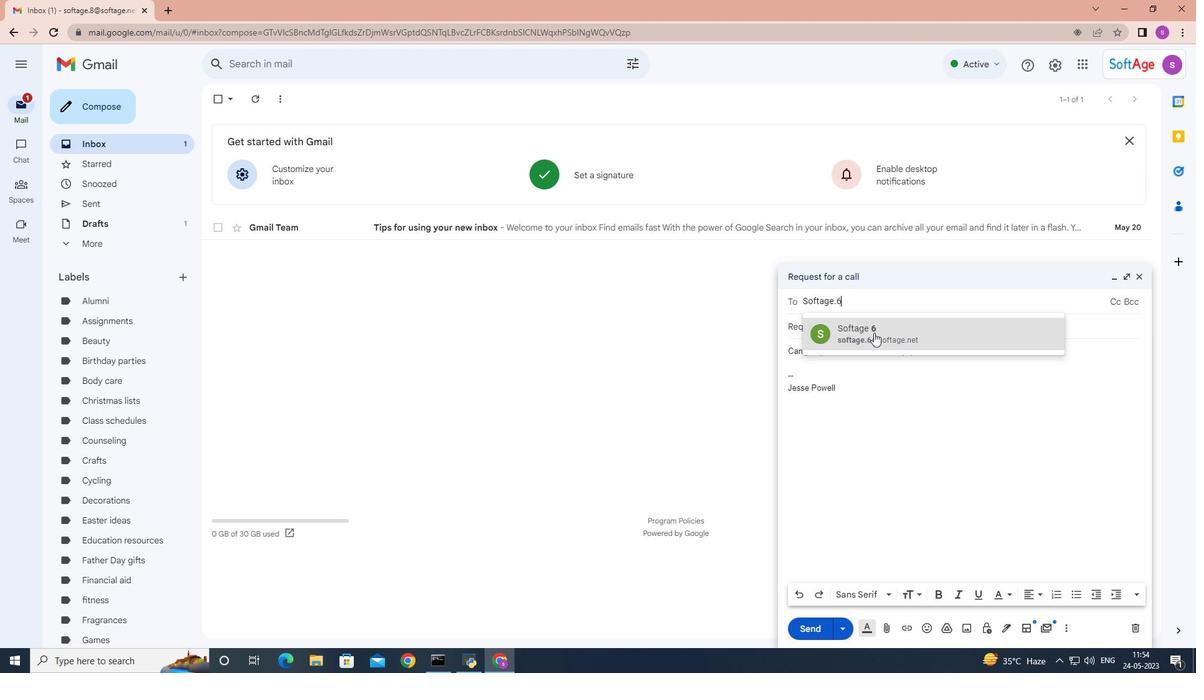 
Action: Mouse moved to (1010, 365)
Screenshot: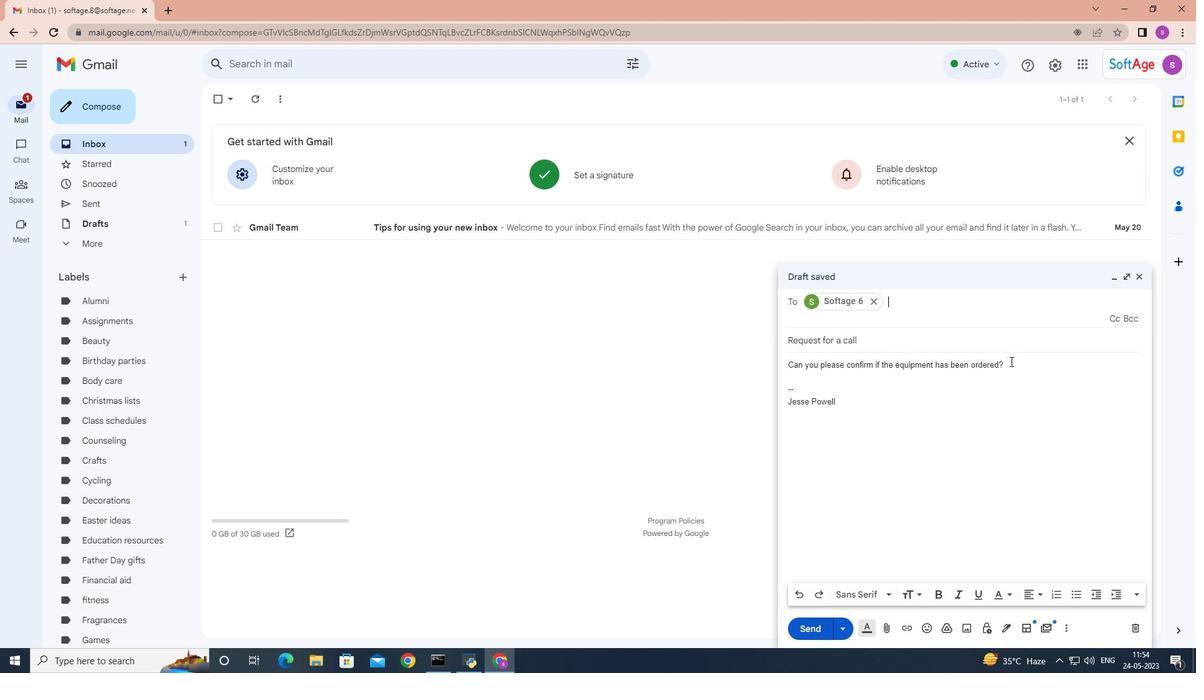 
Action: Mouse pressed left at (1010, 365)
Screenshot: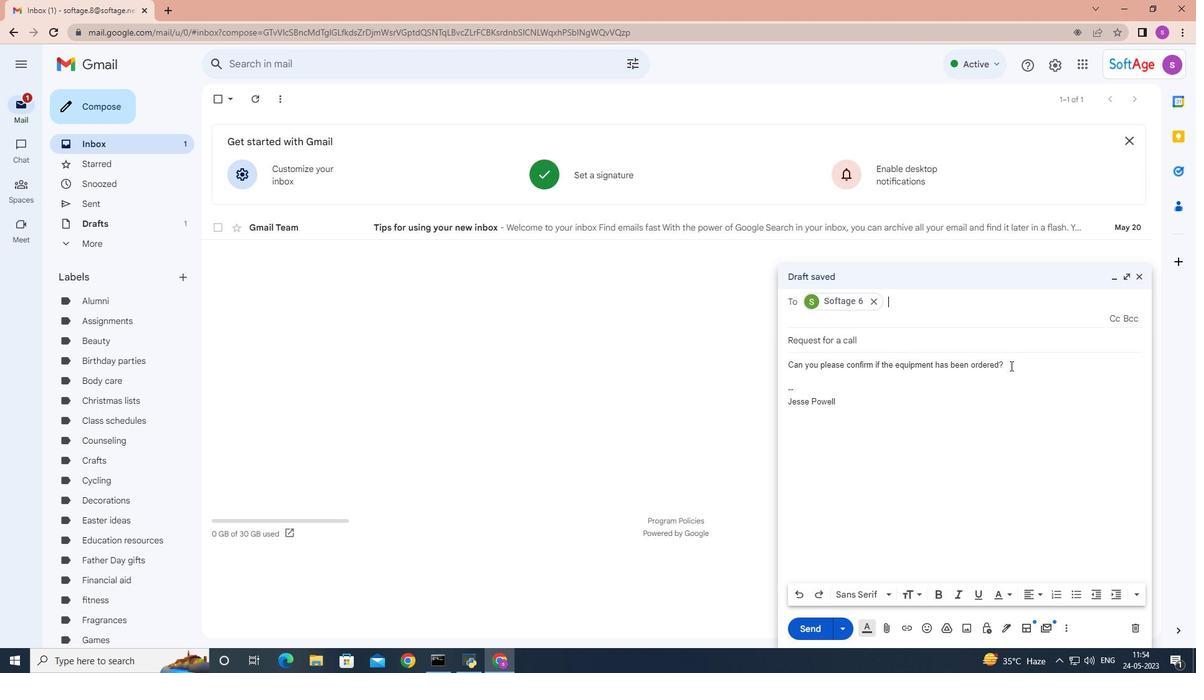 
Action: Mouse moved to (1007, 344)
Screenshot: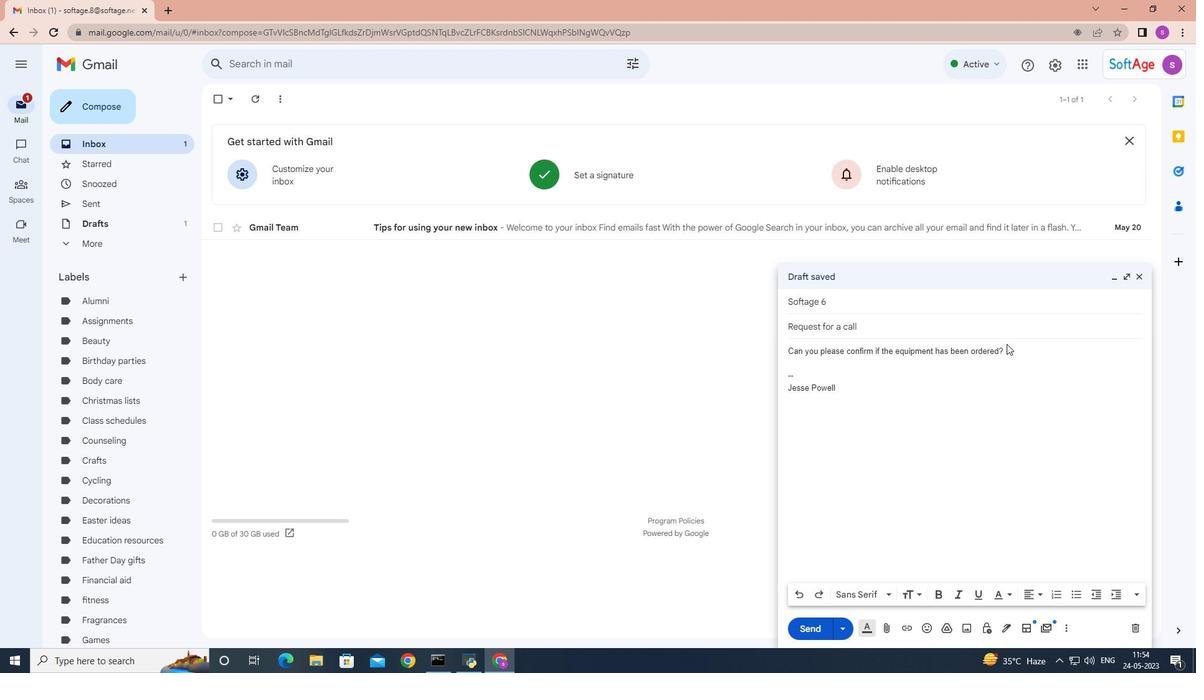 
Action: Mouse pressed left at (1007, 344)
Screenshot: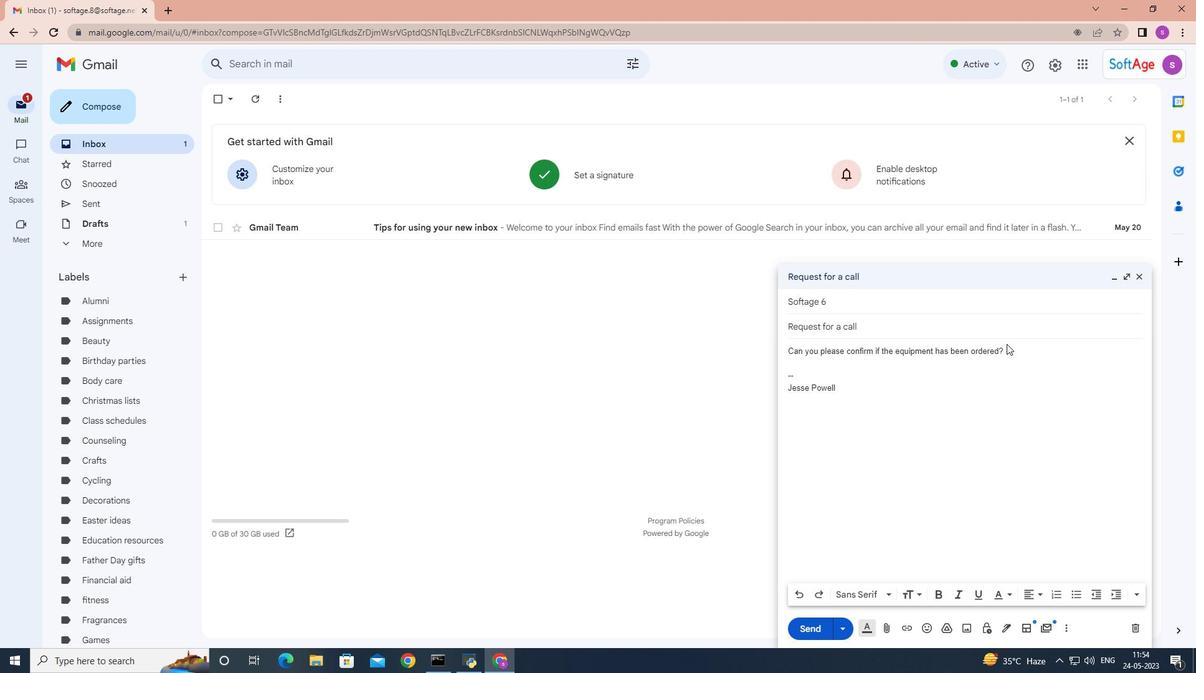 
Action: Mouse moved to (1060, 595)
Screenshot: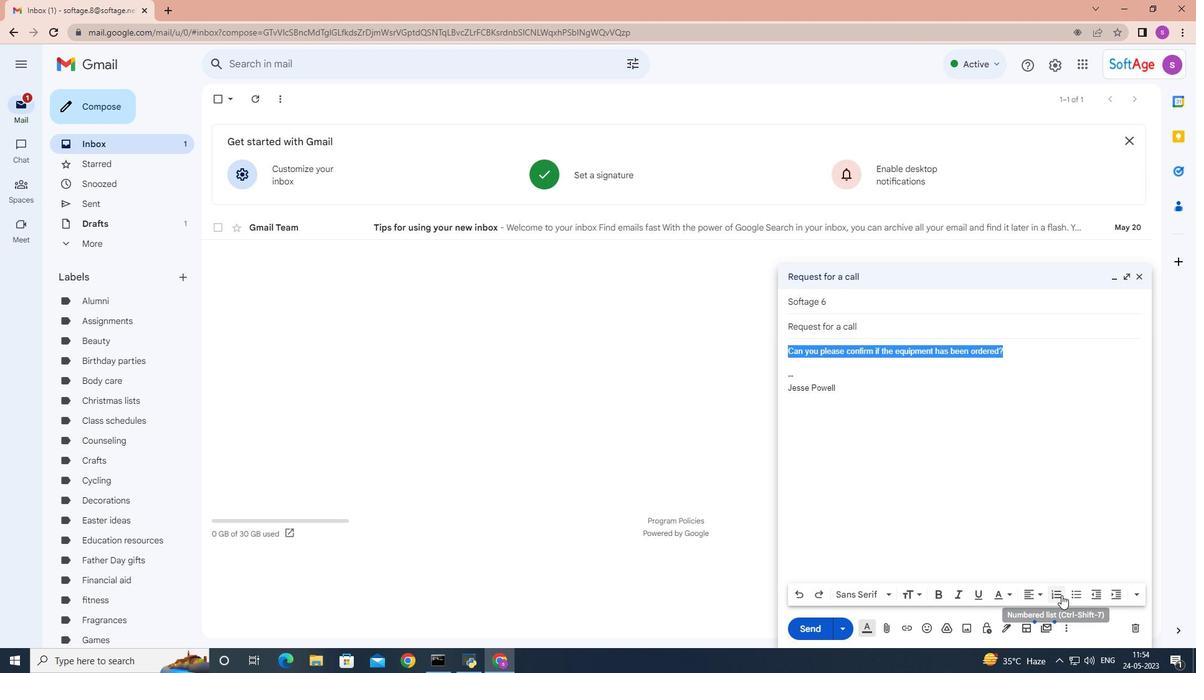 
Action: Mouse pressed left at (1060, 595)
Screenshot: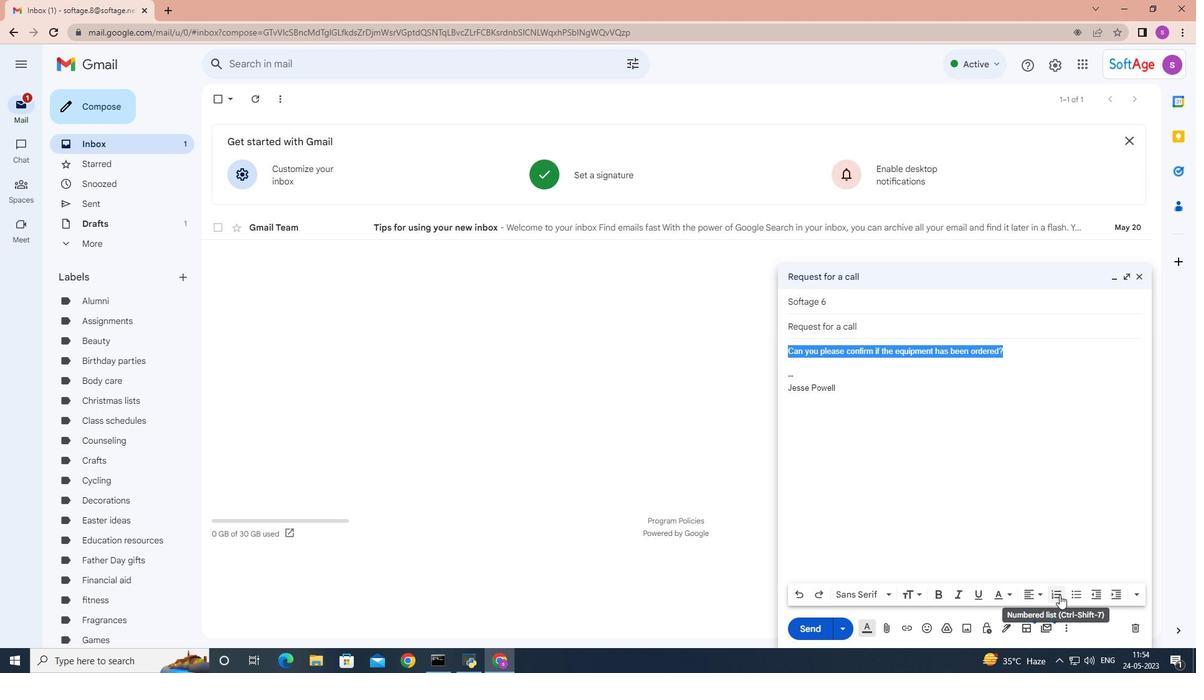 
Action: Mouse moved to (889, 592)
Screenshot: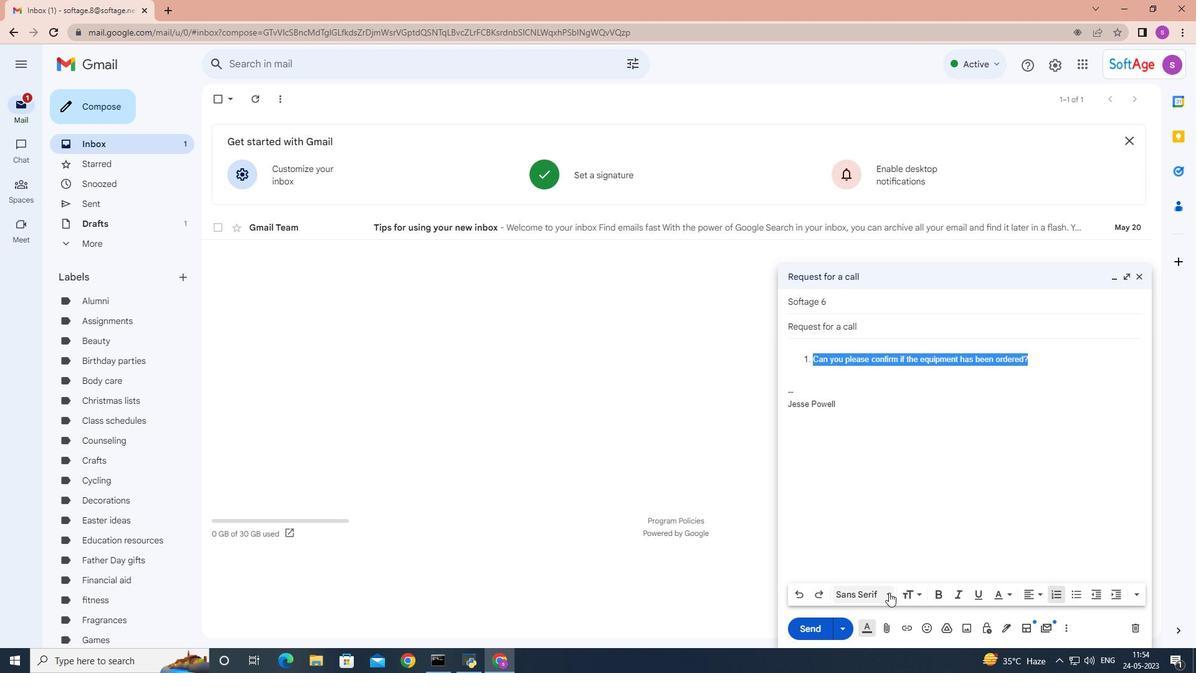 
Action: Mouse pressed left at (889, 592)
Screenshot: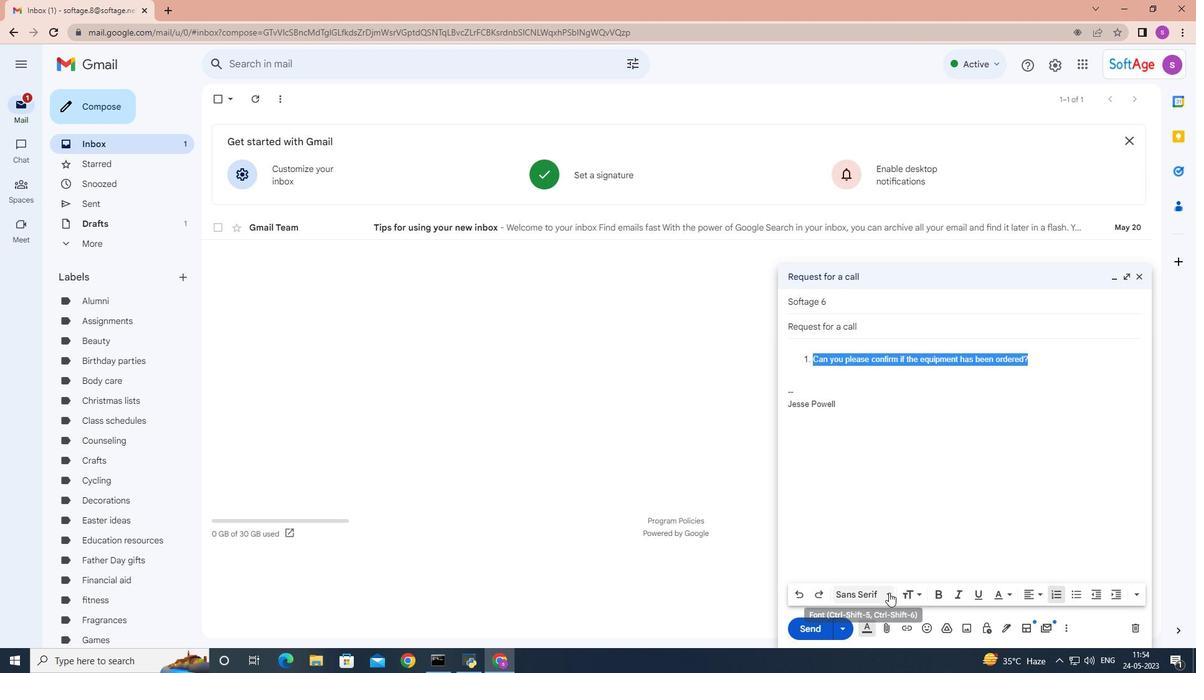 
Action: Mouse moved to (902, 435)
Screenshot: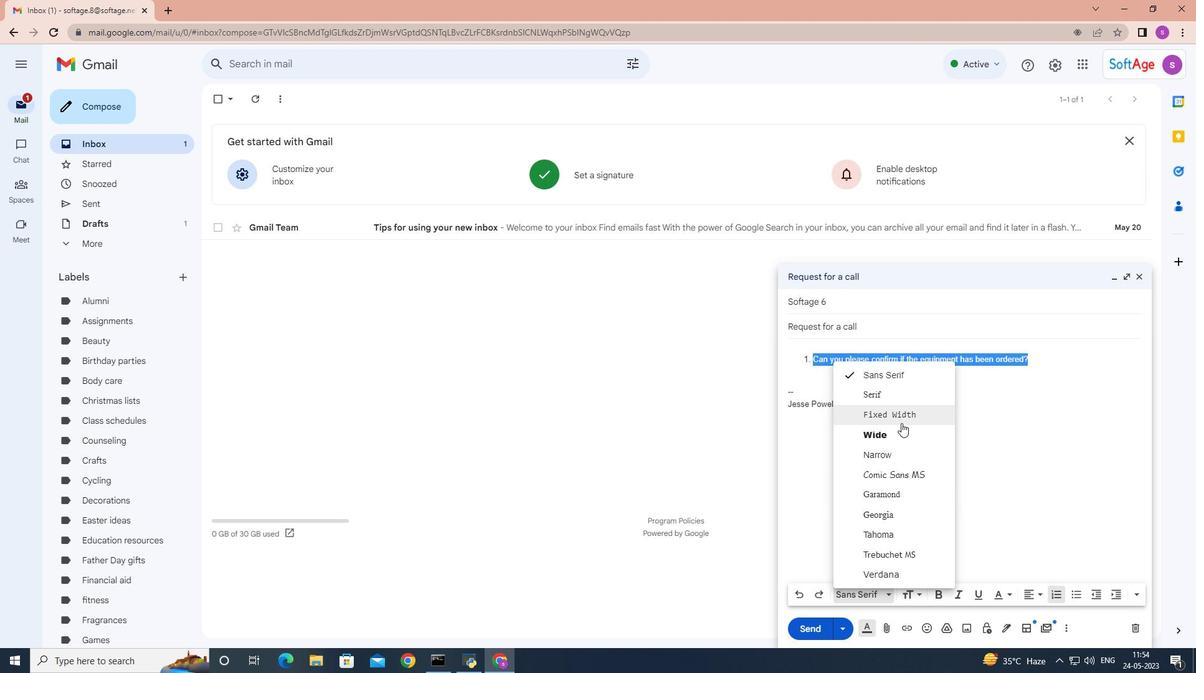 
Action: Mouse pressed left at (902, 435)
Screenshot: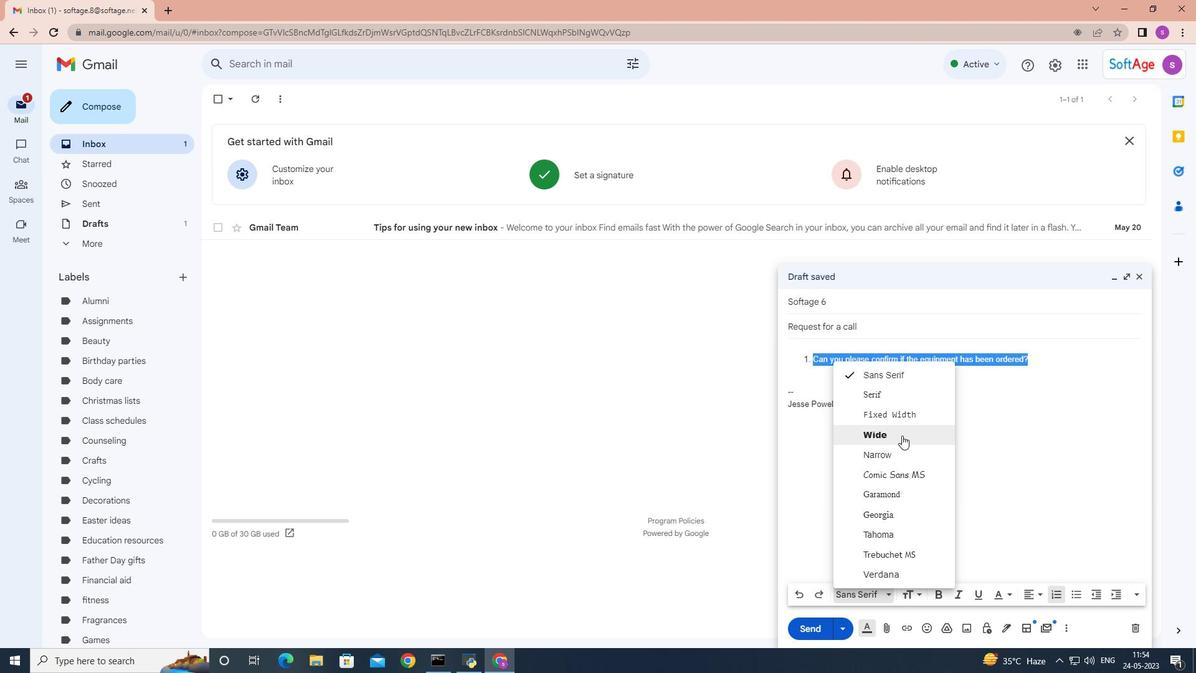
Action: Mouse moved to (1135, 597)
Screenshot: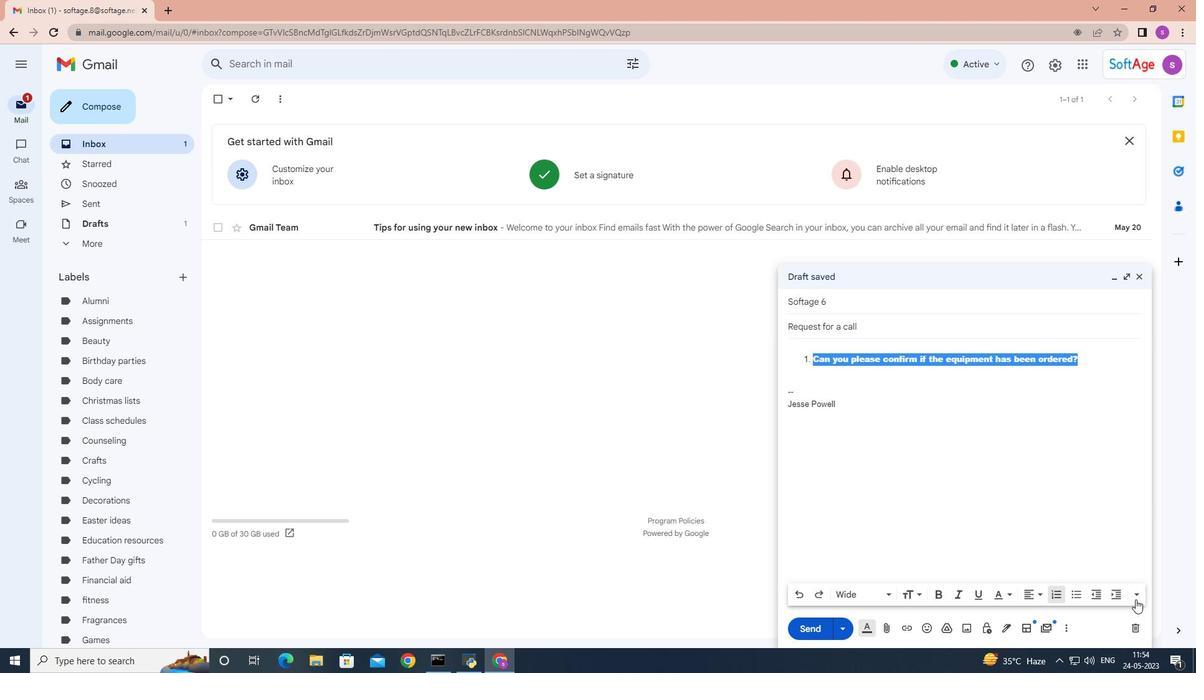 
Action: Mouse pressed left at (1135, 597)
Screenshot: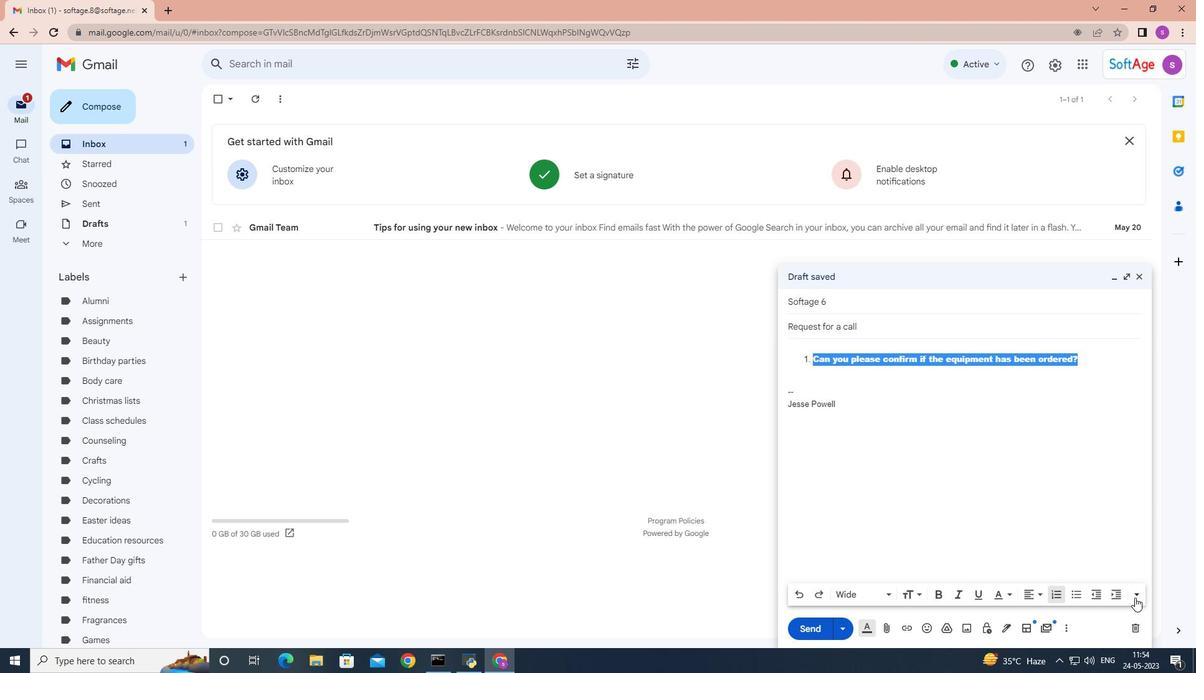 
Action: Mouse moved to (1144, 560)
Screenshot: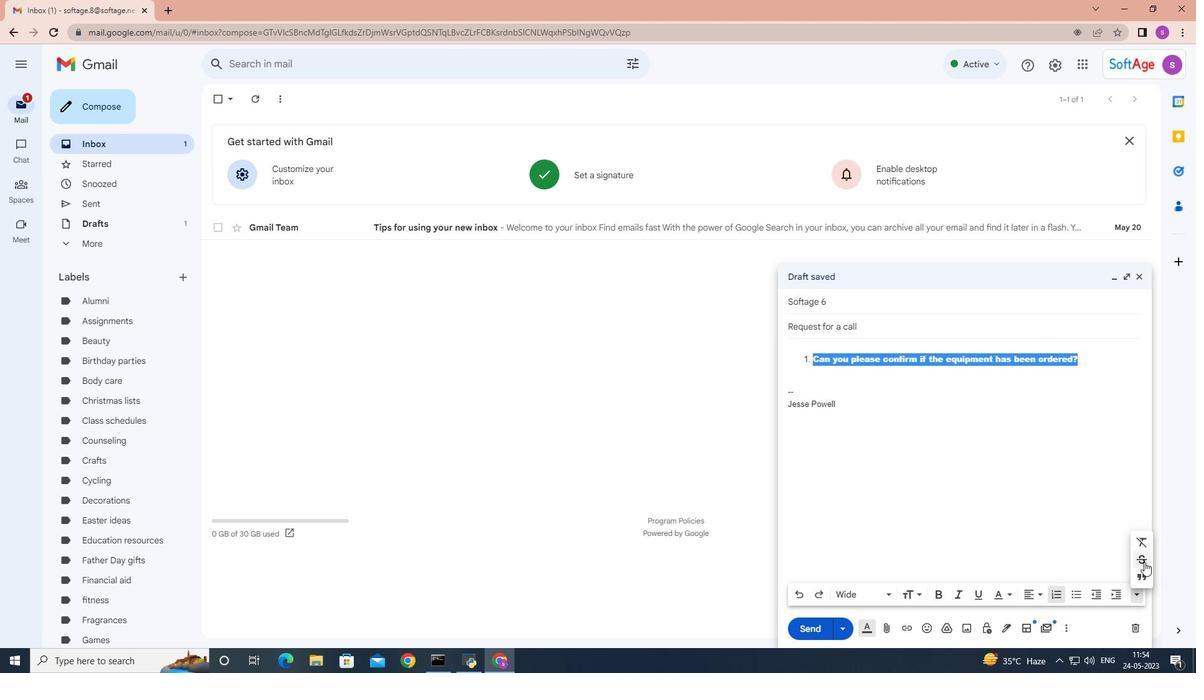 
Action: Mouse pressed left at (1144, 560)
Screenshot: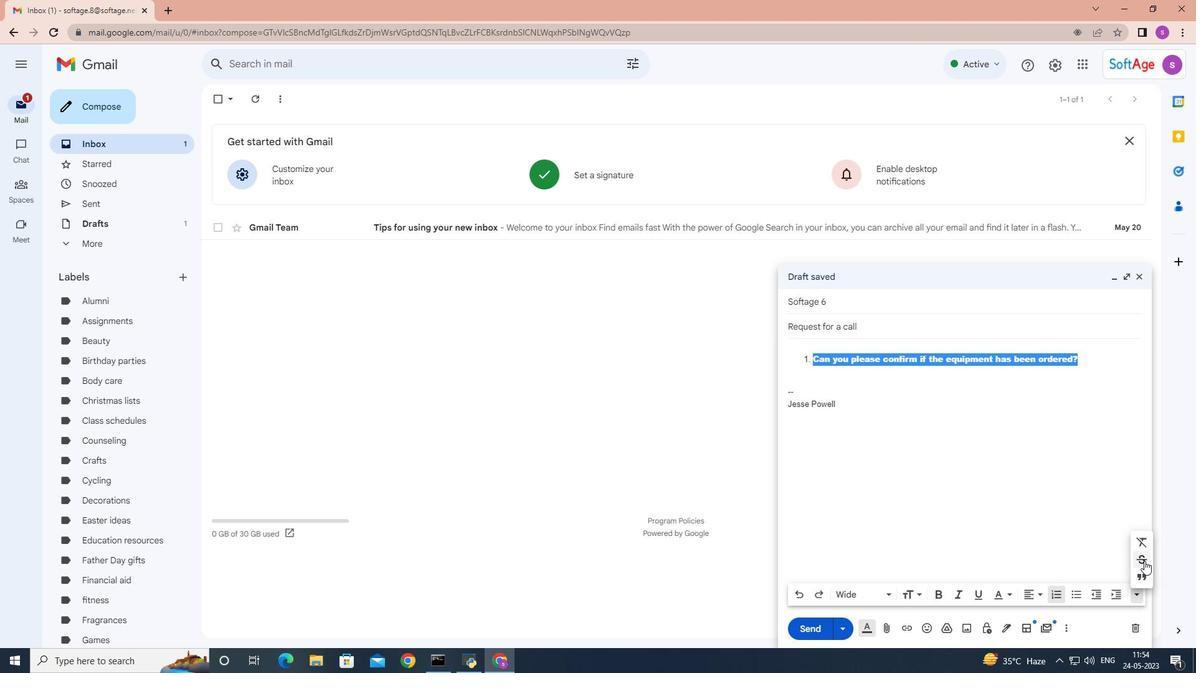 
Action: Mouse moved to (1059, 600)
Screenshot: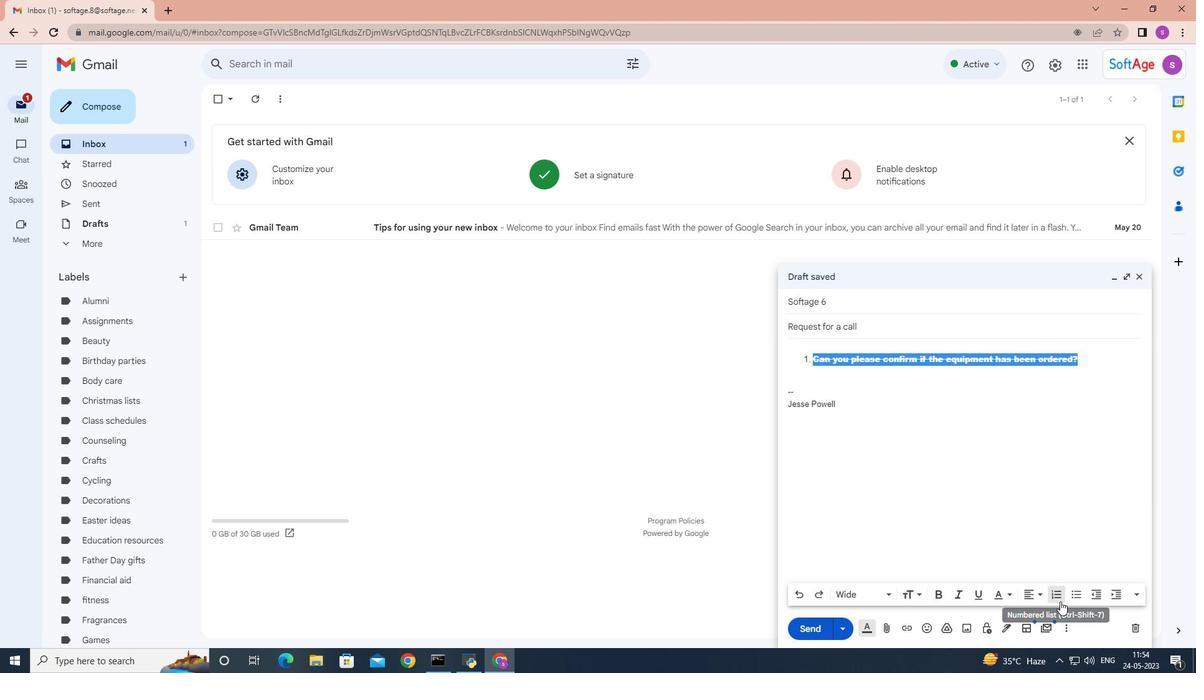 
Action: Mouse pressed left at (1059, 600)
Screenshot: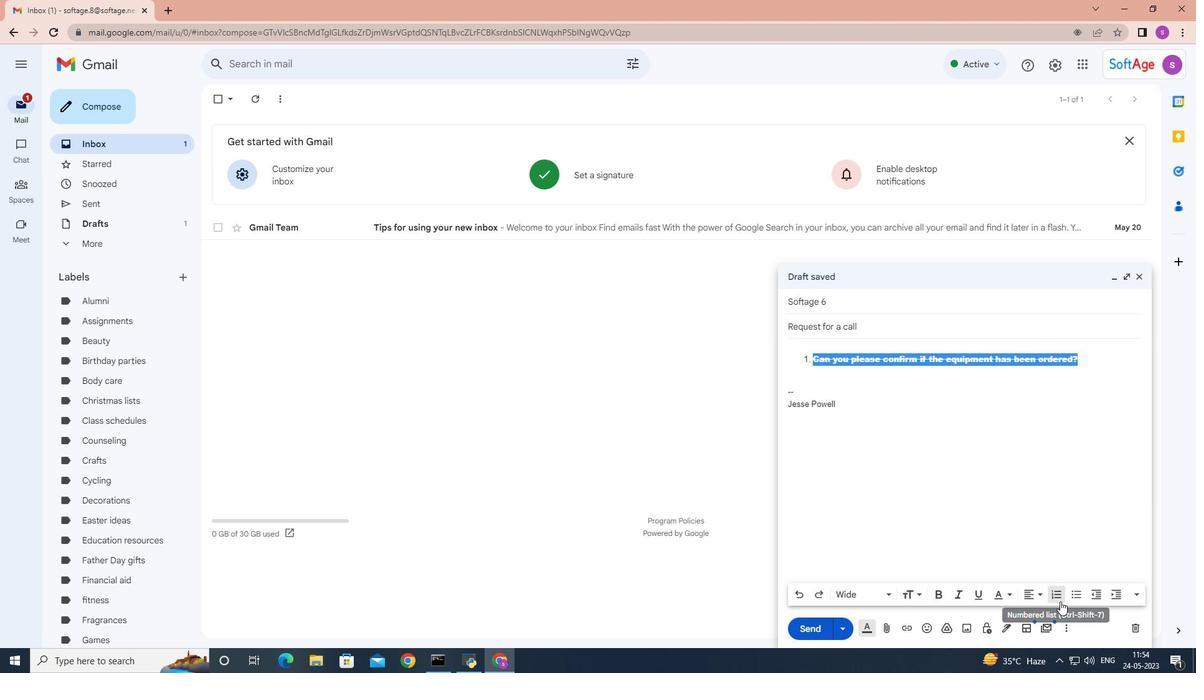 
Action: Mouse moved to (888, 595)
Screenshot: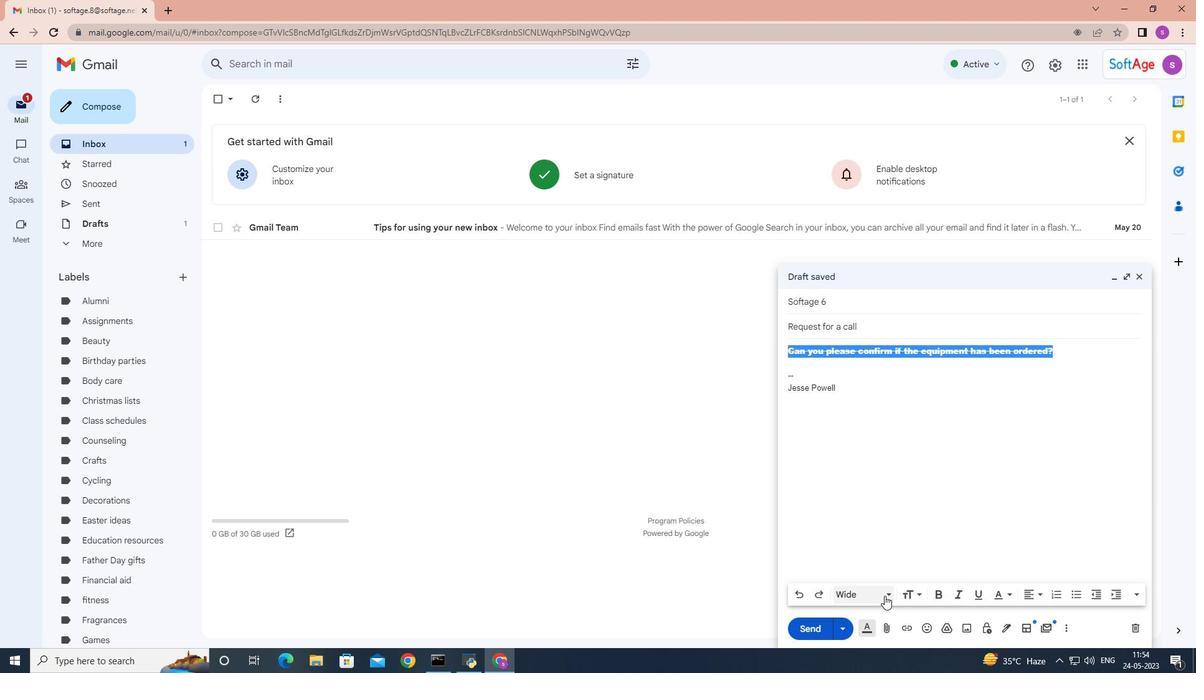 
Action: Mouse pressed left at (888, 595)
Screenshot: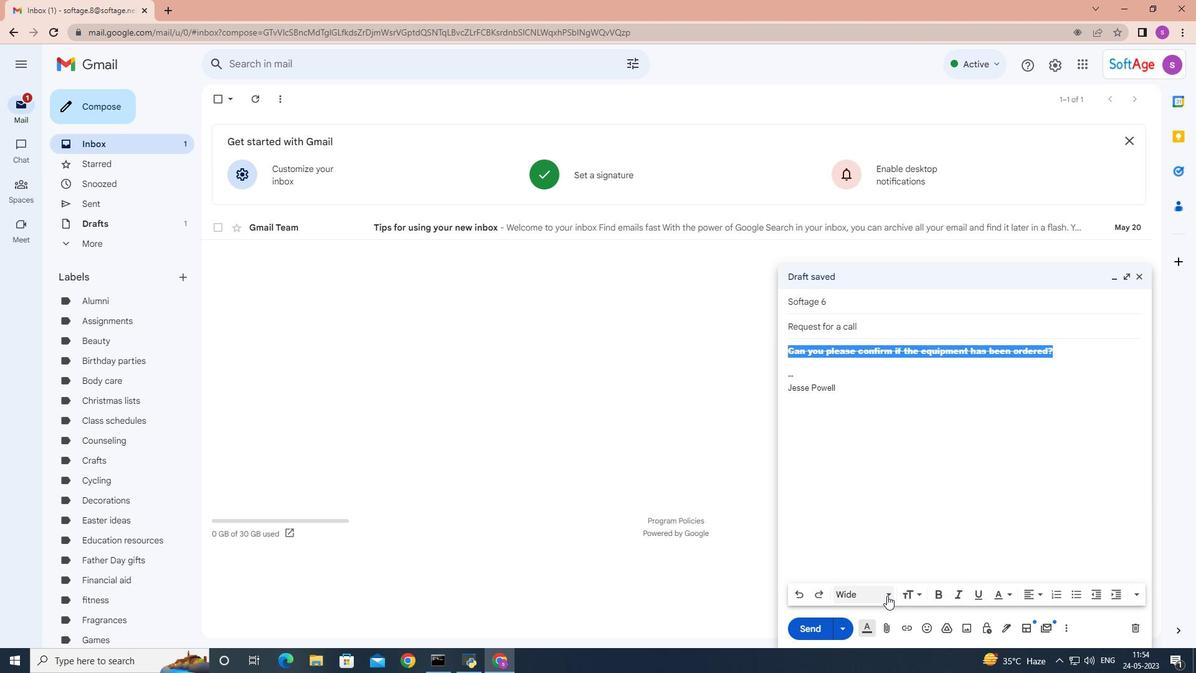 
Action: Mouse moved to (908, 369)
Screenshot: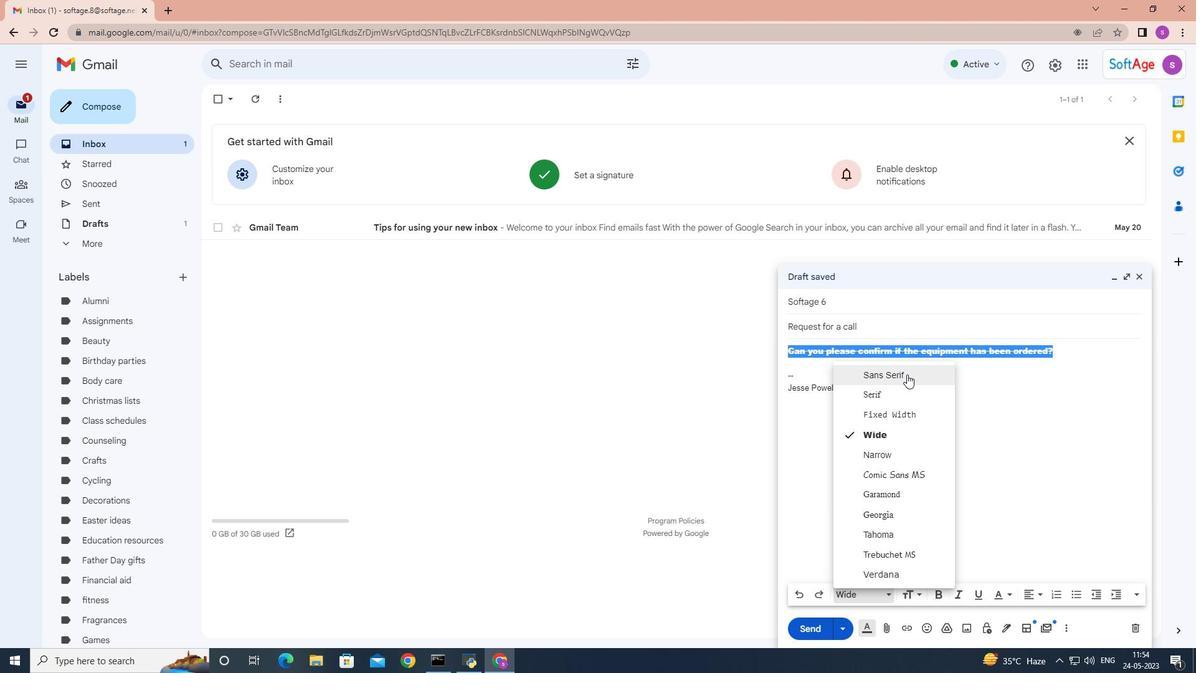 
Action: Mouse pressed left at (908, 369)
Screenshot: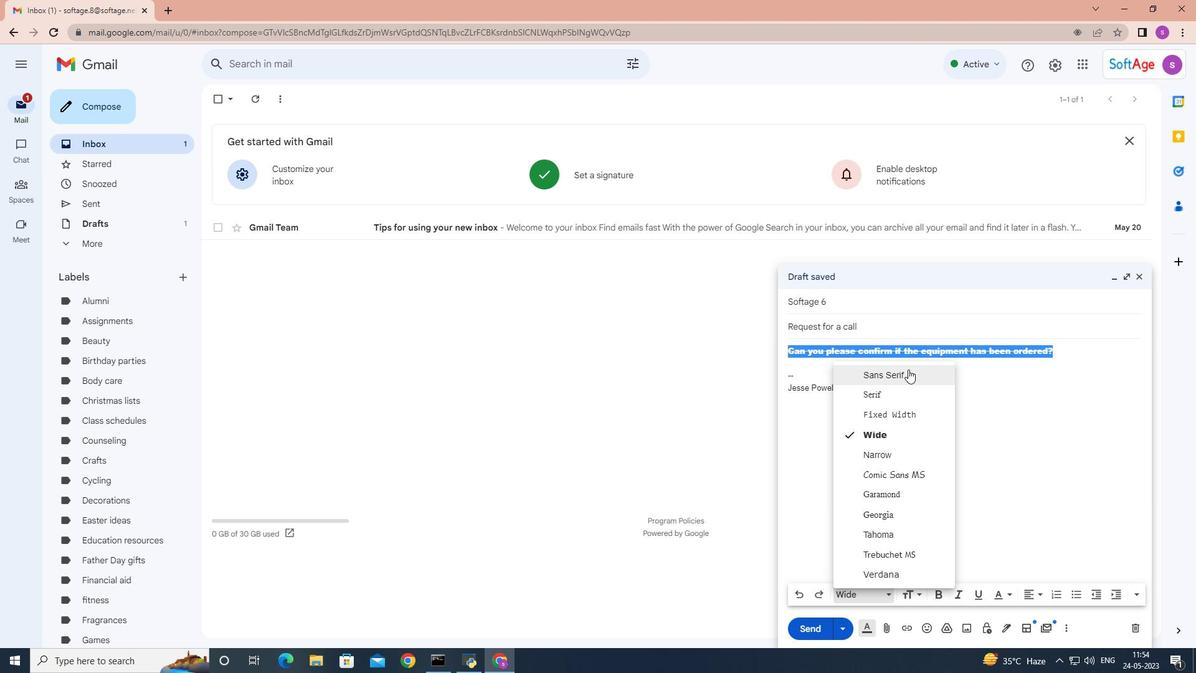 
Action: Mouse moved to (1136, 592)
Screenshot: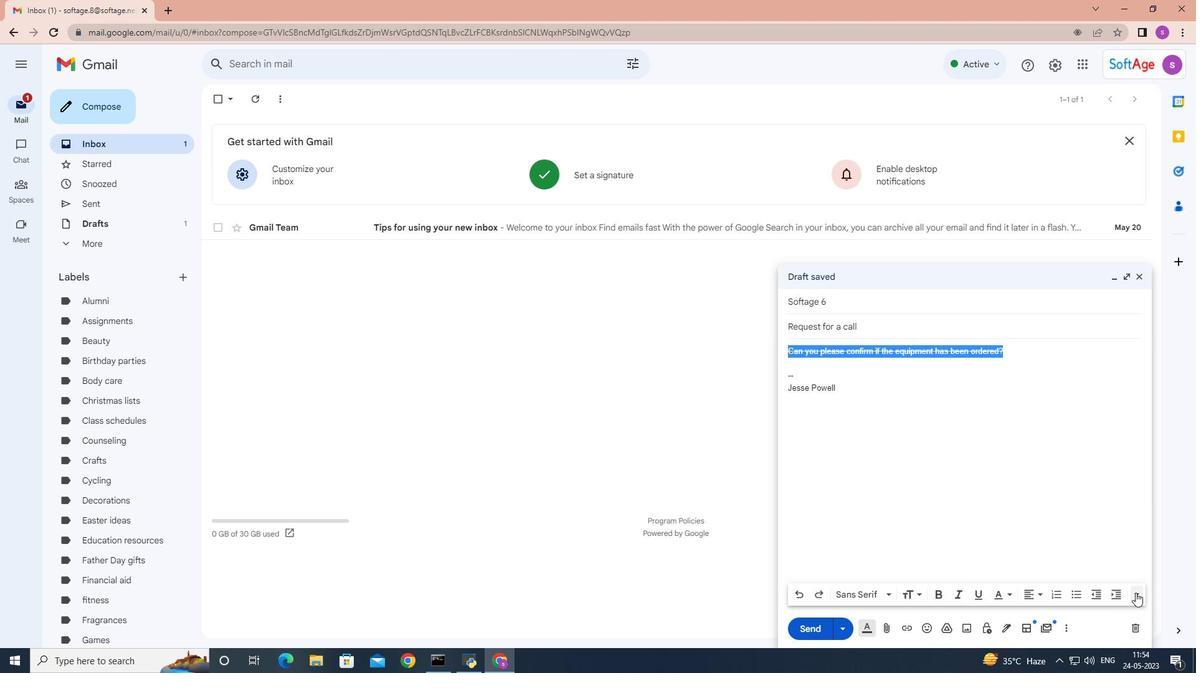 
Action: Mouse pressed left at (1136, 592)
Screenshot: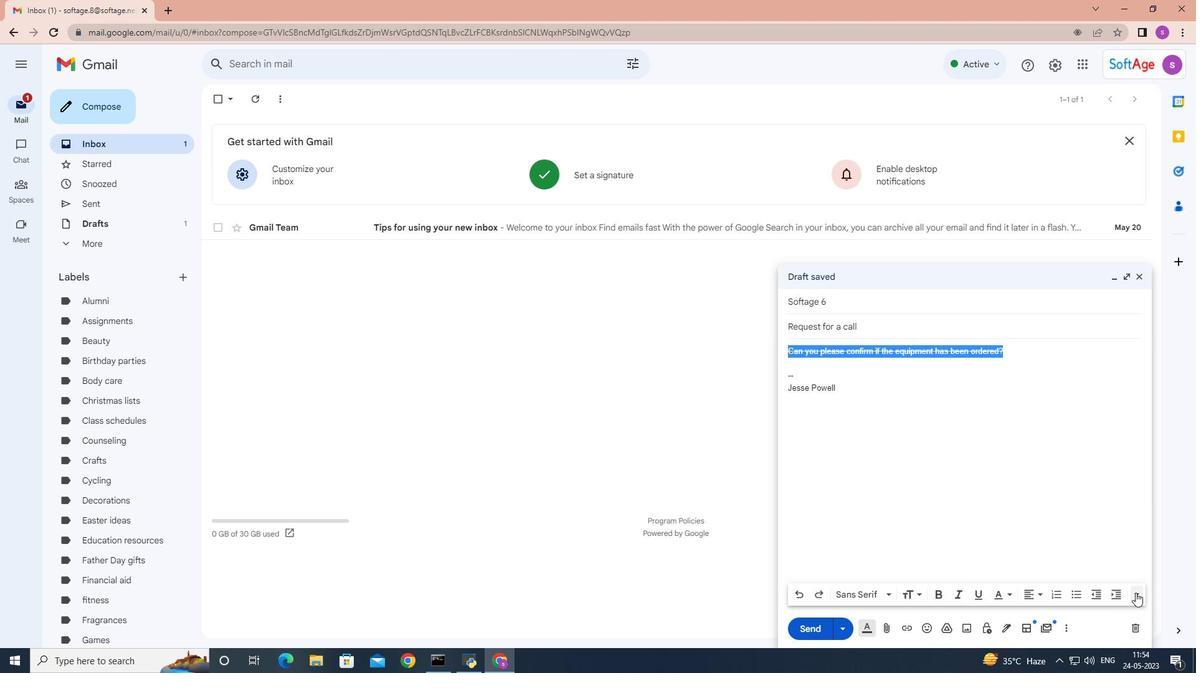 
Action: Mouse moved to (1141, 557)
Screenshot: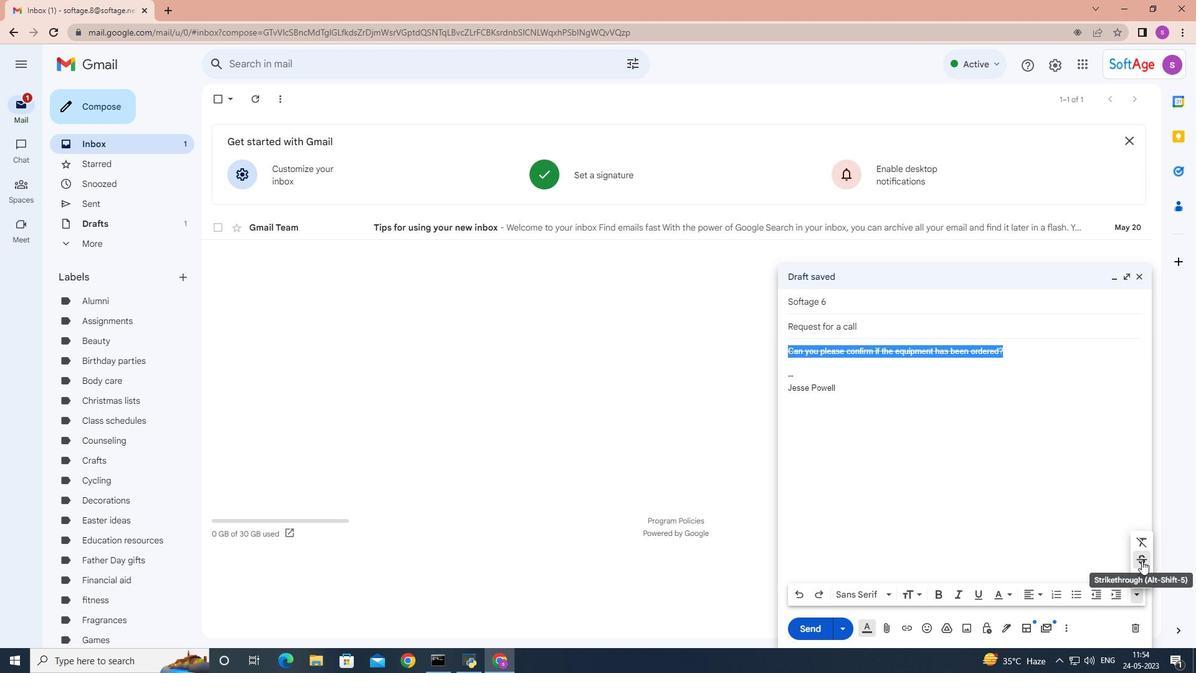 
Action: Mouse pressed left at (1141, 557)
Screenshot: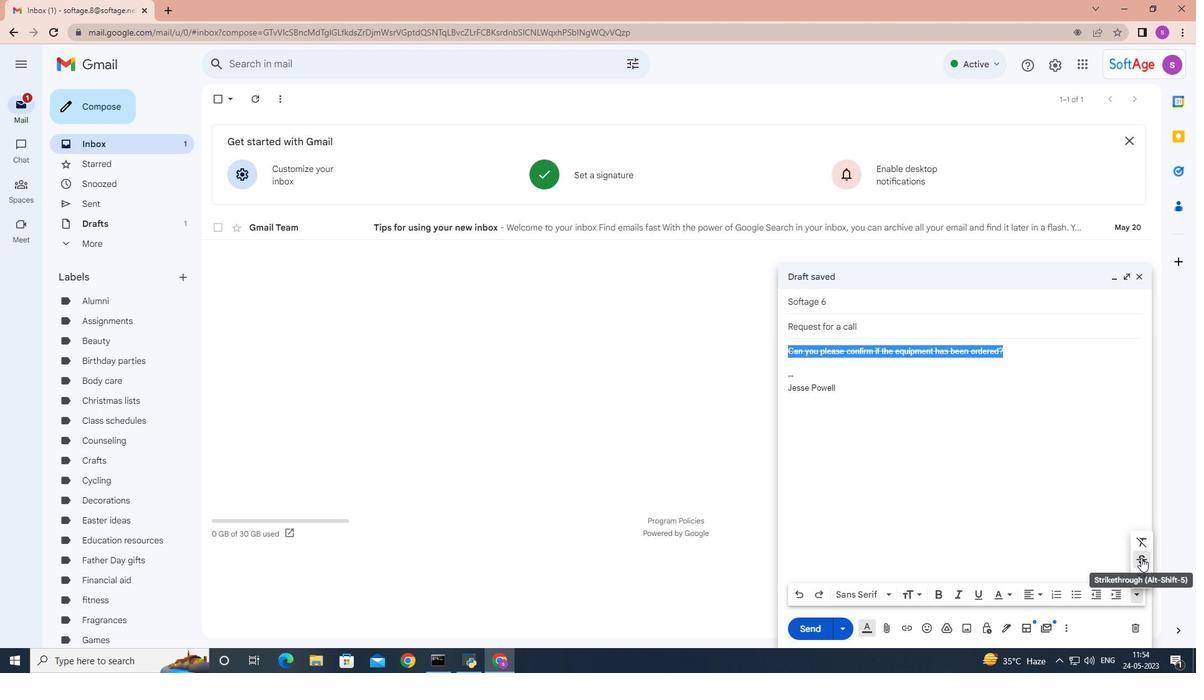 
Action: Mouse moved to (803, 626)
Screenshot: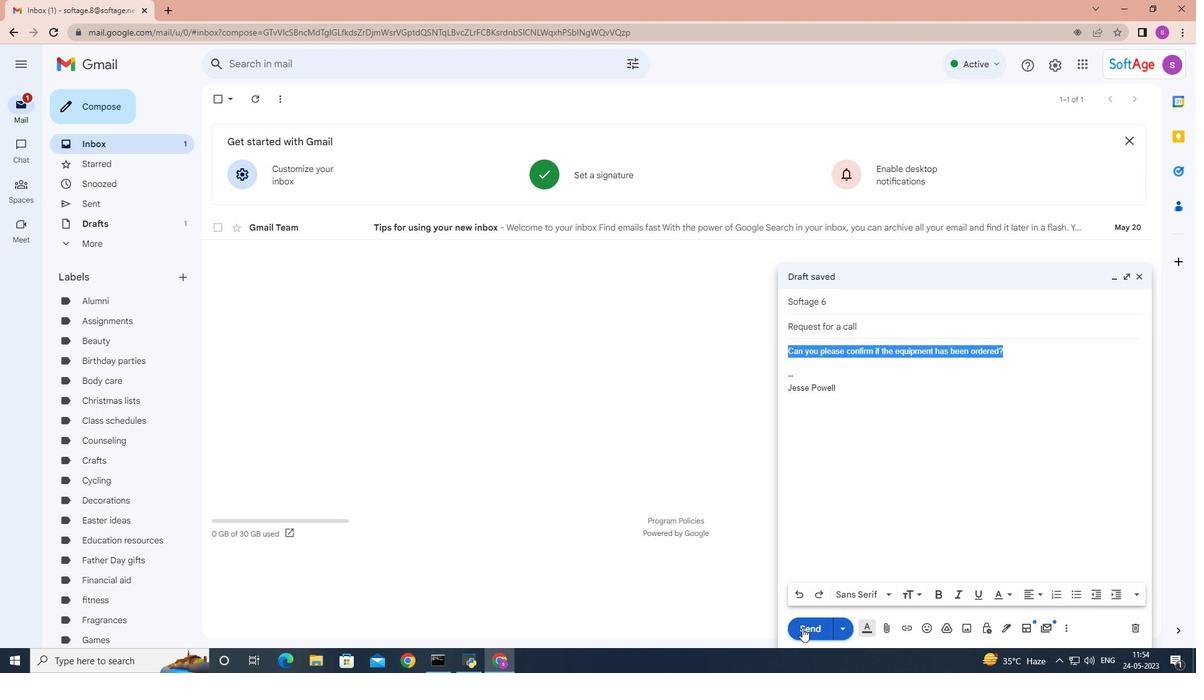 
Action: Mouse pressed left at (803, 626)
Screenshot: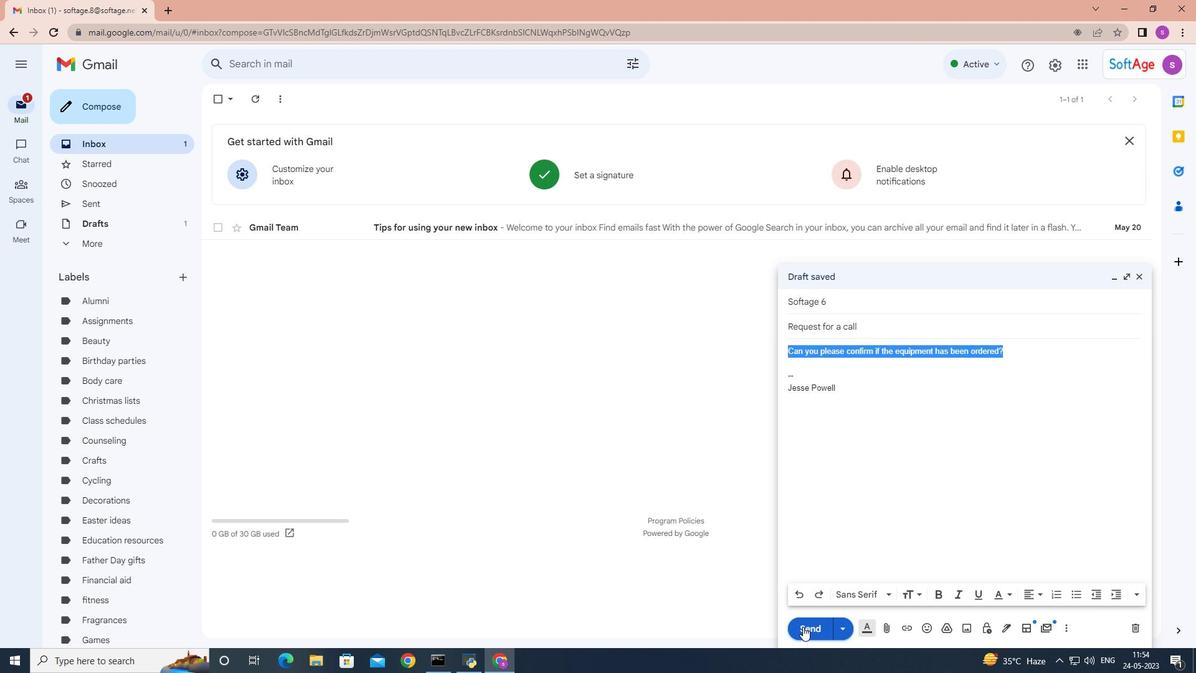 
Action: Mouse moved to (120, 202)
Screenshot: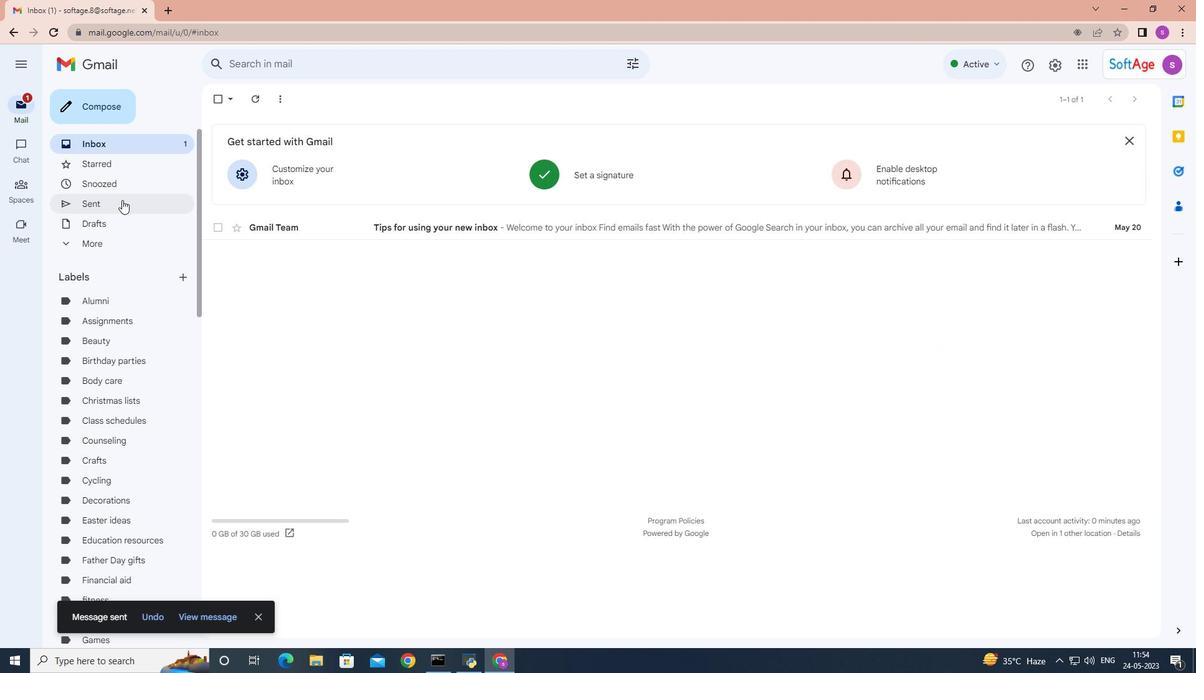
Action: Mouse pressed left at (120, 202)
Screenshot: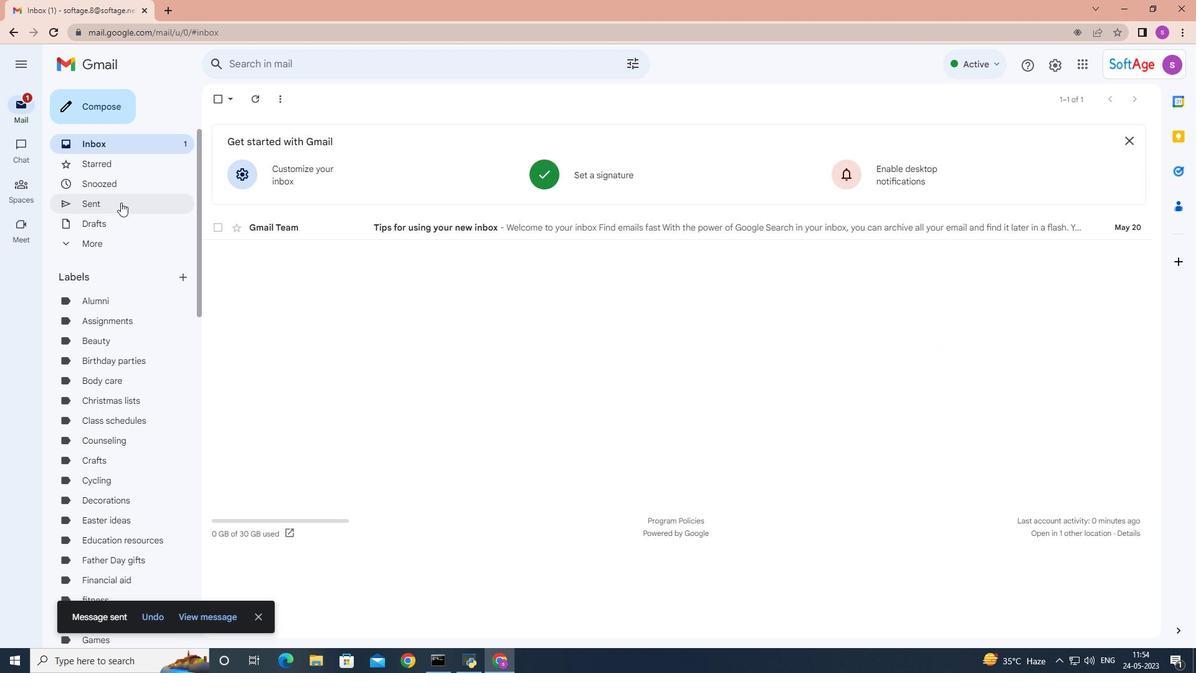 
Action: Mouse moved to (261, 163)
Screenshot: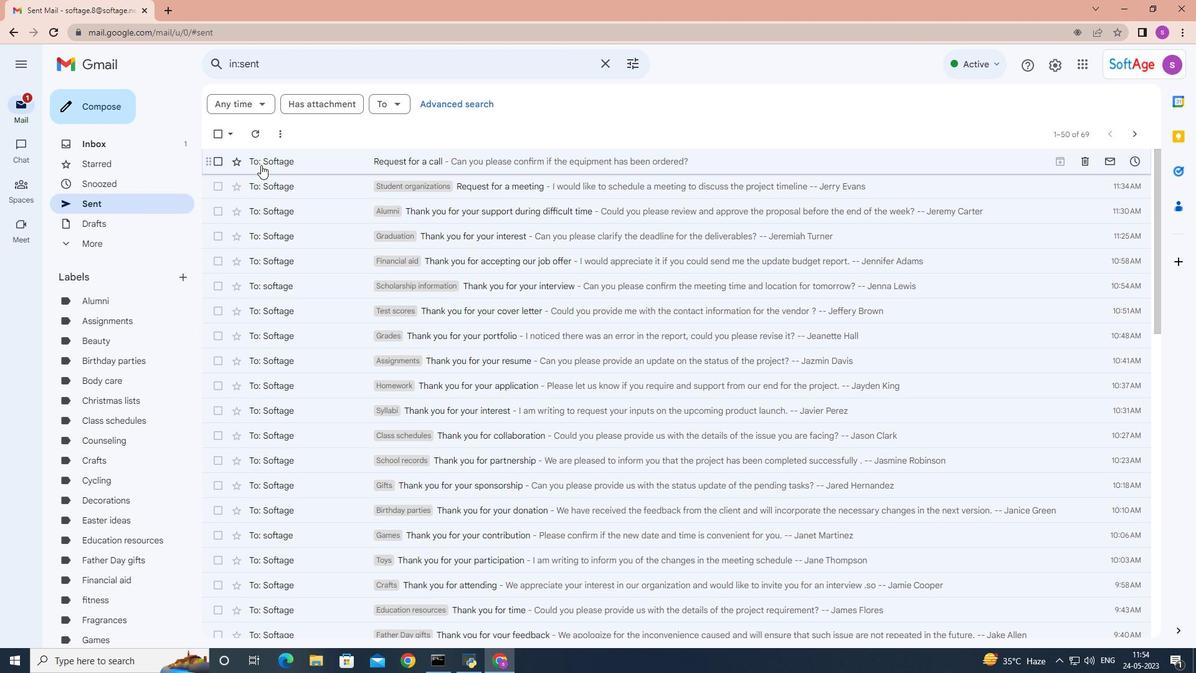 
Action: Mouse pressed right at (261, 163)
Screenshot: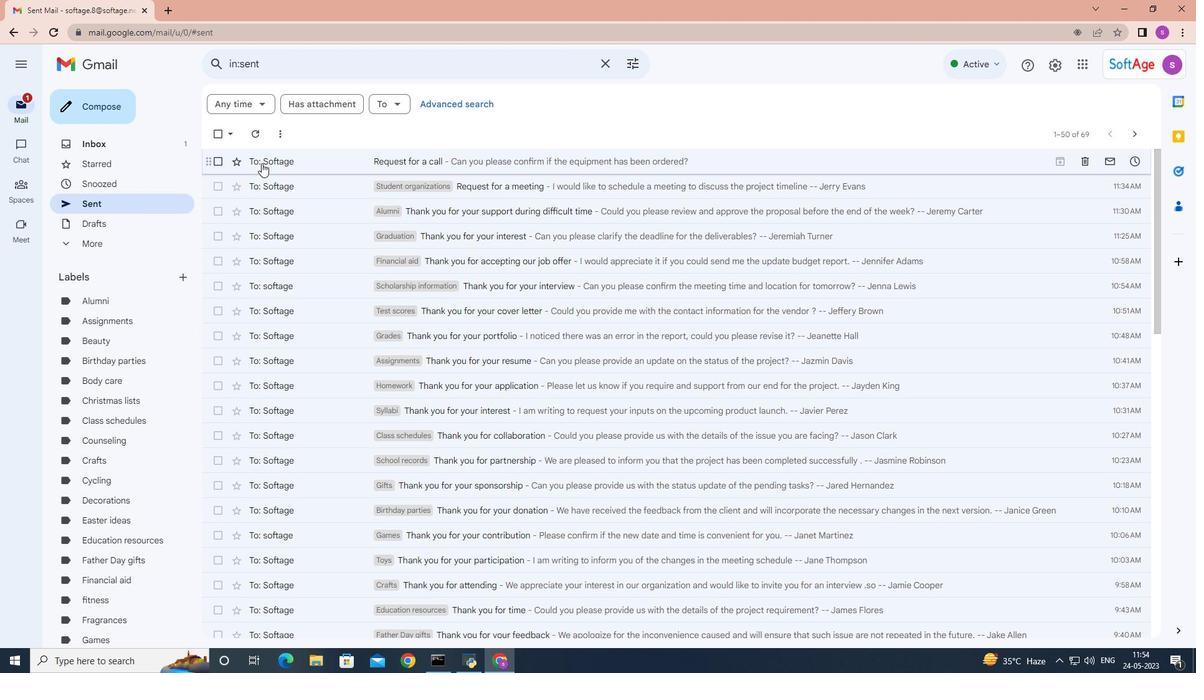 
Action: Mouse moved to (430, 416)
Screenshot: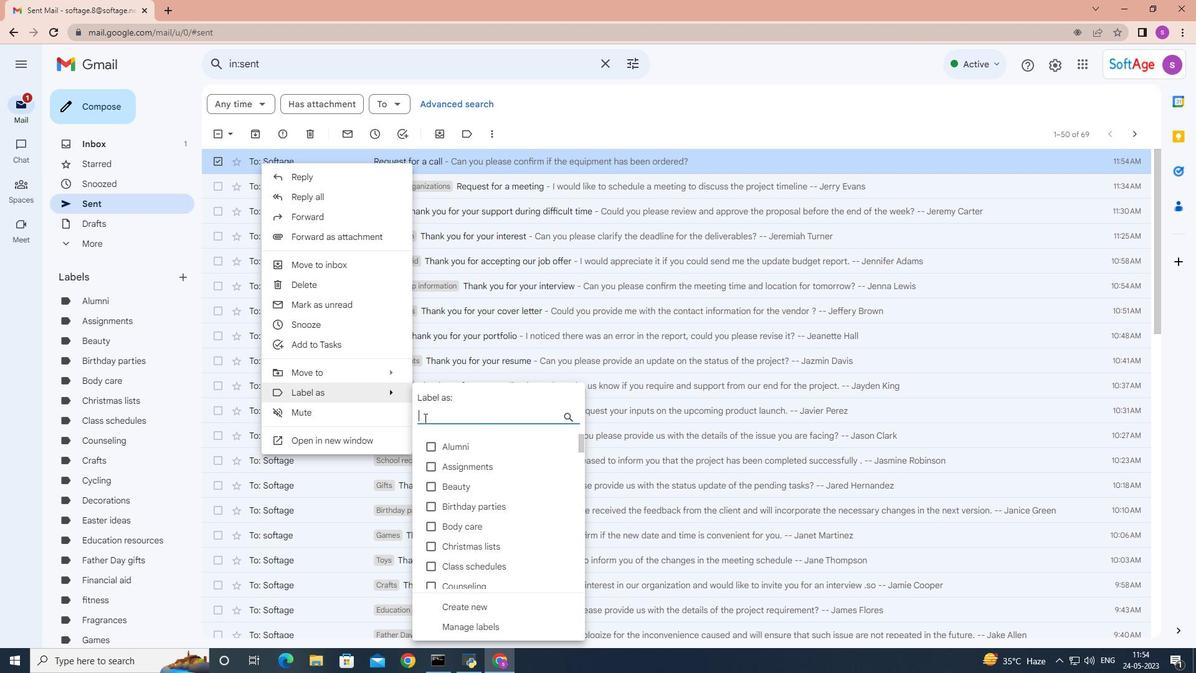 
Action: Key pressed <Key.shift>Volunteer<Key.space><Key.shift>Work
Screenshot: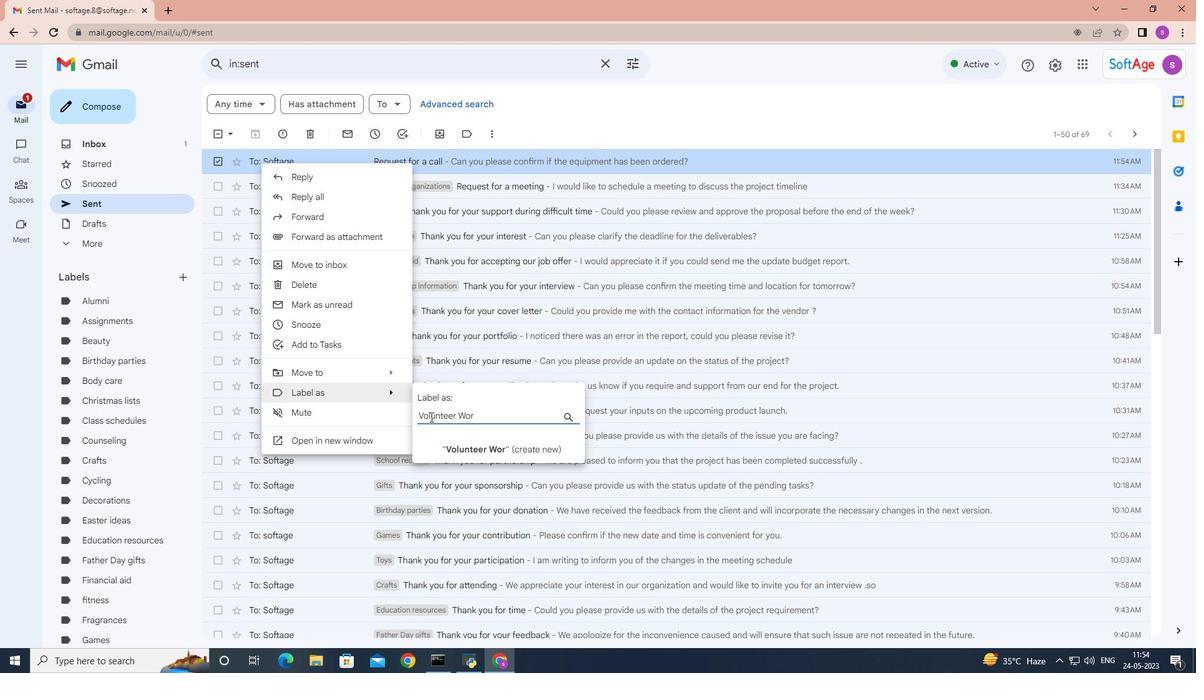 
Action: Mouse moved to (459, 449)
Screenshot: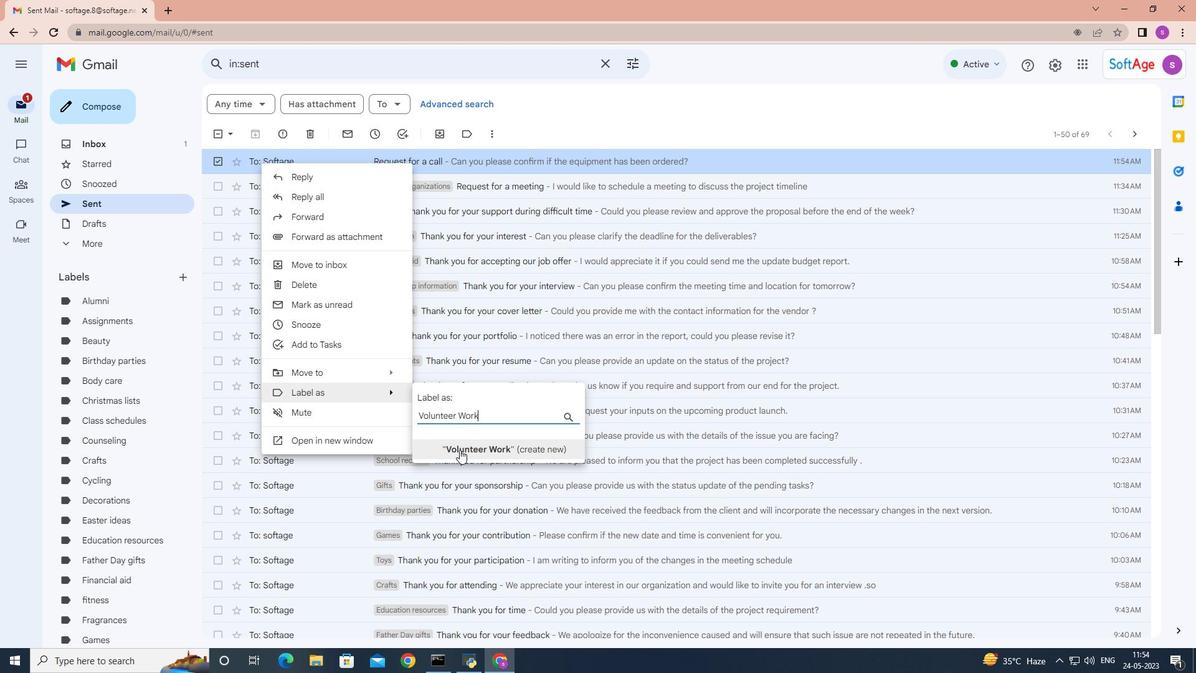 
Action: Mouse pressed left at (459, 449)
Screenshot: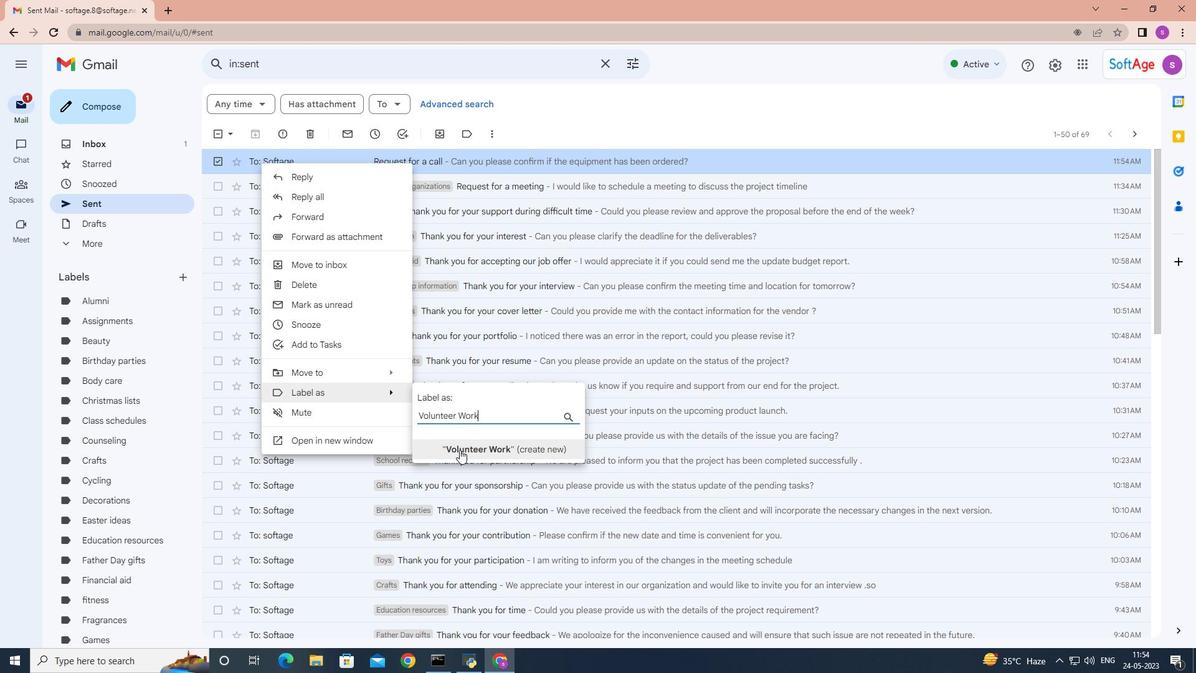 
Action: Mouse moved to (726, 394)
Screenshot: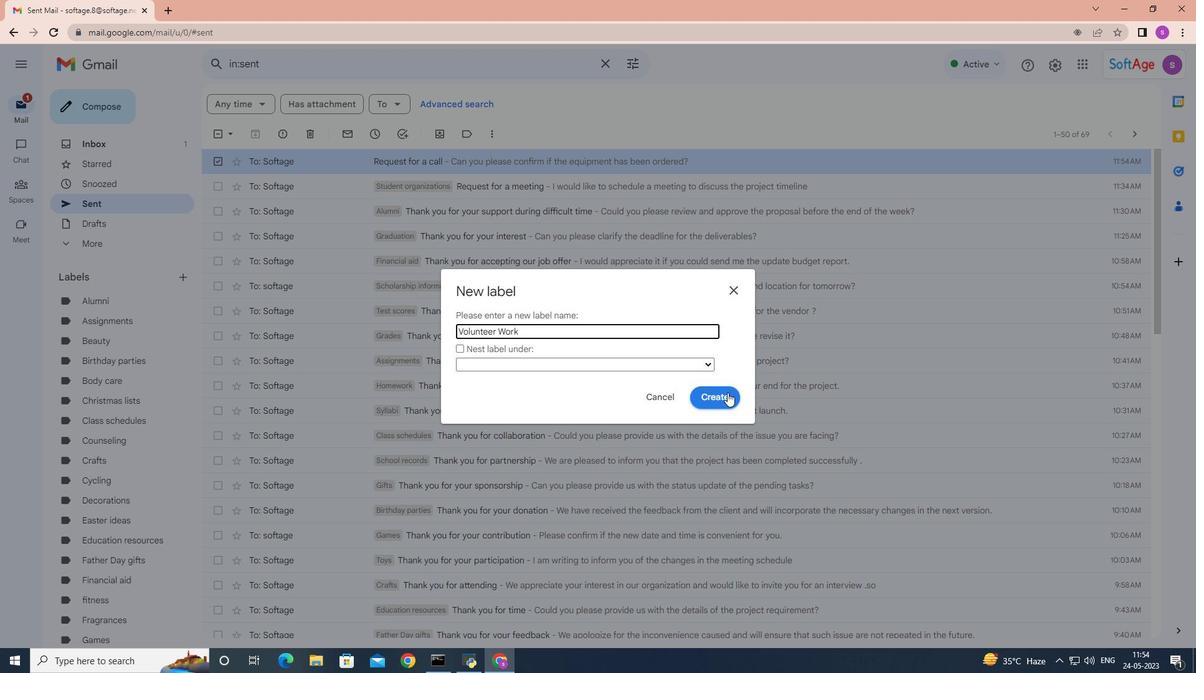 
Action: Mouse pressed left at (726, 394)
Screenshot: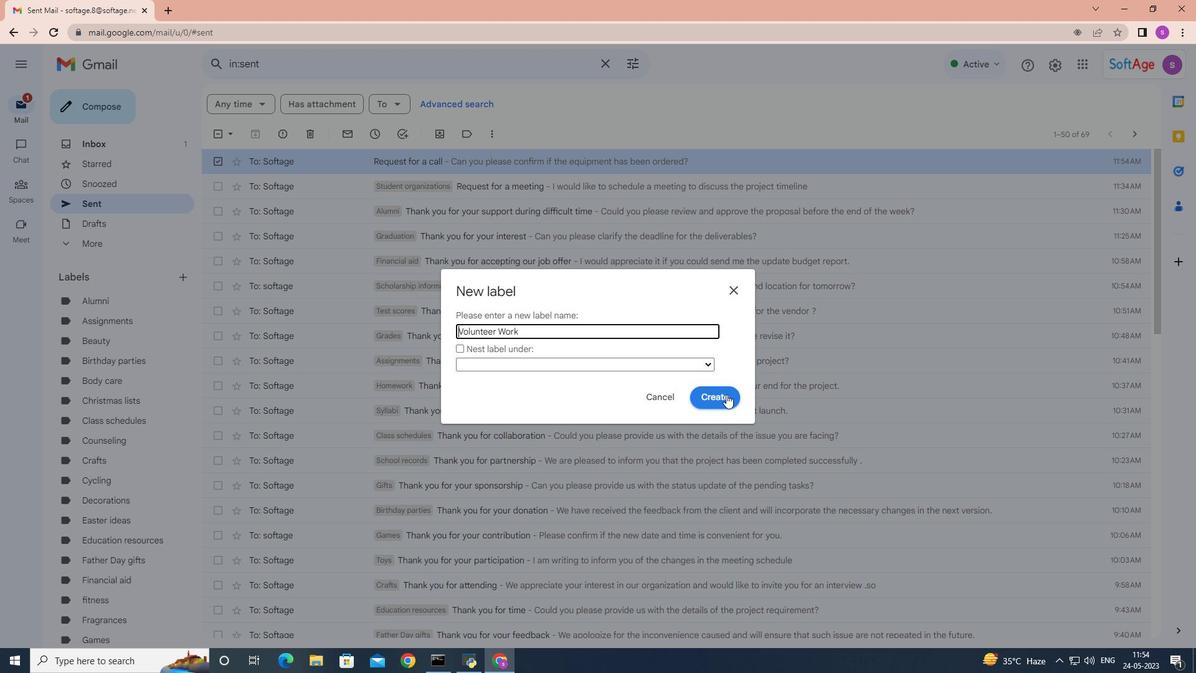 
